 Task: Create a company letterhead design in modern style.
Action: Mouse moved to (210, 235)
Screenshot: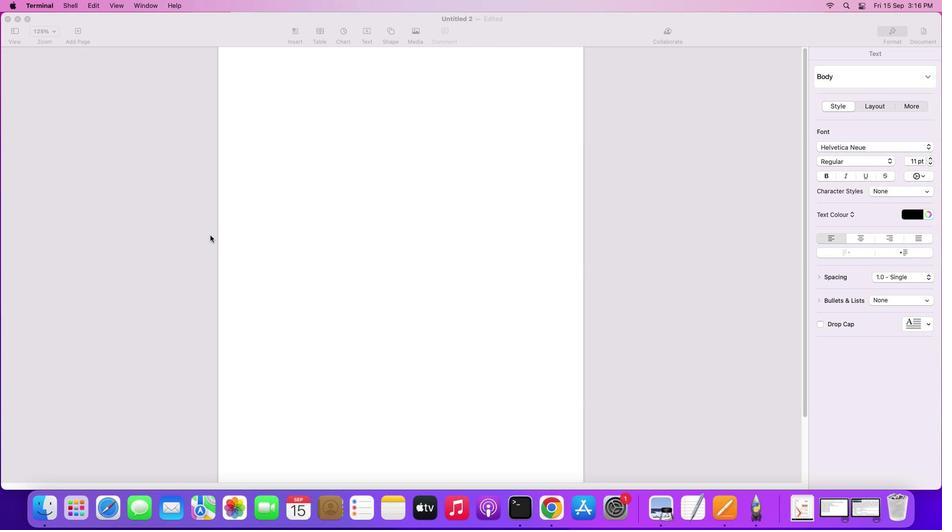 
Action: Mouse pressed left at (210, 235)
Screenshot: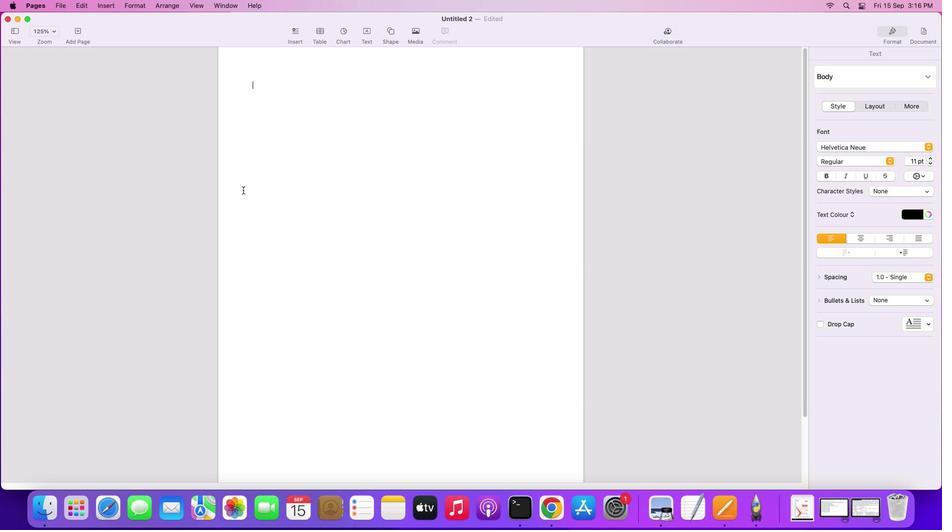 
Action: Mouse moved to (322, 165)
Screenshot: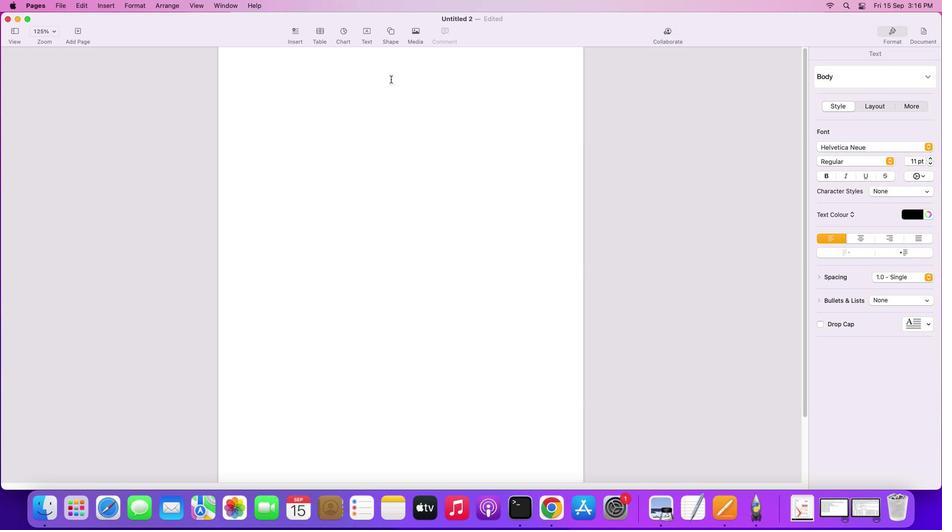 
Action: Mouse scrolled (322, 165) with delta (0, 0)
Screenshot: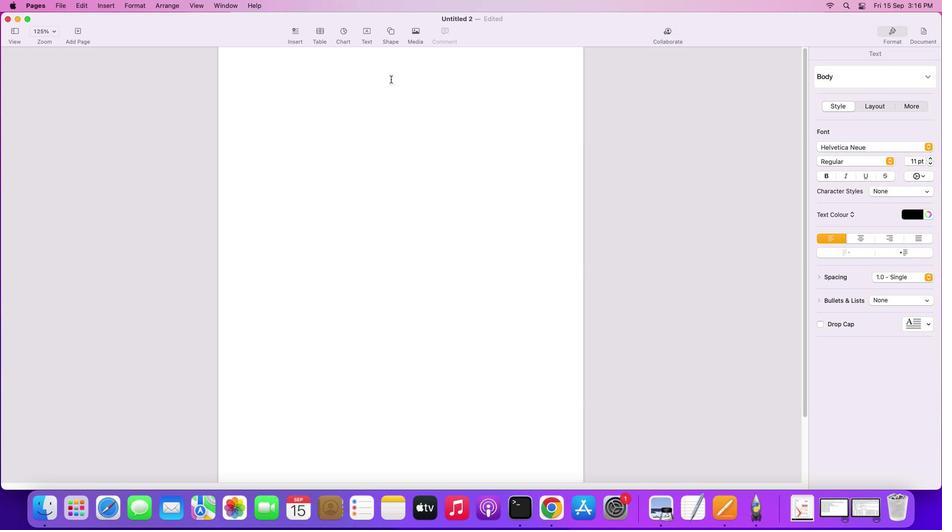 
Action: Mouse scrolled (322, 165) with delta (0, 0)
Screenshot: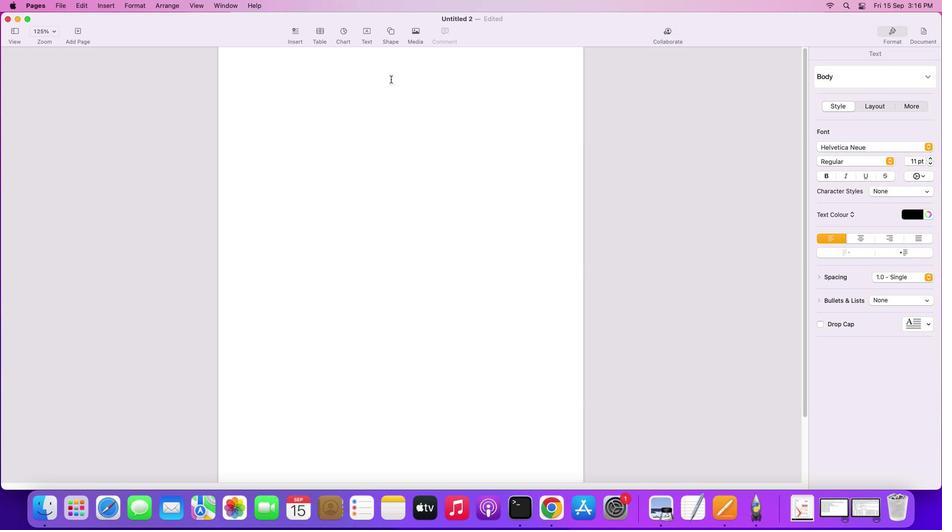 
Action: Mouse scrolled (322, 165) with delta (0, 1)
Screenshot: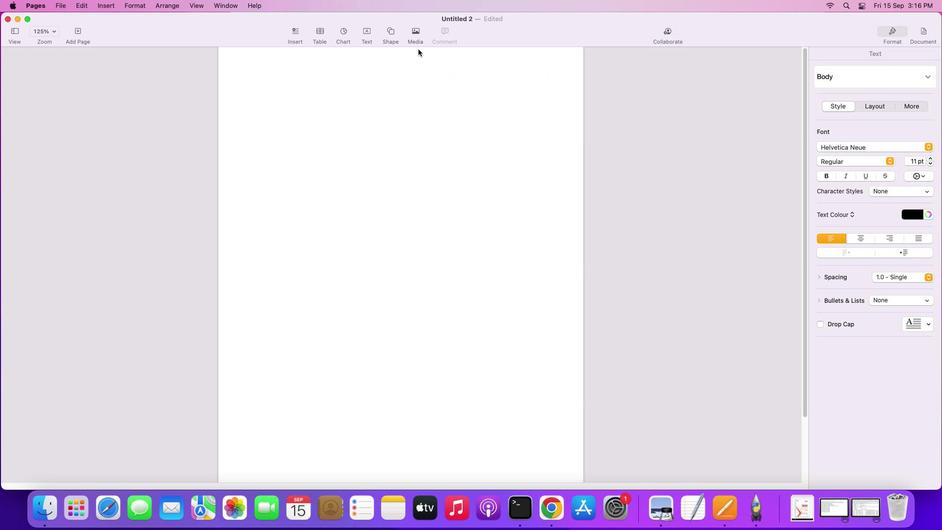 
Action: Mouse scrolled (322, 165) with delta (0, 2)
Screenshot: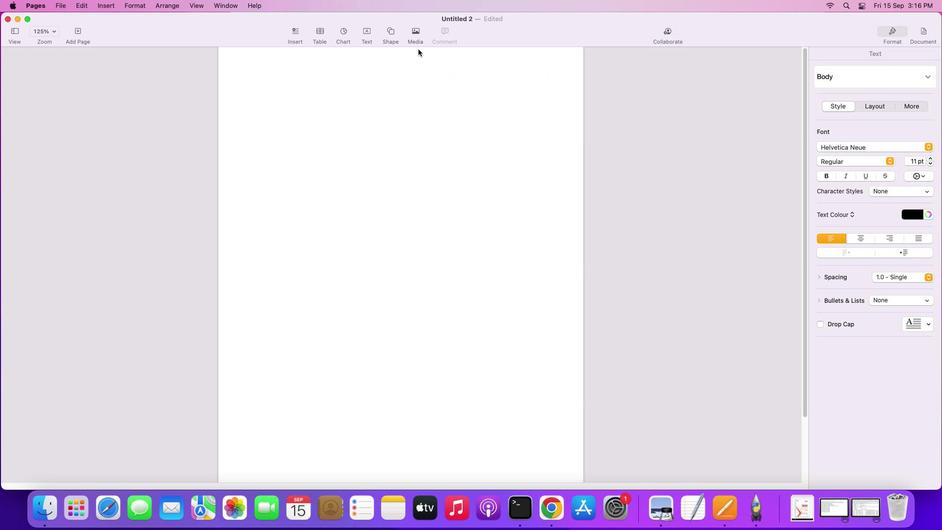 
Action: Mouse scrolled (322, 165) with delta (0, 2)
Screenshot: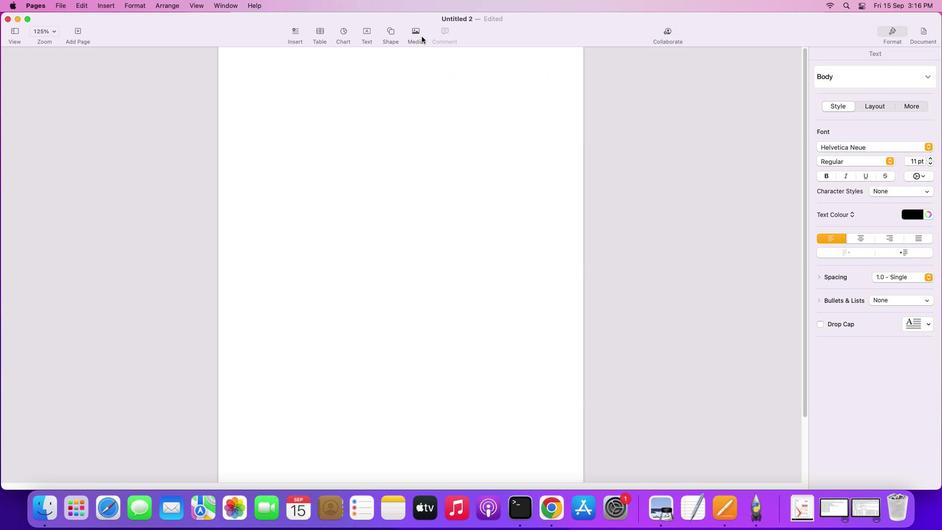 
Action: Mouse moved to (387, 32)
Screenshot: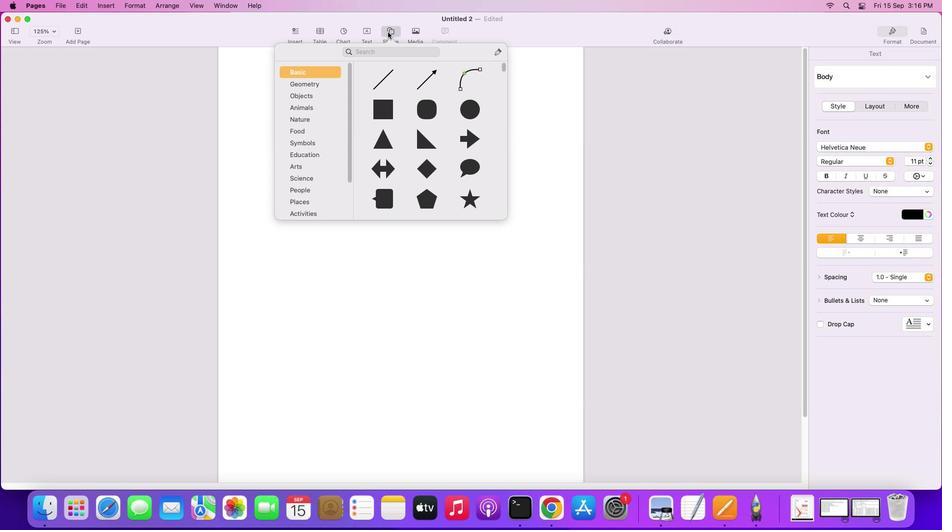 
Action: Mouse pressed left at (387, 32)
Screenshot: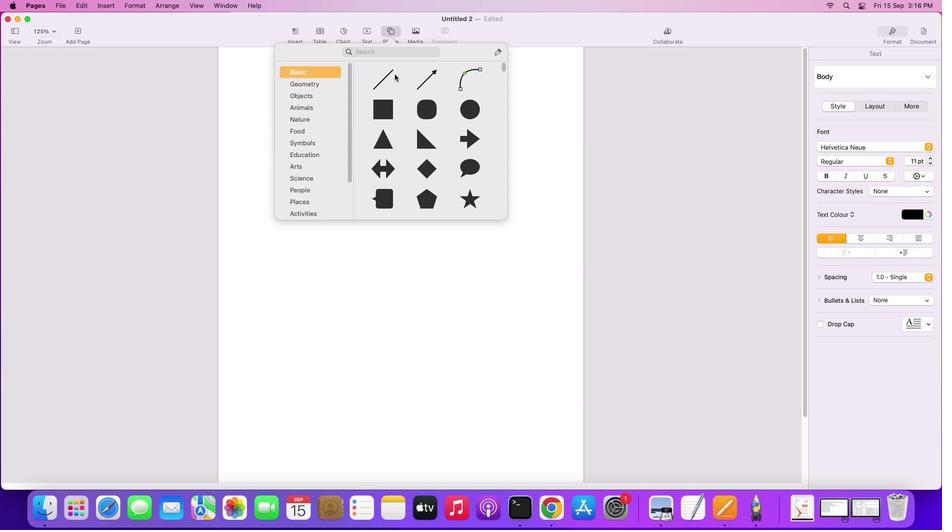 
Action: Mouse moved to (385, 104)
Screenshot: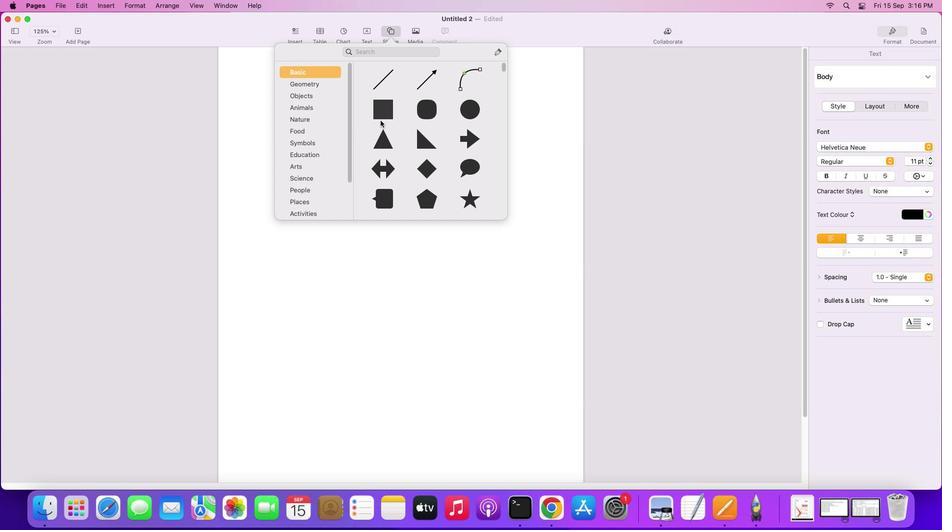 
Action: Mouse pressed left at (385, 104)
Screenshot: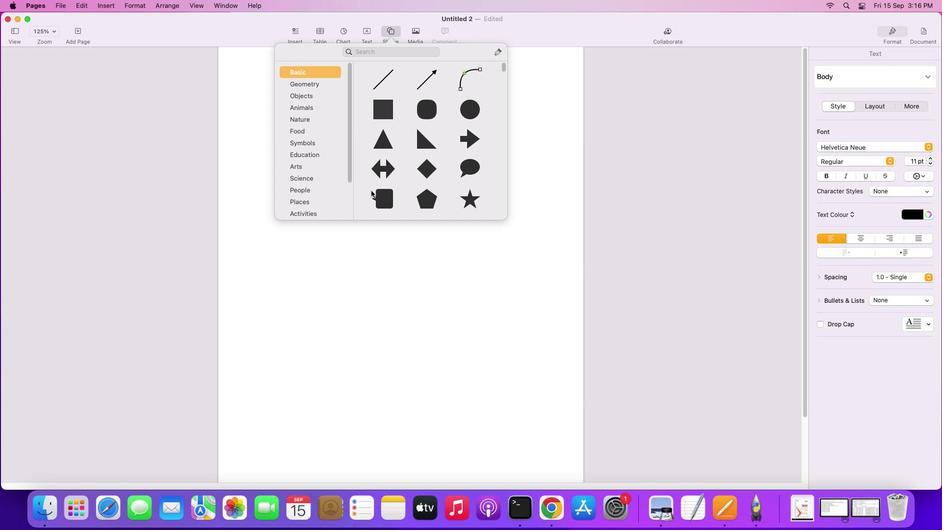 
Action: Mouse moved to (431, 150)
Screenshot: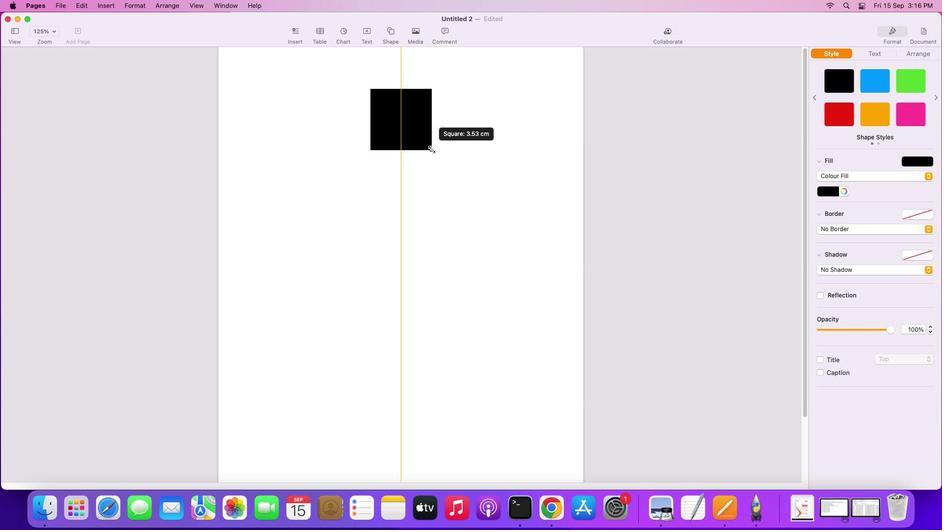 
Action: Mouse pressed left at (431, 150)
Screenshot: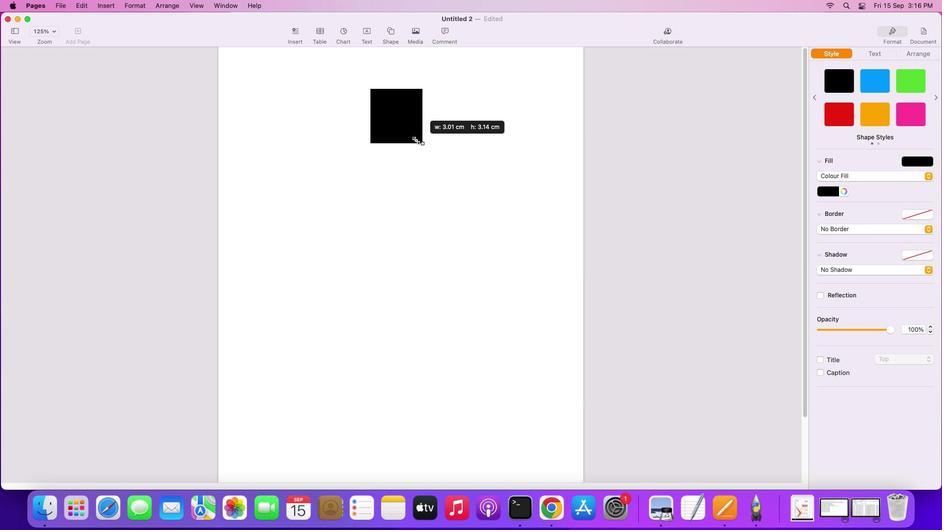 
Action: Mouse moved to (394, 110)
Screenshot: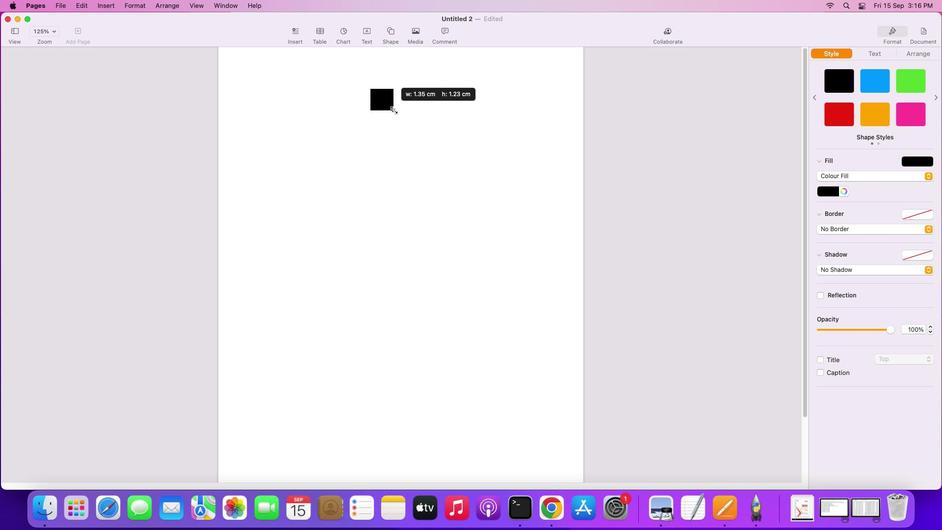 
Action: Mouse pressed left at (394, 110)
Screenshot: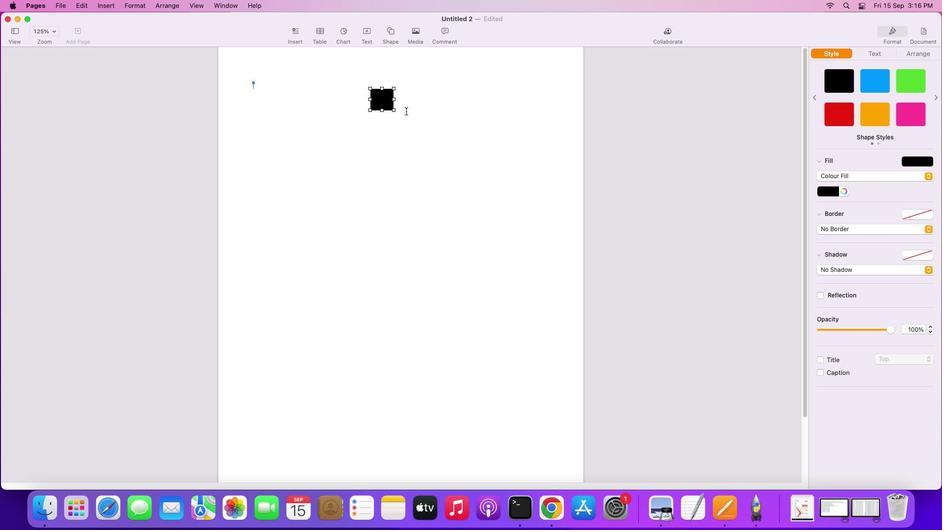 
Action: Mouse moved to (405, 111)
Screenshot: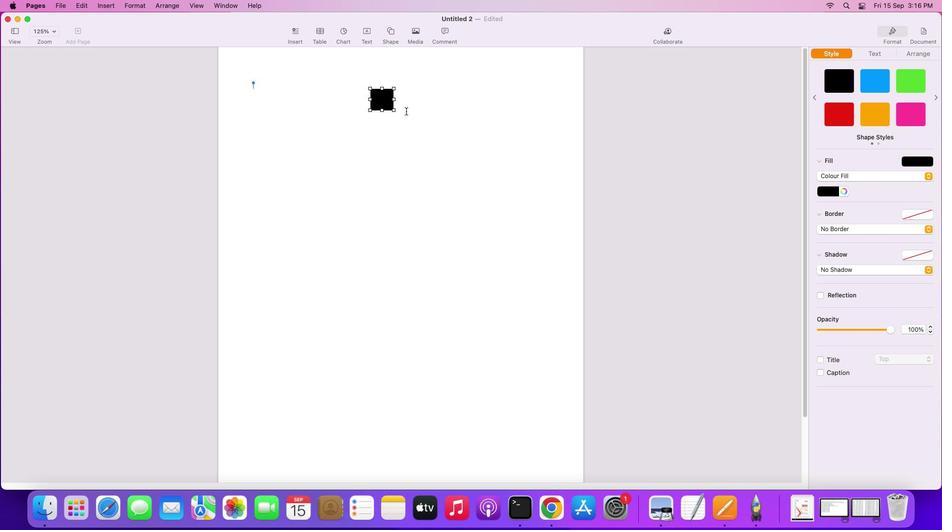
Action: Mouse pressed left at (405, 111)
Screenshot: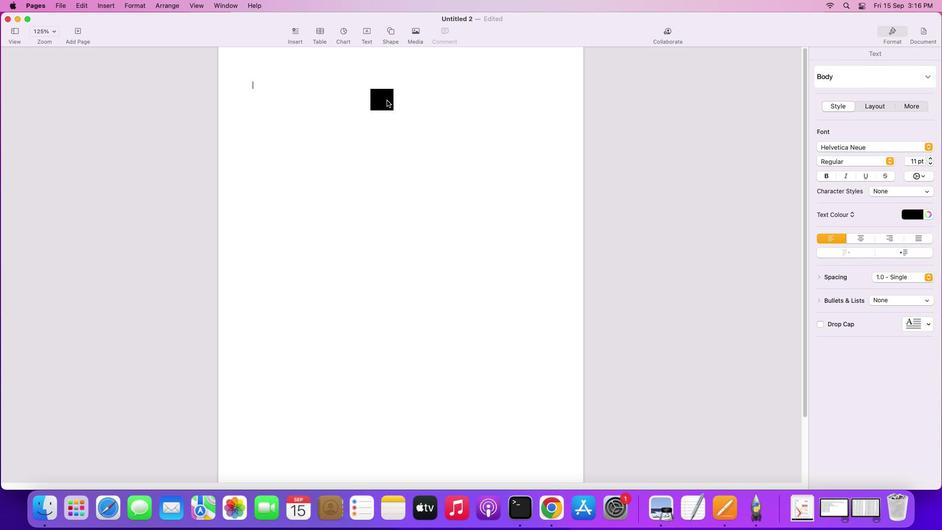 
Action: Mouse moved to (383, 97)
Screenshot: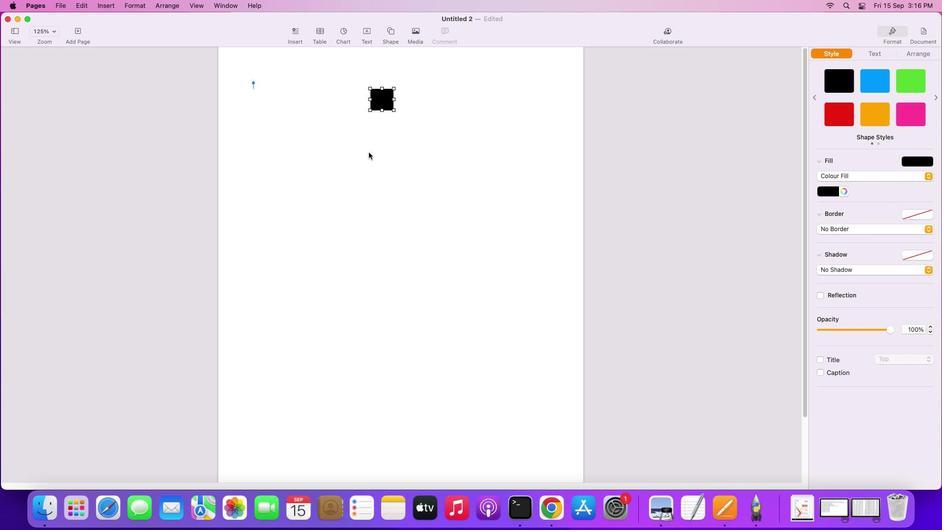 
Action: Mouse pressed left at (383, 97)
Screenshot: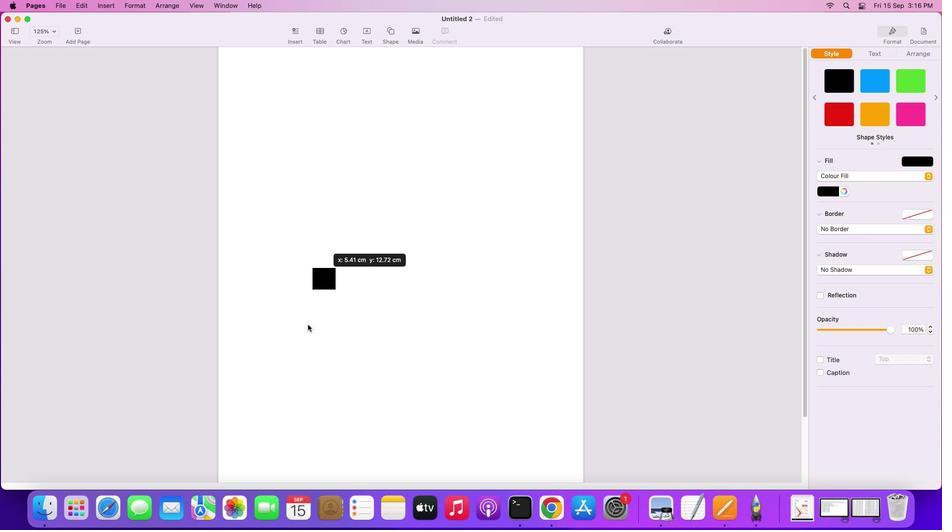
Action: Mouse moved to (260, 456)
Screenshot: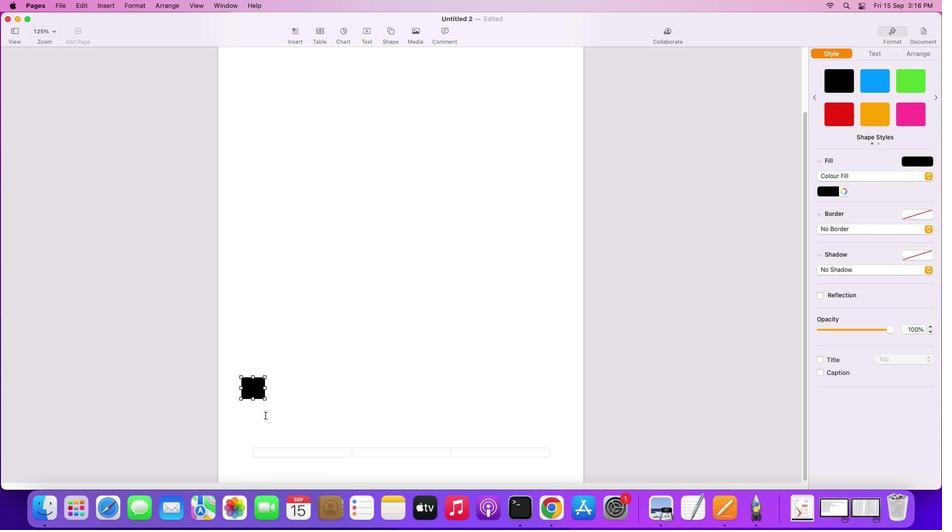 
Action: Mouse scrolled (260, 456) with delta (0, 0)
Screenshot: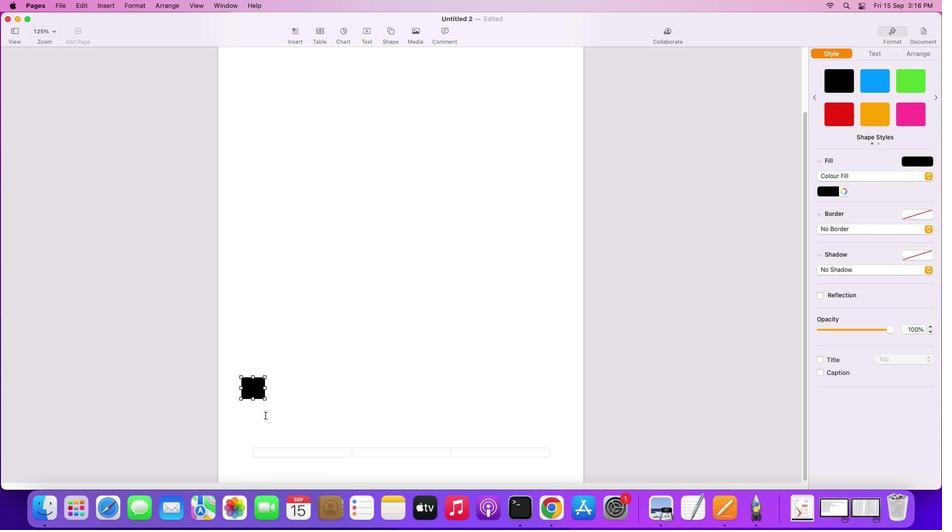 
Action: Mouse moved to (260, 455)
Screenshot: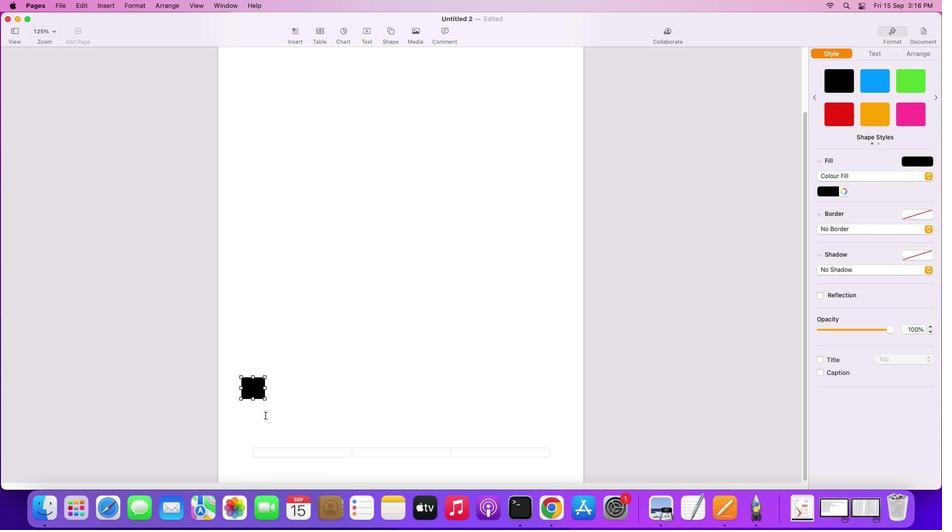 
Action: Mouse scrolled (260, 455) with delta (0, 0)
Screenshot: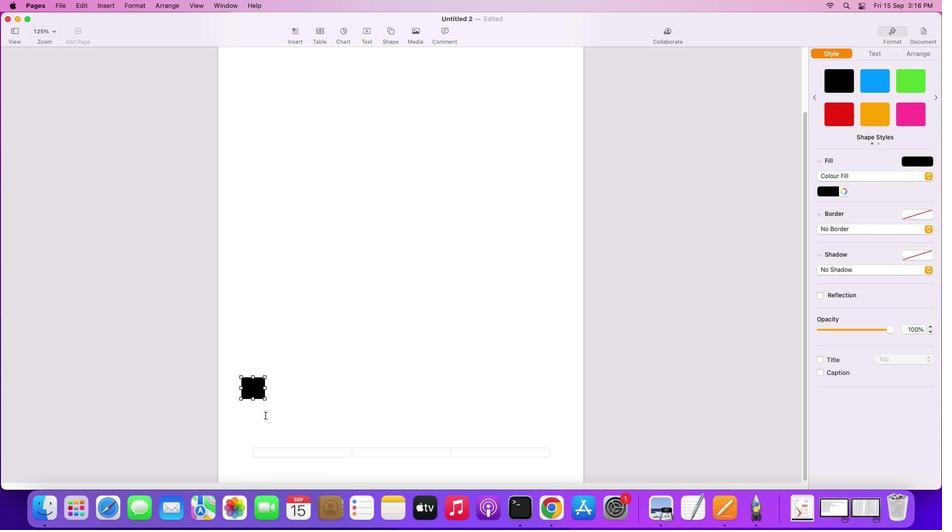 
Action: Mouse moved to (260, 452)
Screenshot: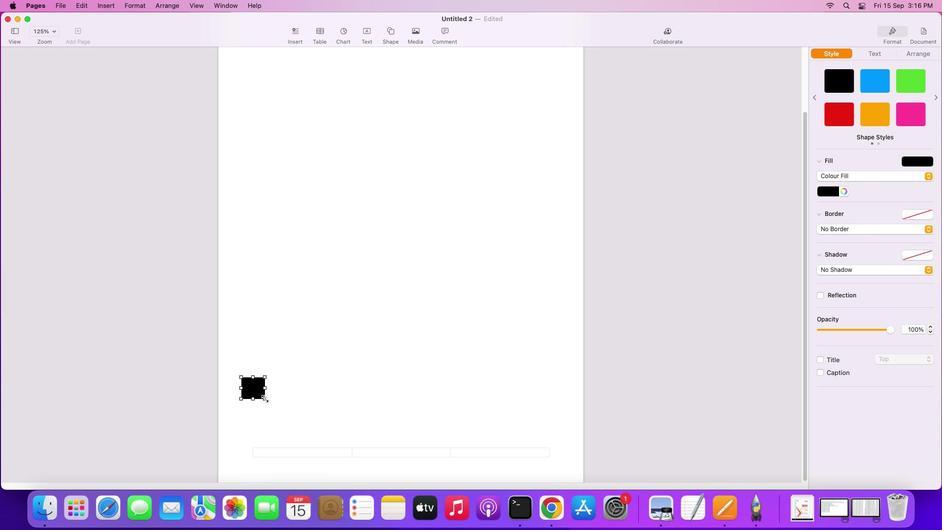 
Action: Mouse scrolled (260, 452) with delta (0, -1)
Screenshot: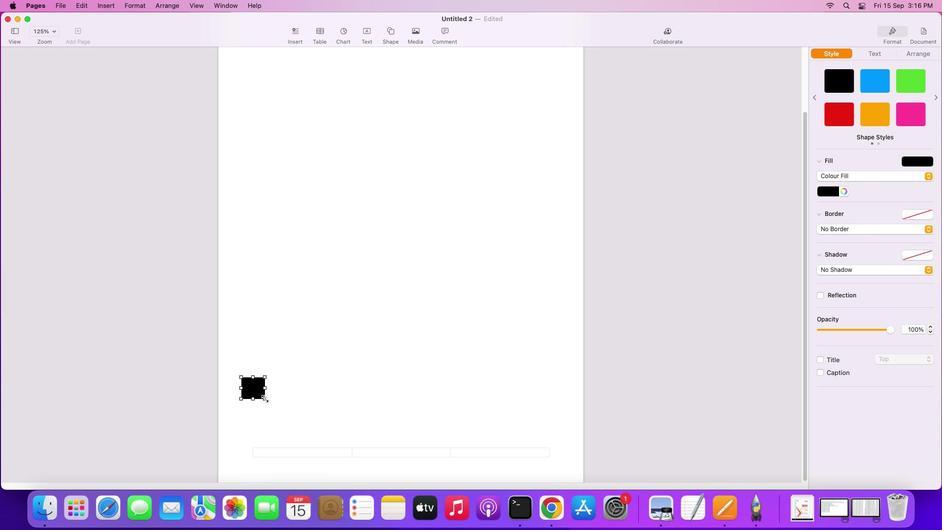 
Action: Mouse moved to (259, 448)
Screenshot: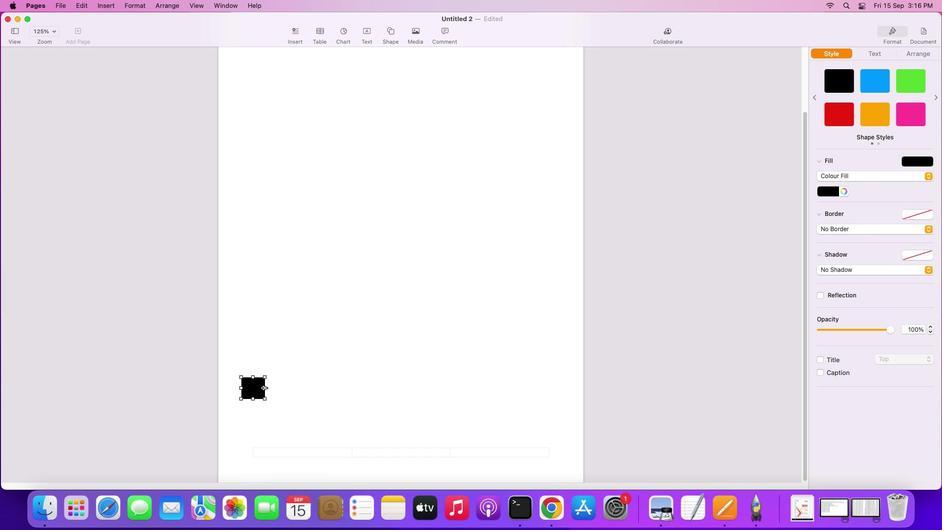 
Action: Mouse scrolled (259, 448) with delta (0, -2)
Screenshot: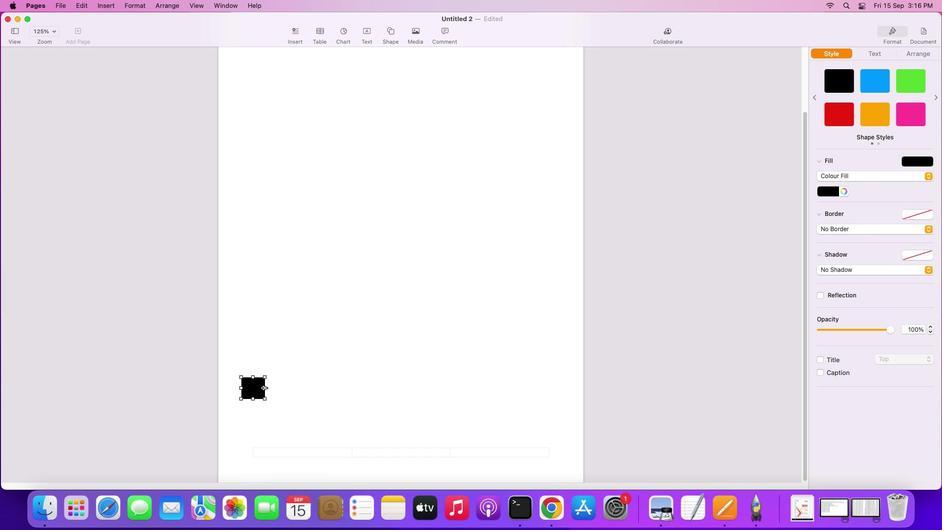 
Action: Mouse moved to (259, 442)
Screenshot: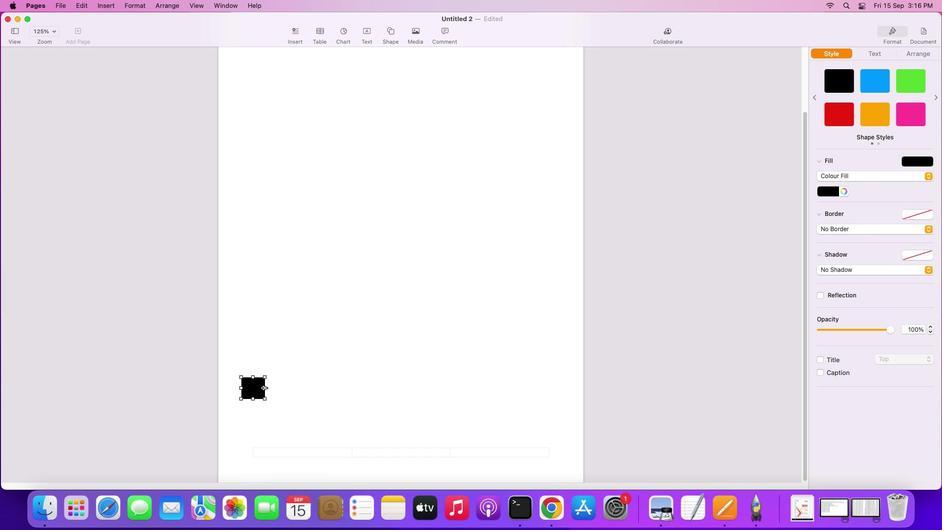 
Action: Mouse scrolled (259, 442) with delta (0, -2)
Screenshot: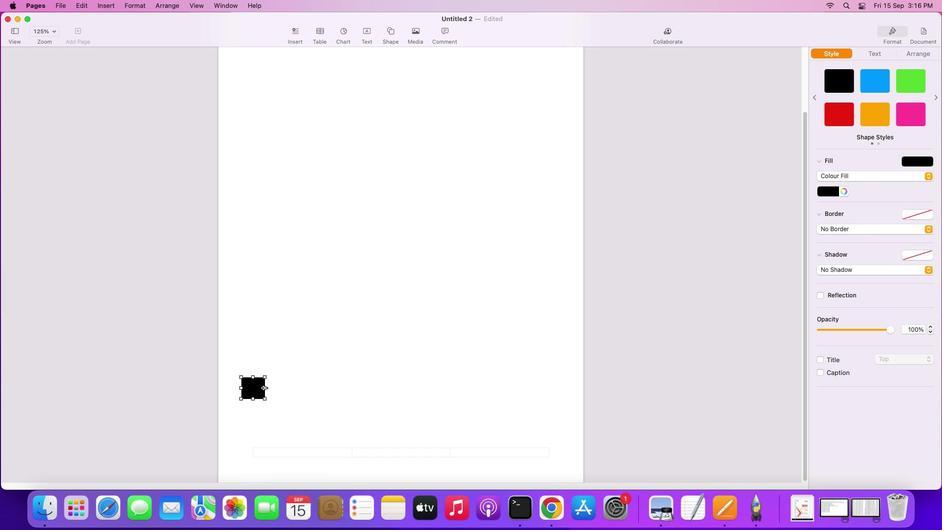 
Action: Mouse moved to (264, 398)
Screenshot: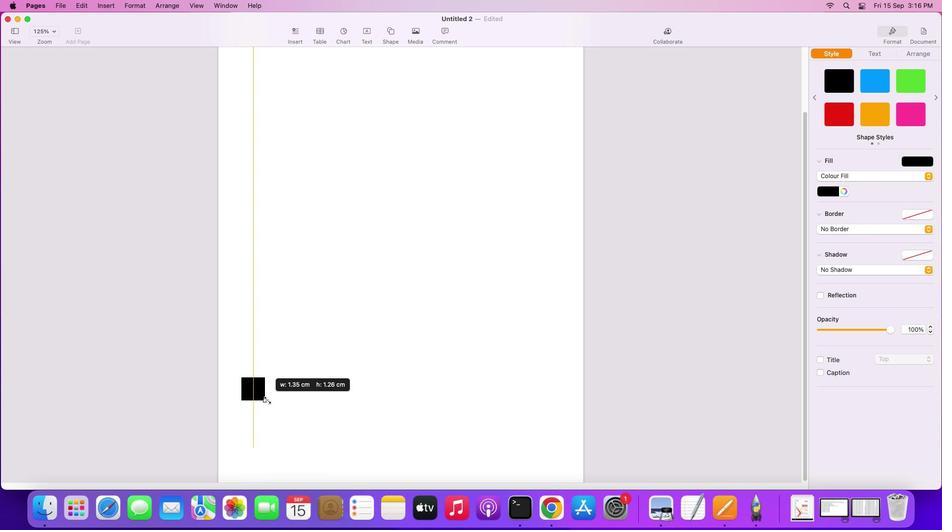 
Action: Mouse pressed left at (264, 398)
Screenshot: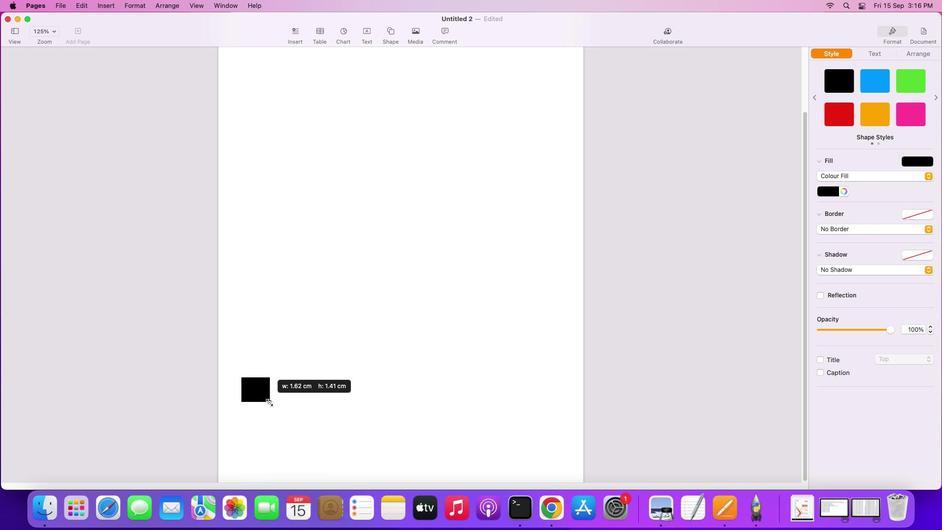 
Action: Mouse moved to (288, 397)
Screenshot: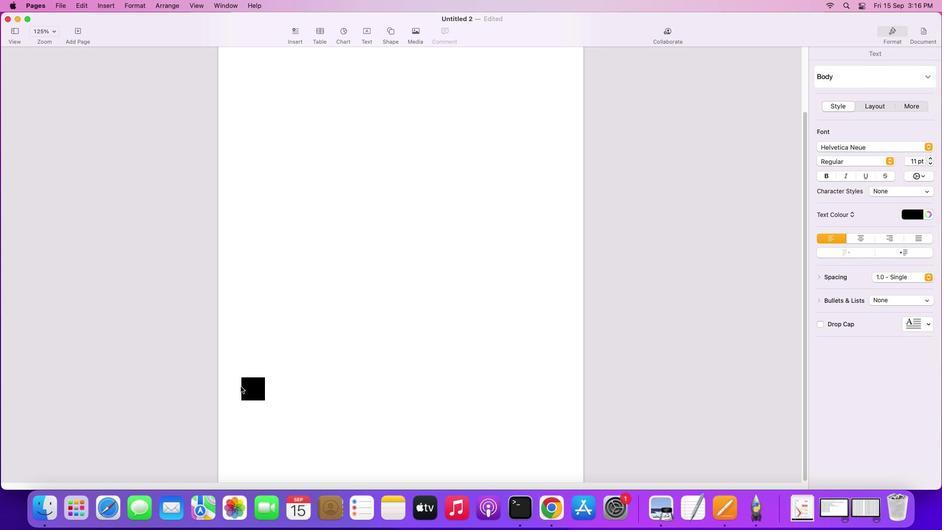 
Action: Mouse pressed left at (288, 397)
Screenshot: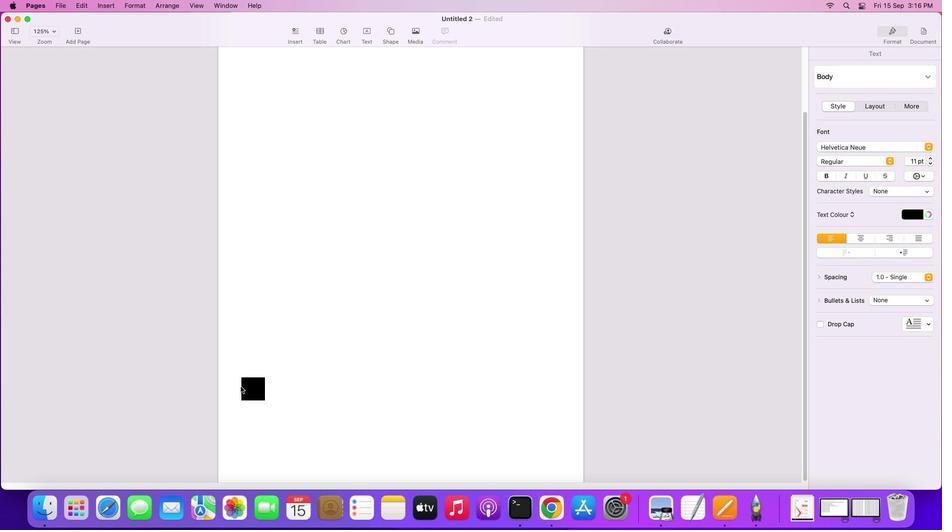 
Action: Mouse moved to (249, 387)
Screenshot: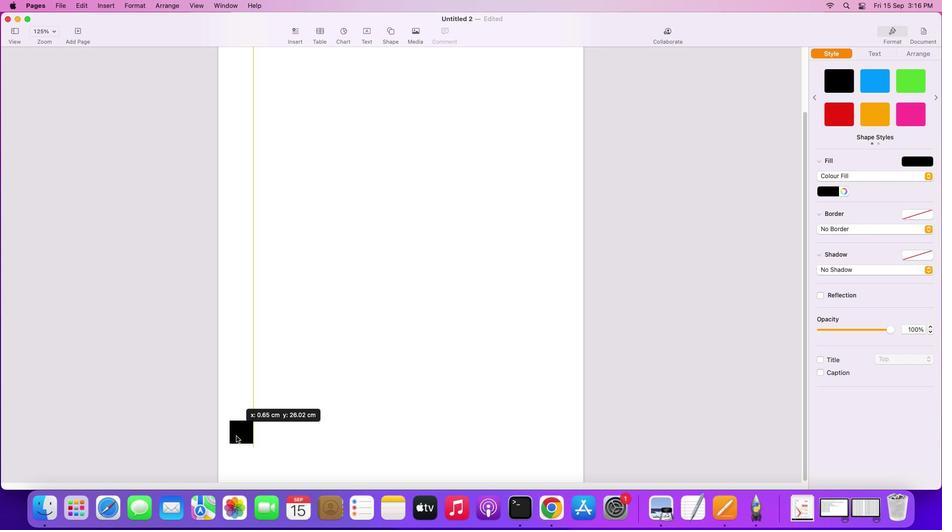 
Action: Mouse pressed left at (249, 387)
Screenshot: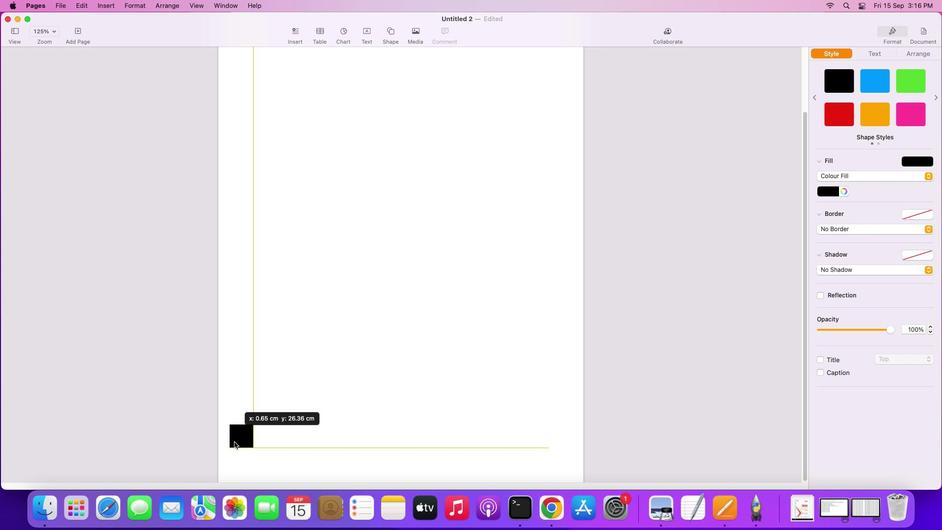 
Action: Mouse moved to (228, 452)
Screenshot: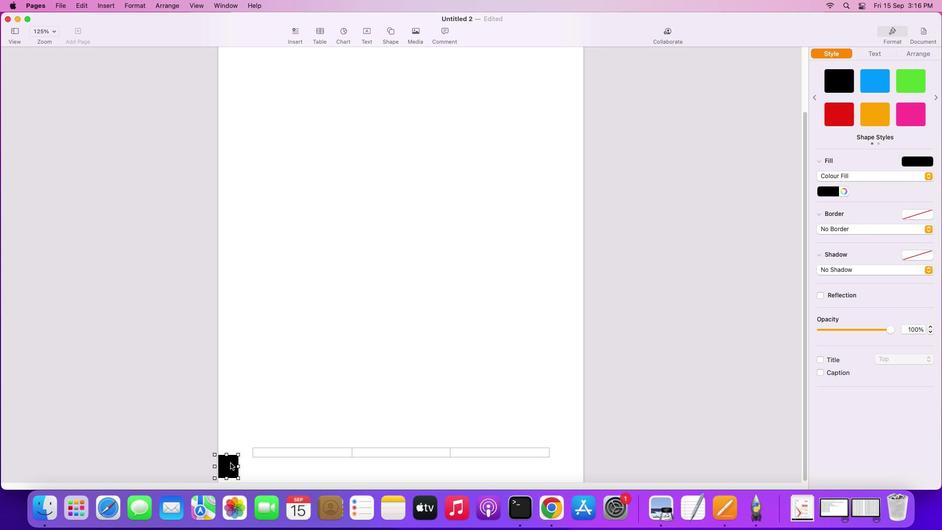 
Action: Mouse scrolled (228, 452) with delta (0, 0)
Screenshot: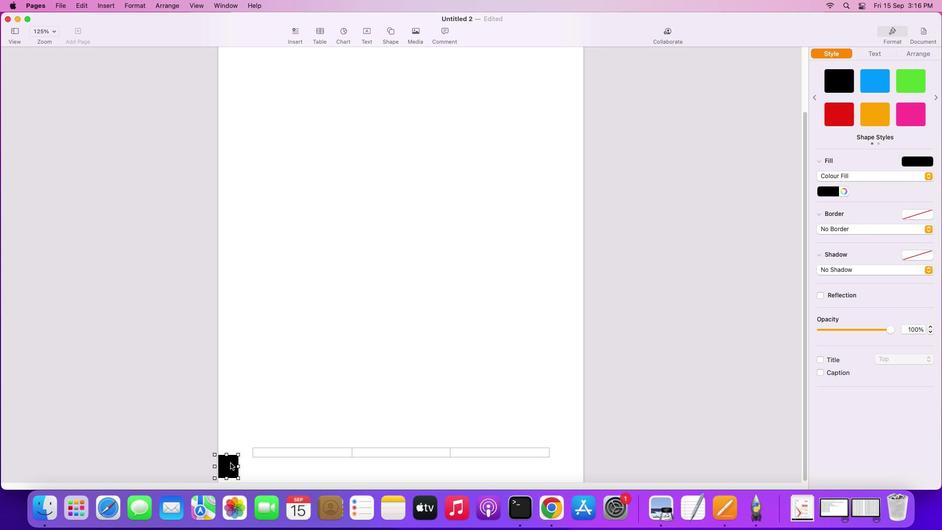 
Action: Mouse moved to (228, 451)
Screenshot: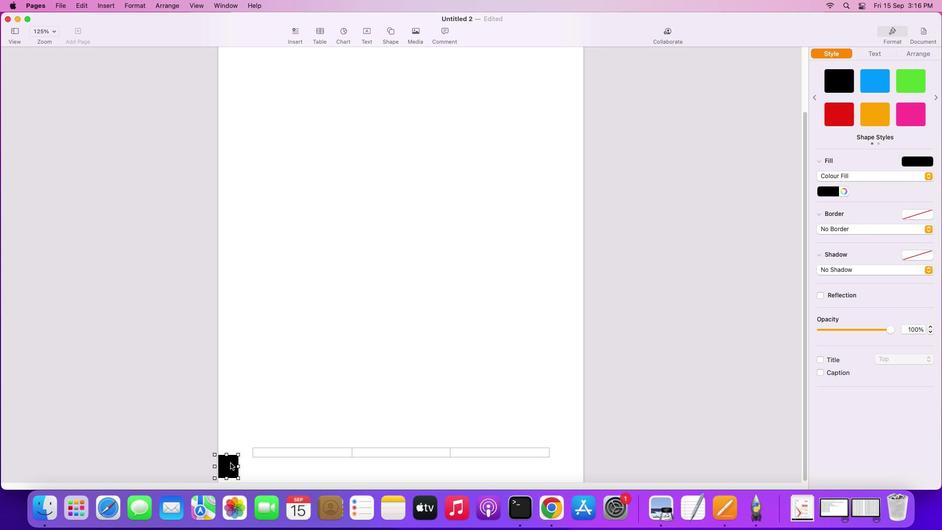 
Action: Mouse scrolled (228, 451) with delta (0, 0)
Screenshot: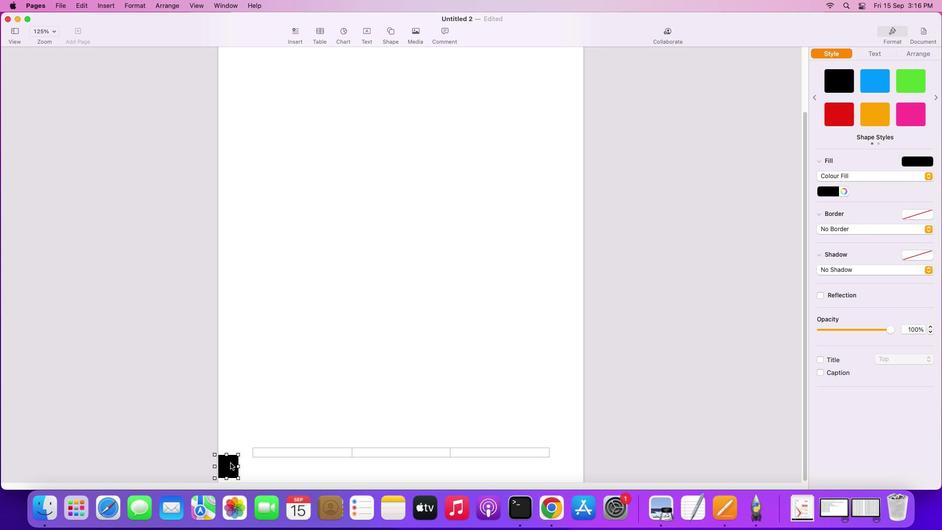 
Action: Mouse moved to (227, 448)
Screenshot: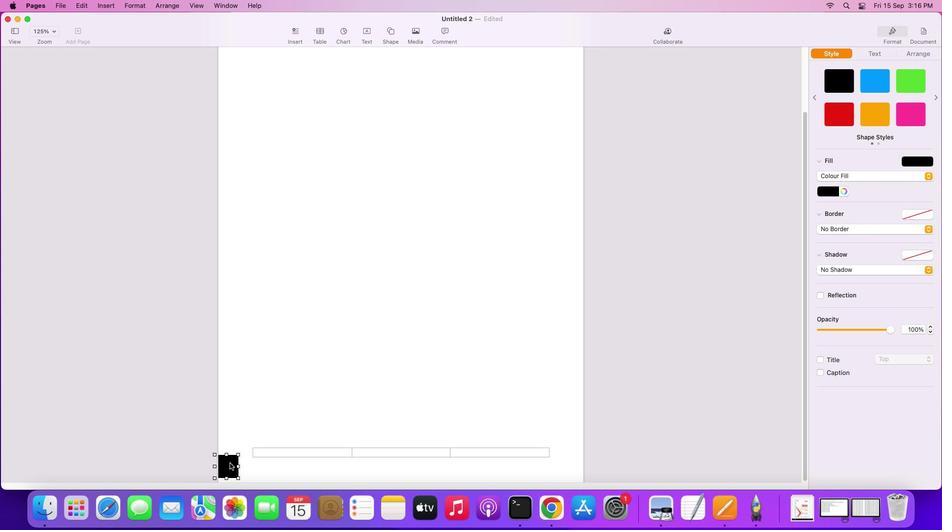 
Action: Mouse scrolled (227, 448) with delta (0, -1)
Screenshot: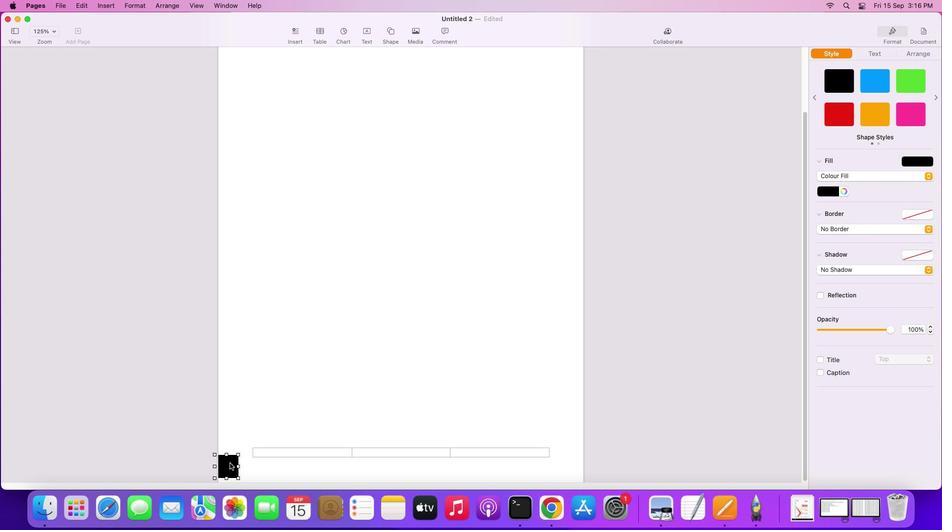 
Action: Mouse moved to (226, 447)
Screenshot: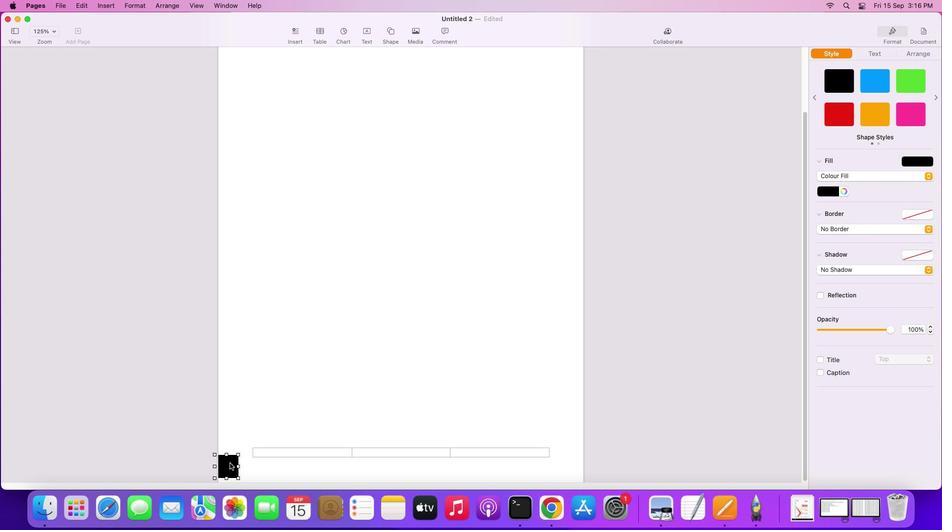 
Action: Mouse scrolled (226, 447) with delta (0, -2)
Screenshot: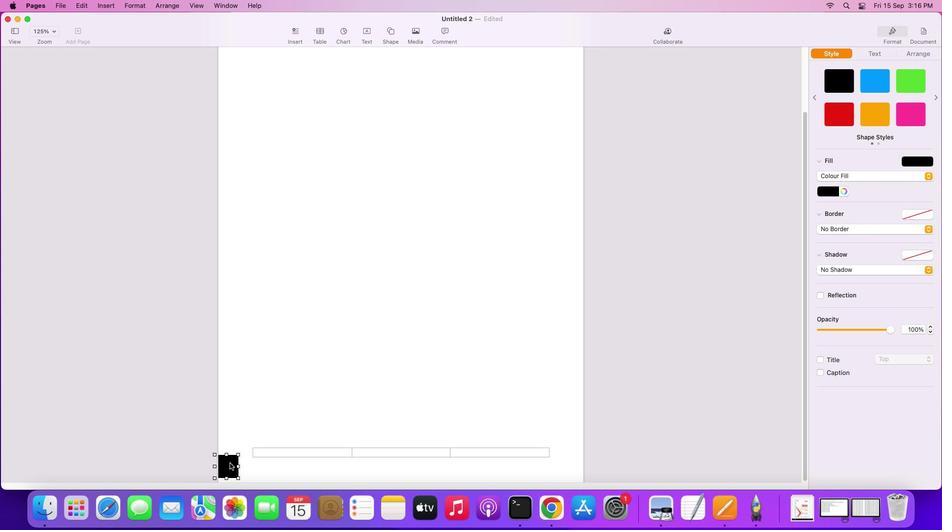 
Action: Mouse moved to (230, 463)
Screenshot: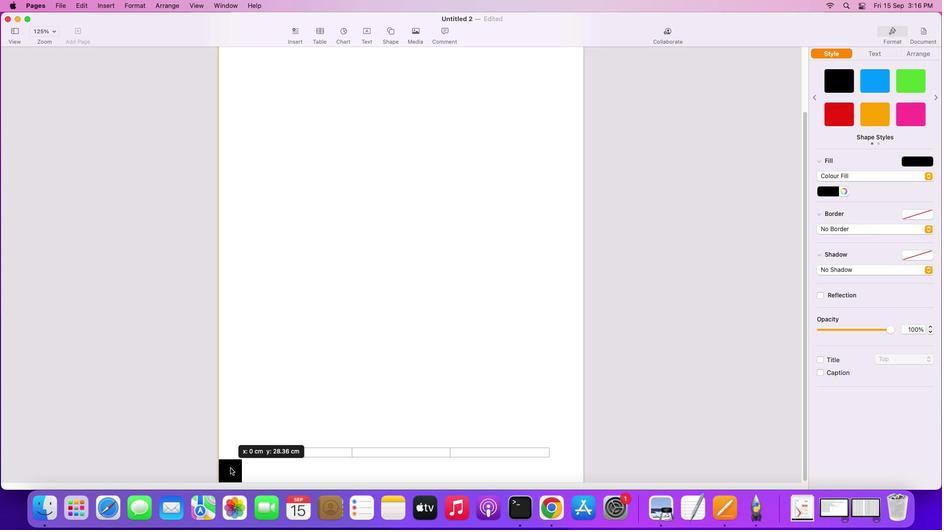 
Action: Mouse pressed left at (230, 463)
Screenshot: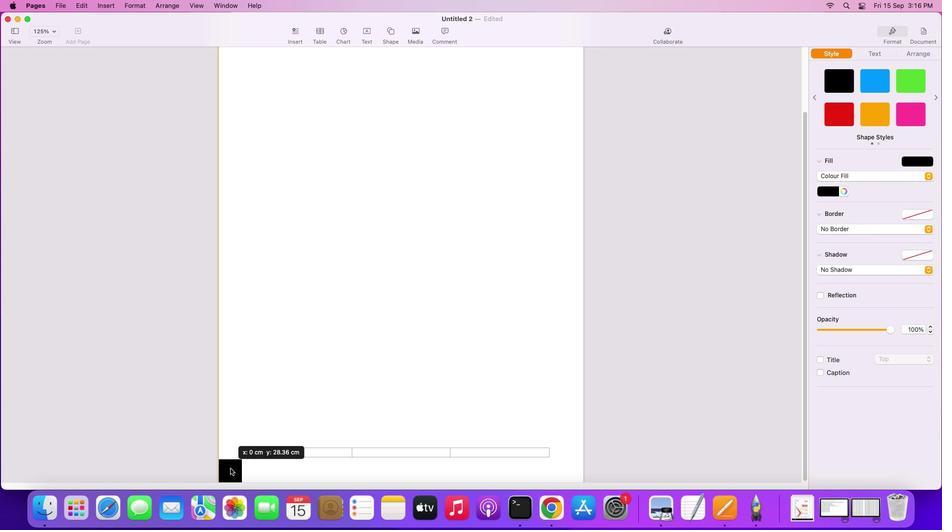 
Action: Mouse moved to (317, 415)
Screenshot: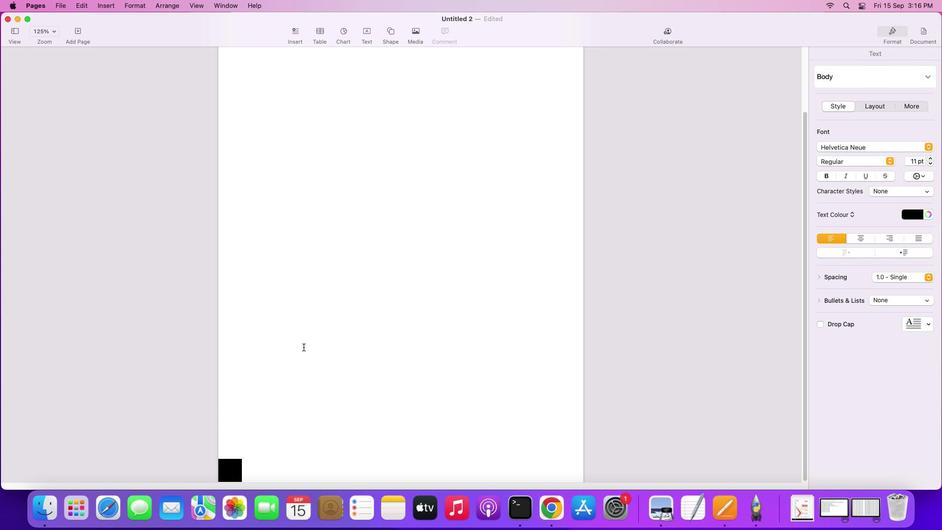 
Action: Mouse pressed left at (317, 415)
Screenshot: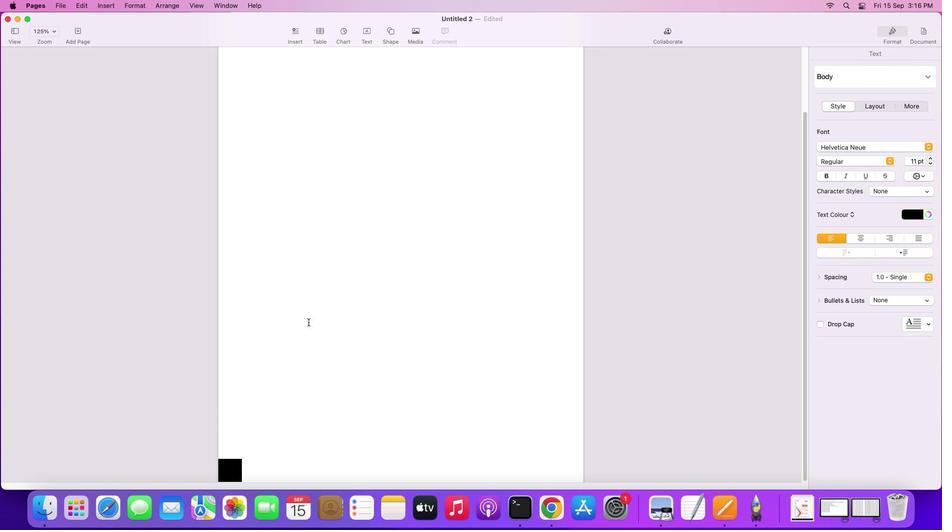 
Action: Mouse moved to (392, 34)
Screenshot: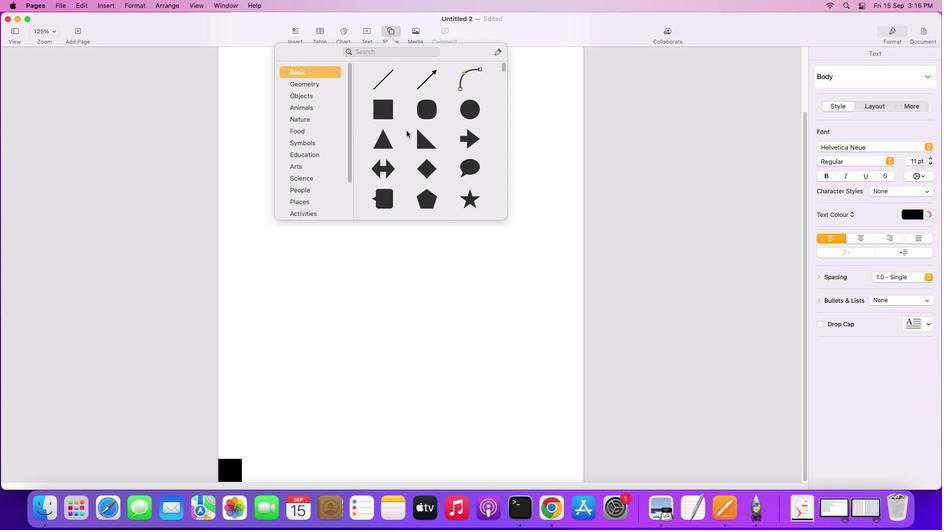 
Action: Mouse pressed left at (392, 34)
Screenshot: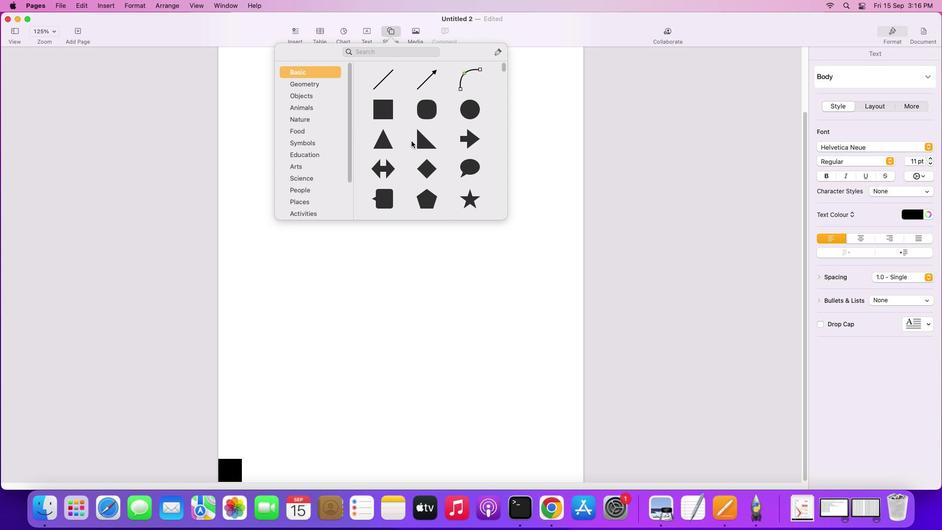 
Action: Mouse moved to (427, 141)
Screenshot: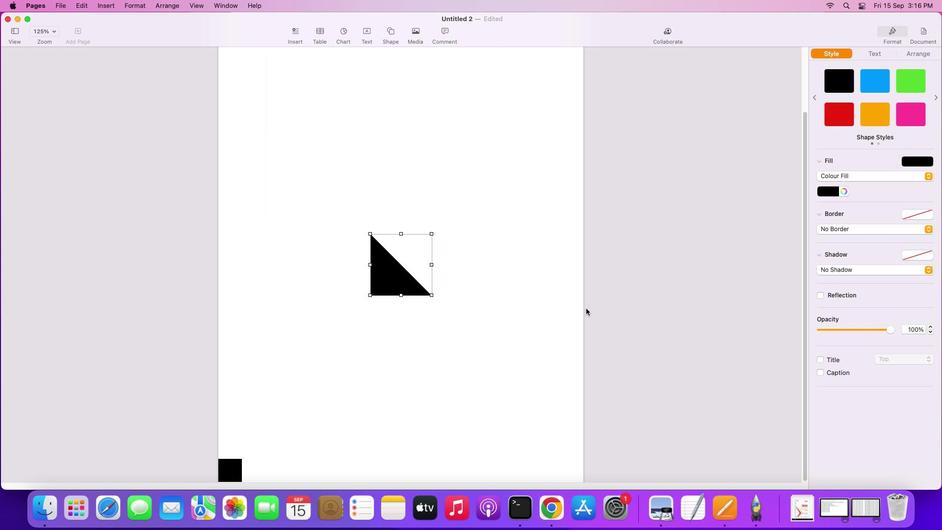 
Action: Mouse pressed left at (427, 141)
Screenshot: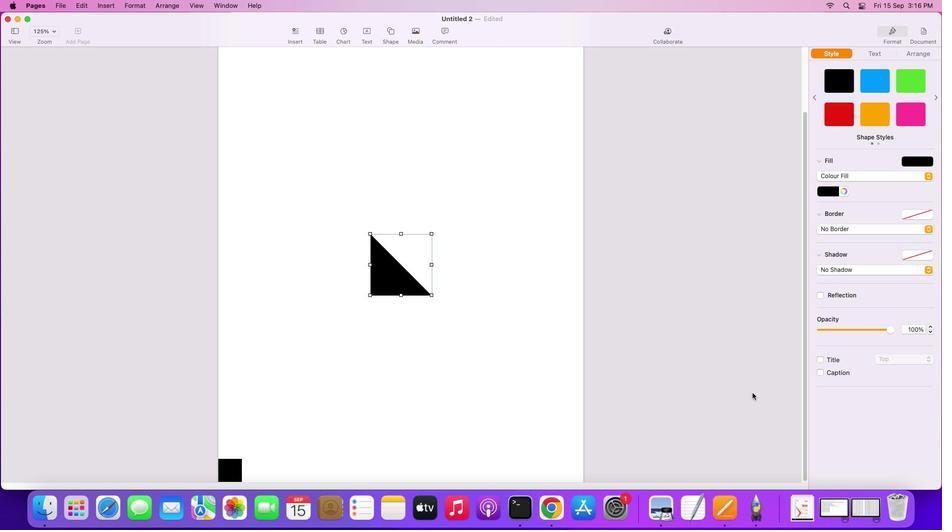 
Action: Mouse moved to (918, 52)
Screenshot: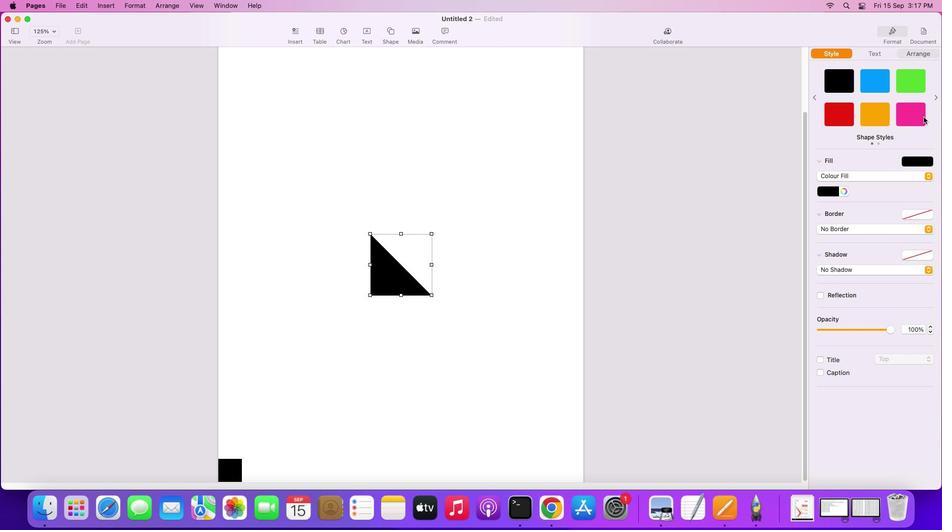 
Action: Mouse pressed left at (918, 52)
Screenshot: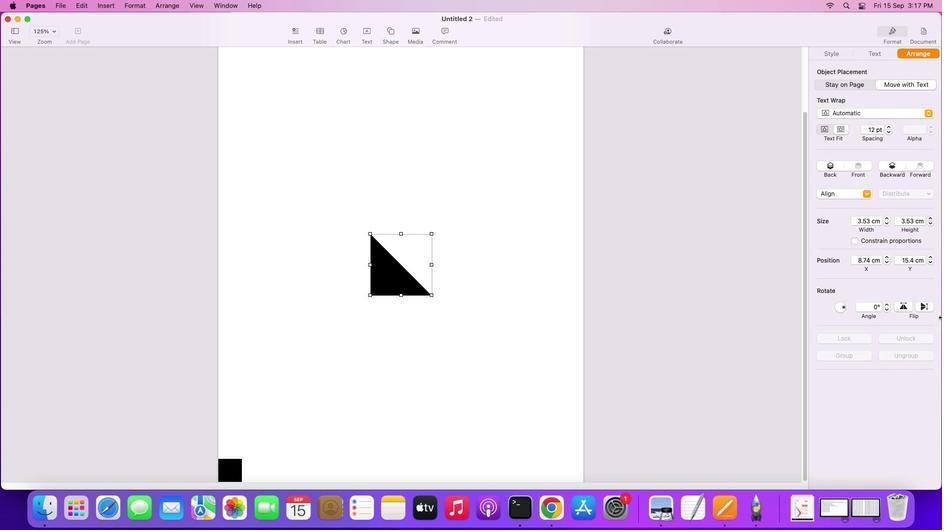 
Action: Mouse moved to (924, 307)
Screenshot: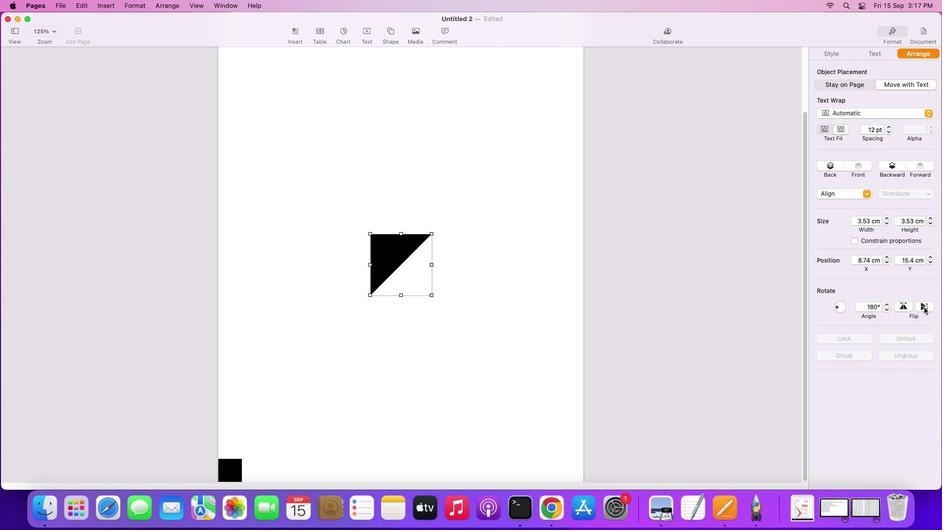 
Action: Mouse pressed left at (924, 307)
Screenshot: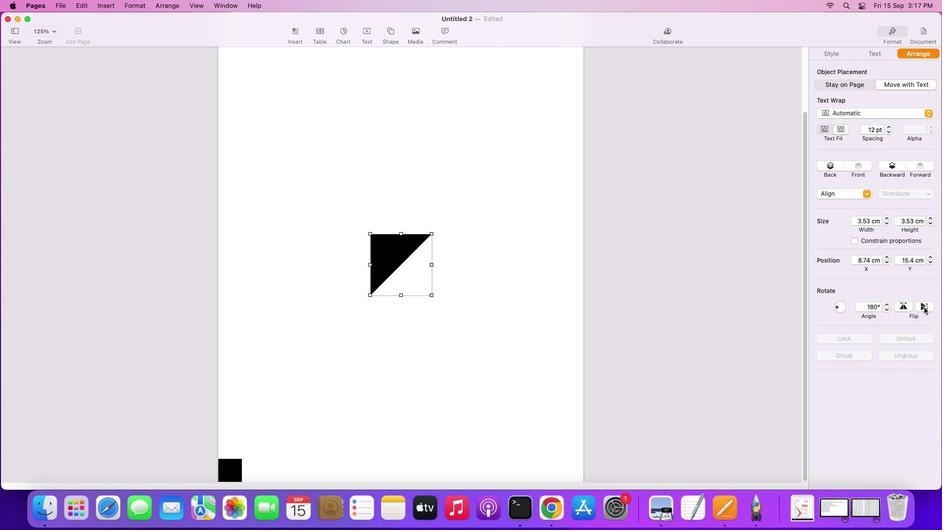 
Action: Mouse moved to (904, 304)
Screenshot: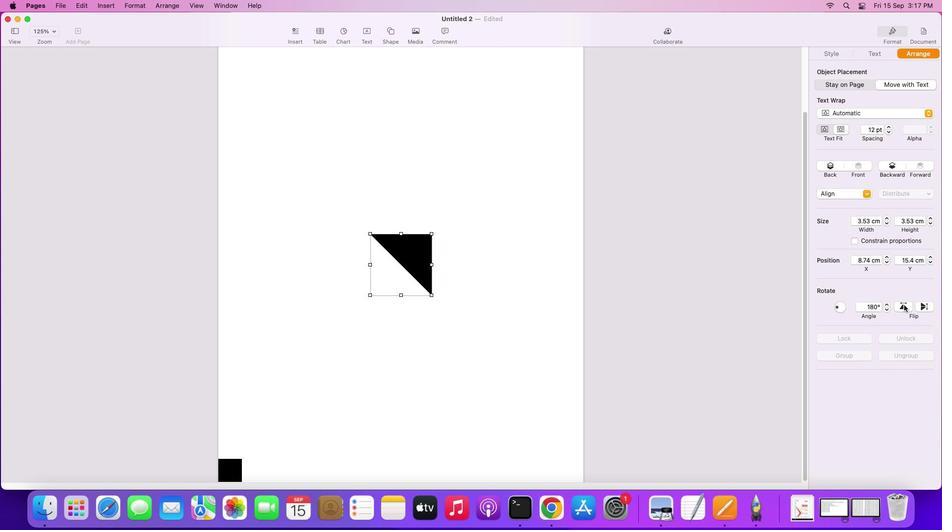 
Action: Mouse pressed left at (904, 304)
Screenshot: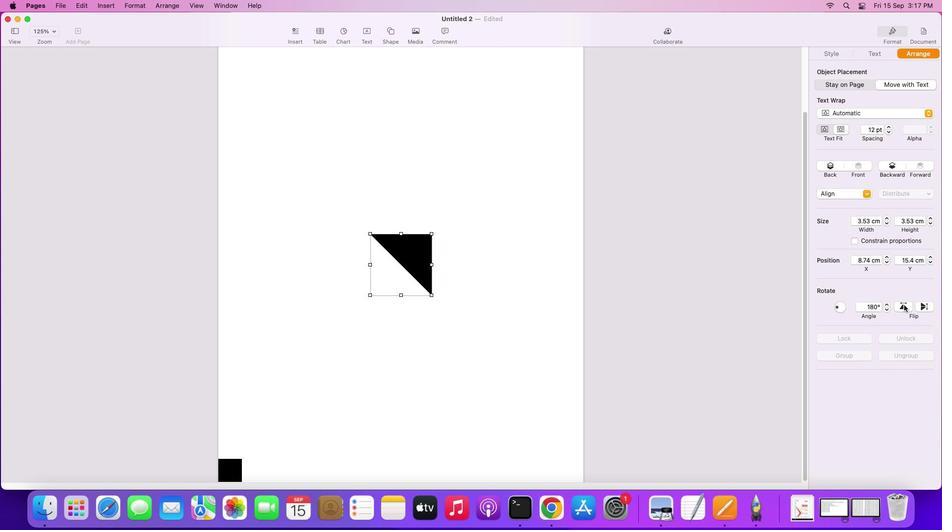 
Action: Mouse moved to (922, 305)
Screenshot: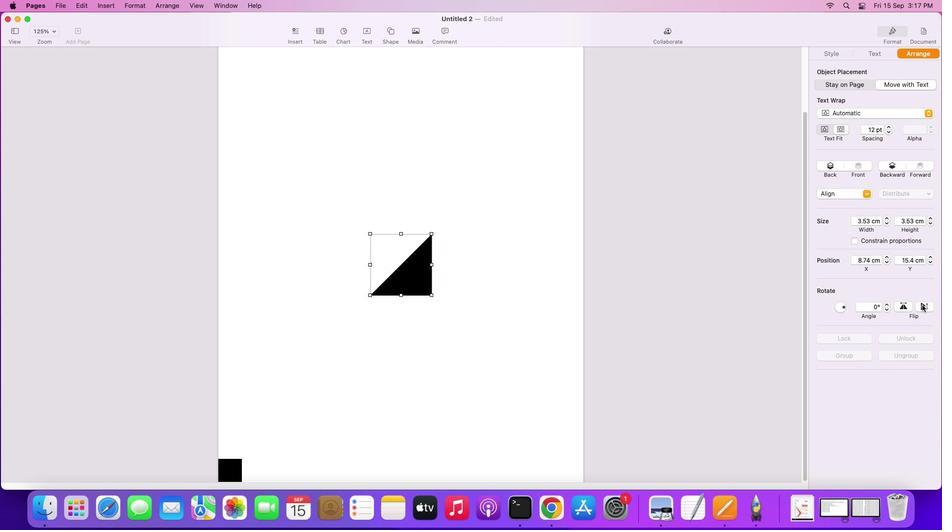 
Action: Mouse pressed left at (922, 305)
Screenshot: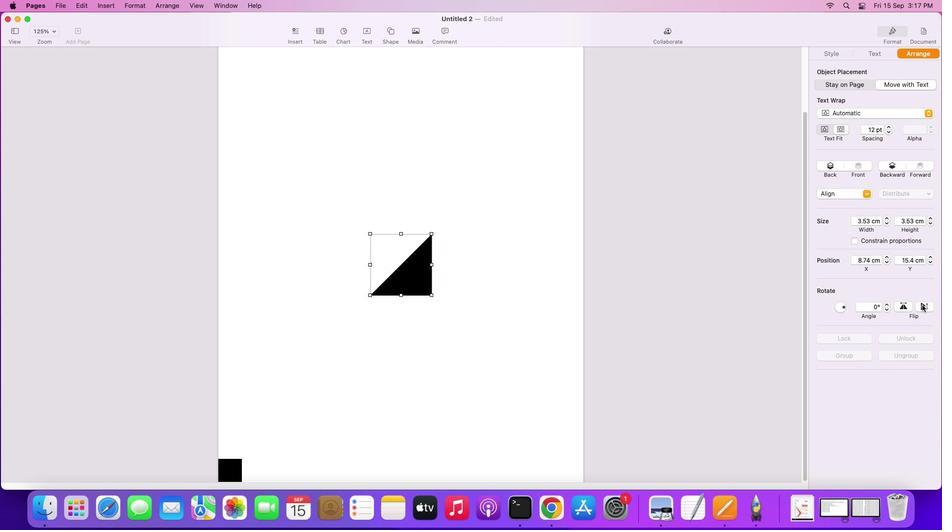 
Action: Mouse moved to (409, 284)
Screenshot: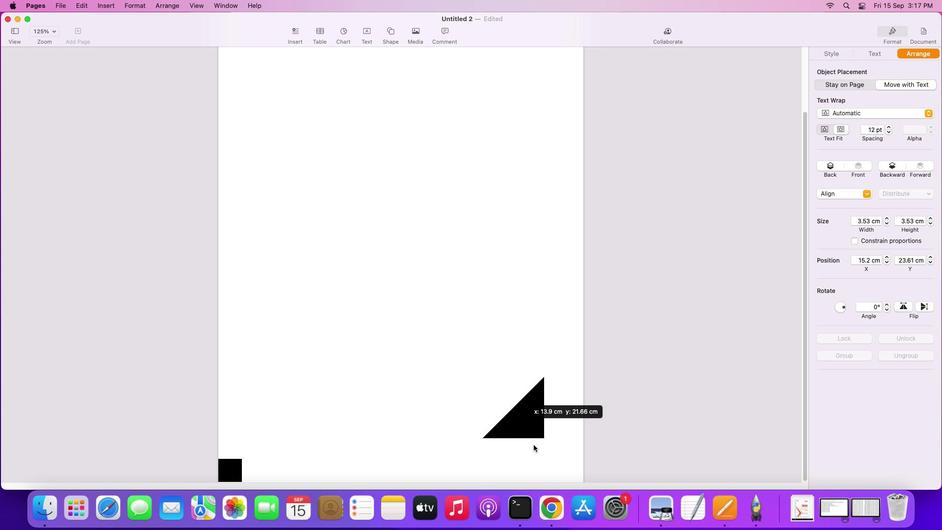 
Action: Mouse pressed left at (409, 284)
Screenshot: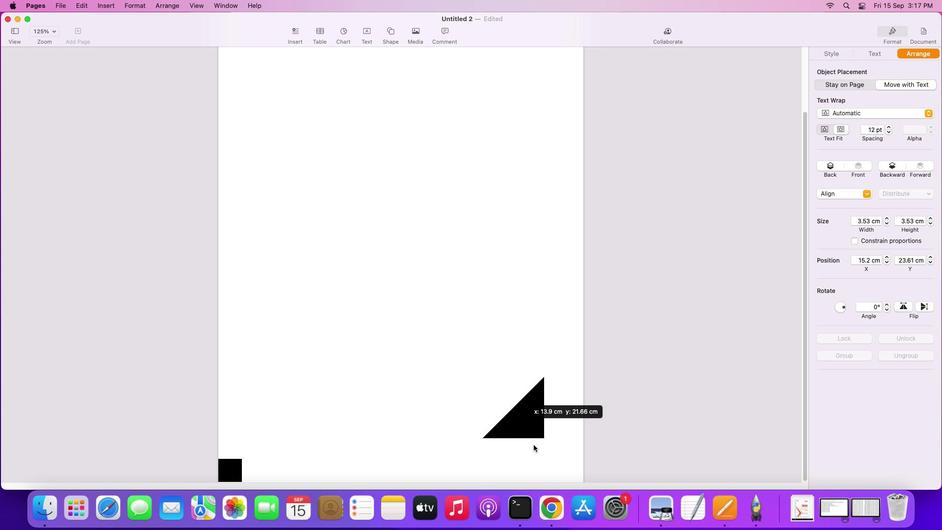 
Action: Mouse moved to (553, 407)
Screenshot: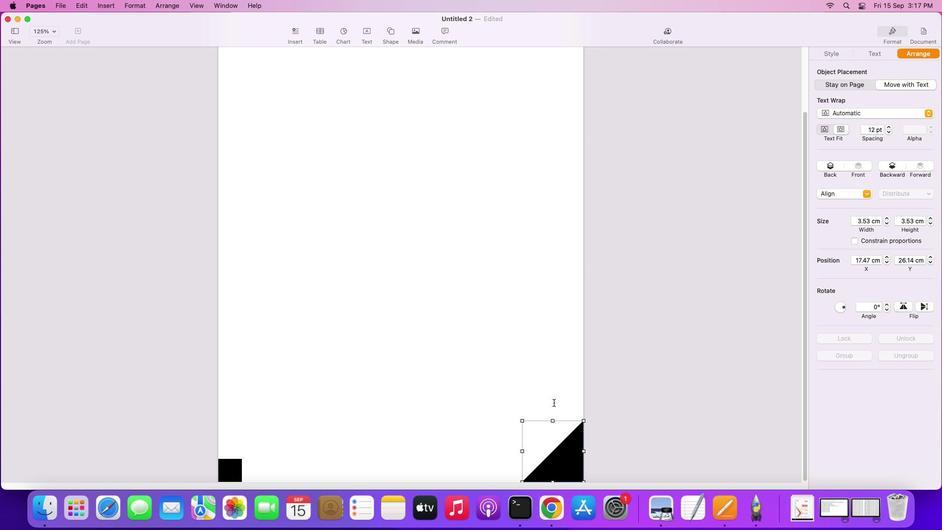 
Action: Mouse scrolled (553, 407) with delta (0, 0)
Screenshot: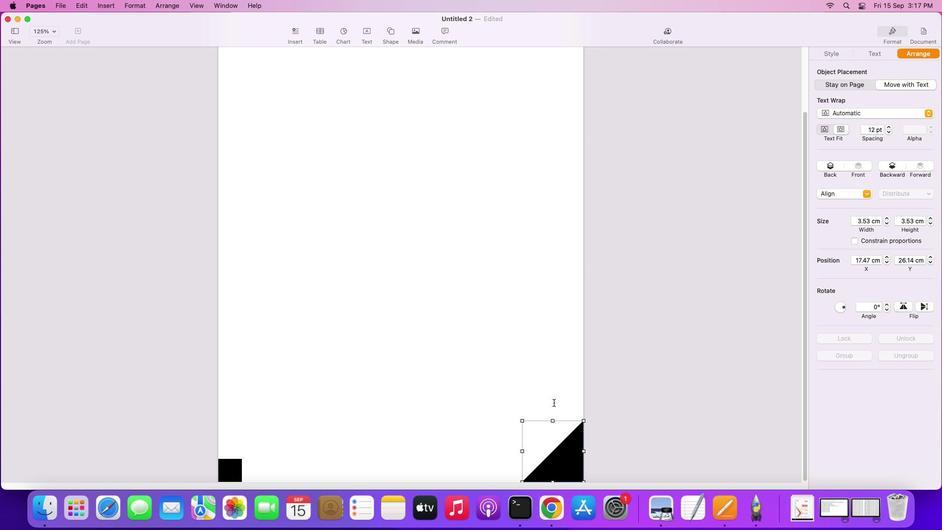 
Action: Mouse moved to (553, 405)
Screenshot: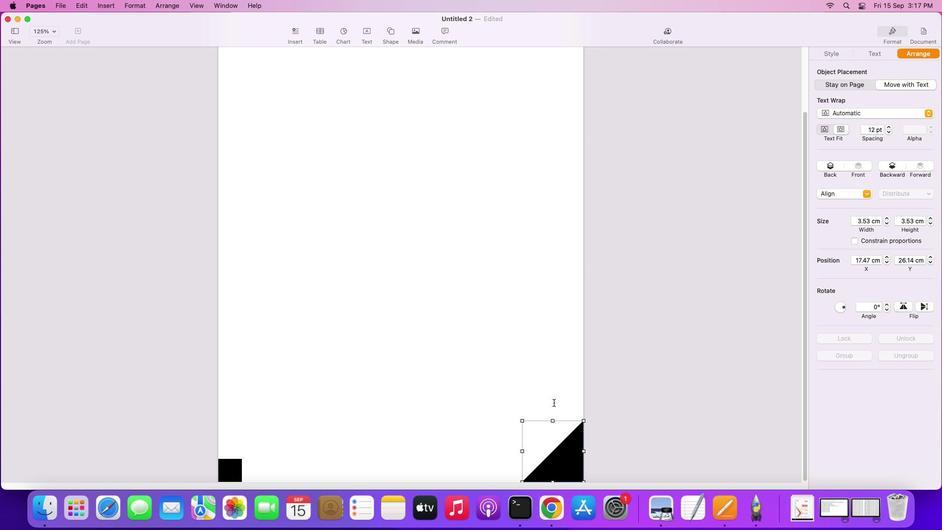 
Action: Mouse scrolled (553, 405) with delta (0, 0)
Screenshot: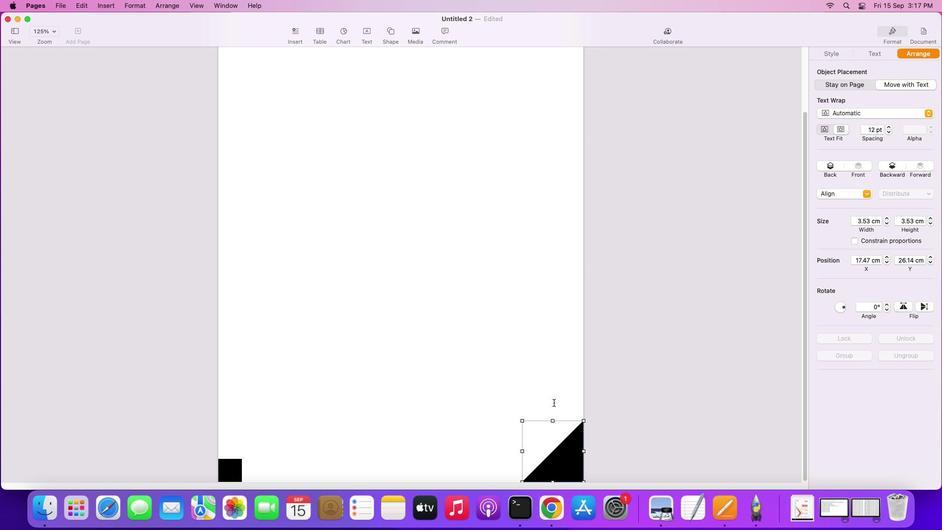 
Action: Mouse moved to (553, 402)
Screenshot: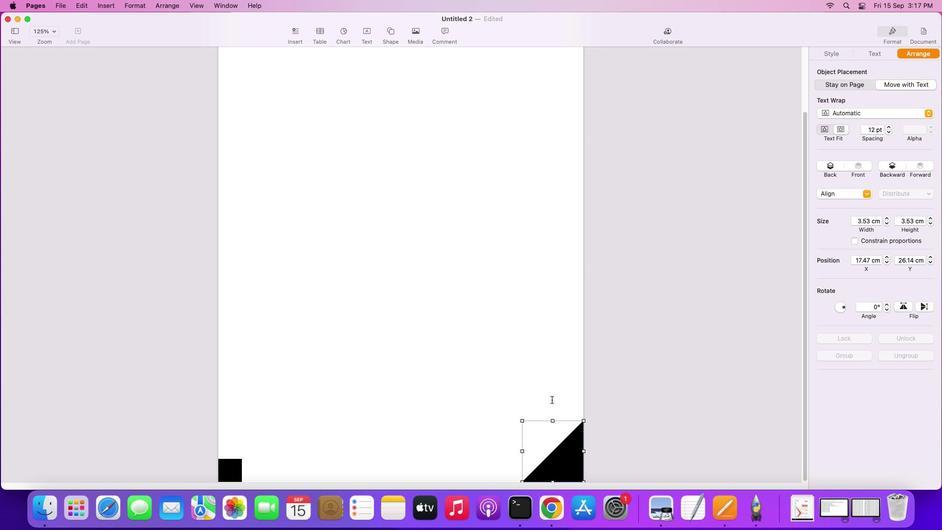 
Action: Mouse scrolled (553, 402) with delta (0, 0)
Screenshot: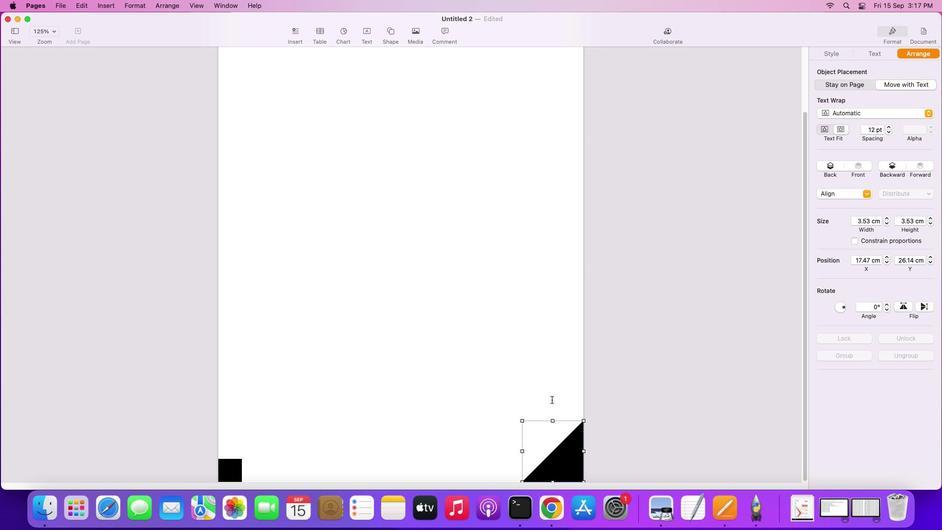 
Action: Mouse moved to (550, 381)
Screenshot: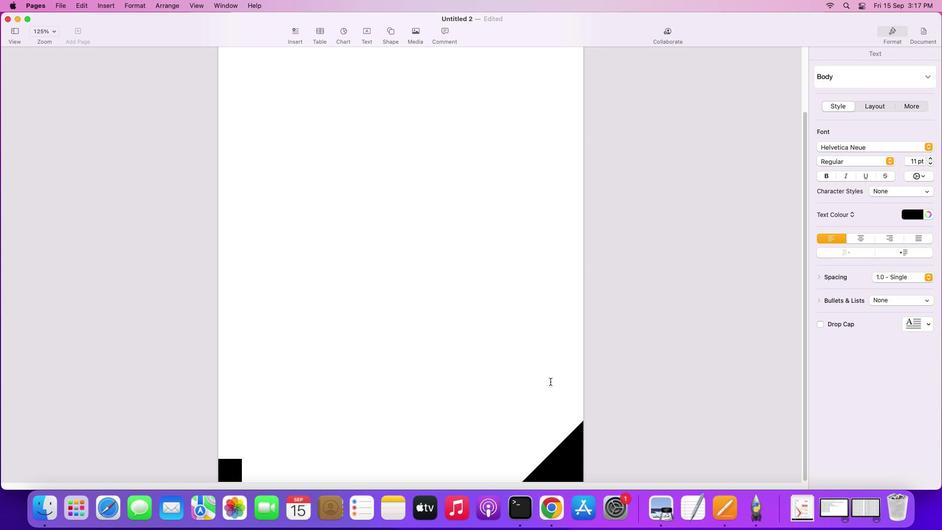 
Action: Mouse pressed left at (550, 381)
Screenshot: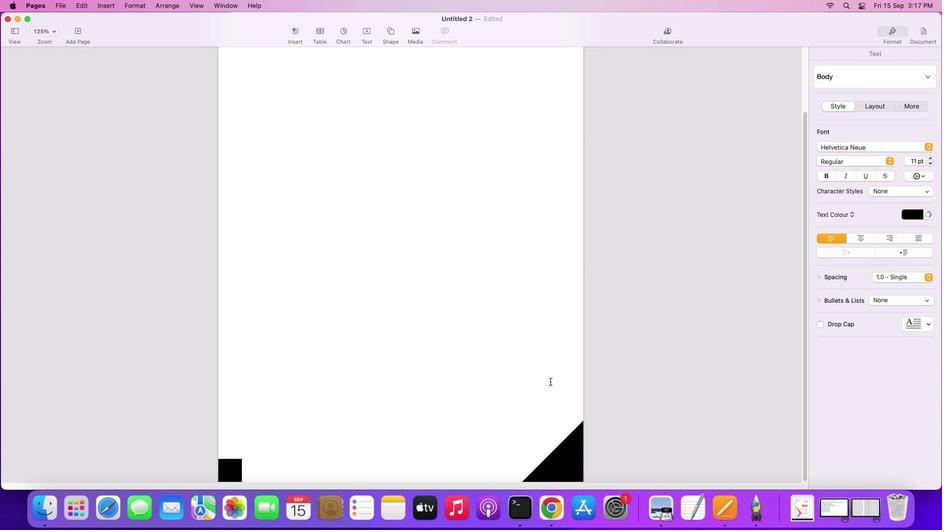 
Action: Mouse moved to (385, 36)
Screenshot: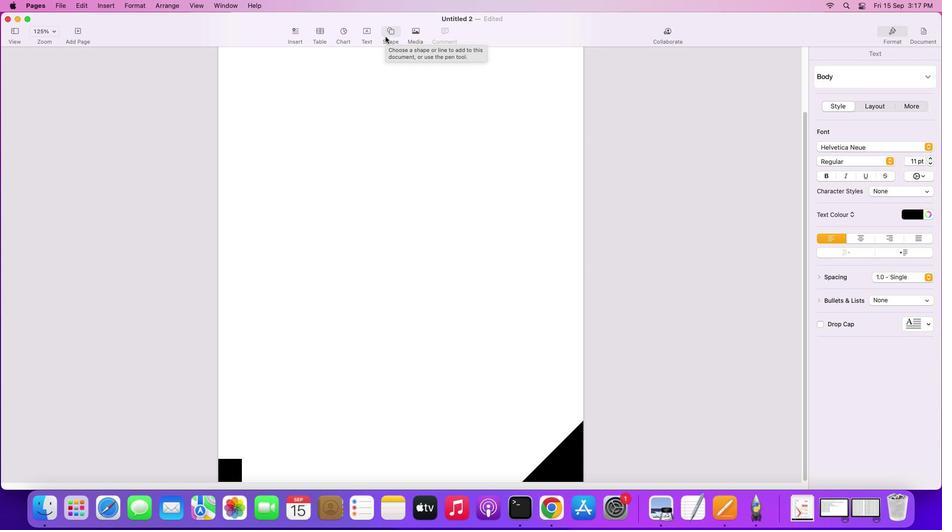 
Action: Mouse pressed left at (385, 36)
Screenshot: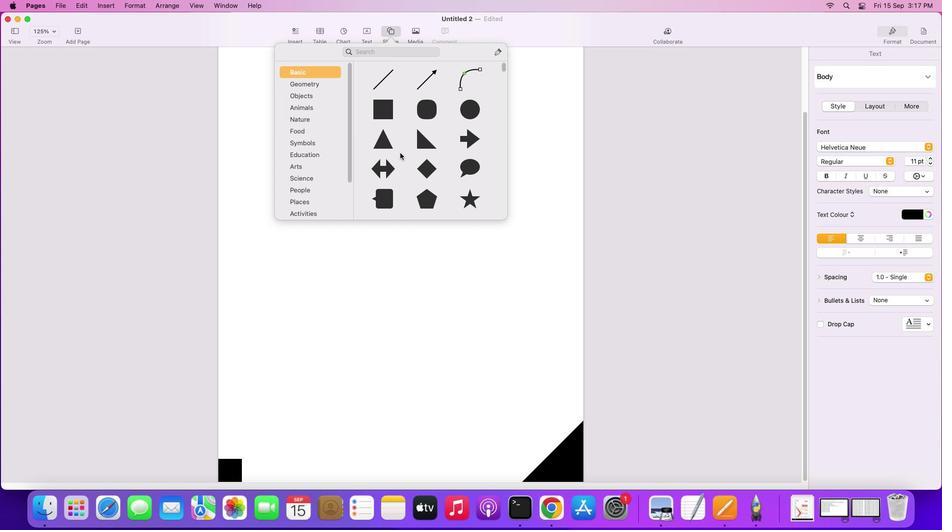 
Action: Mouse moved to (425, 166)
Screenshot: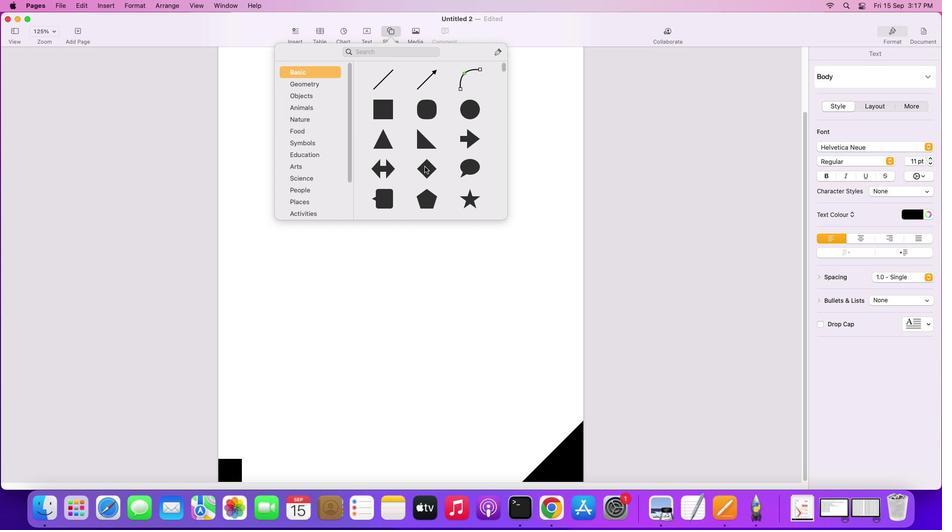 
Action: Mouse pressed left at (425, 166)
Screenshot: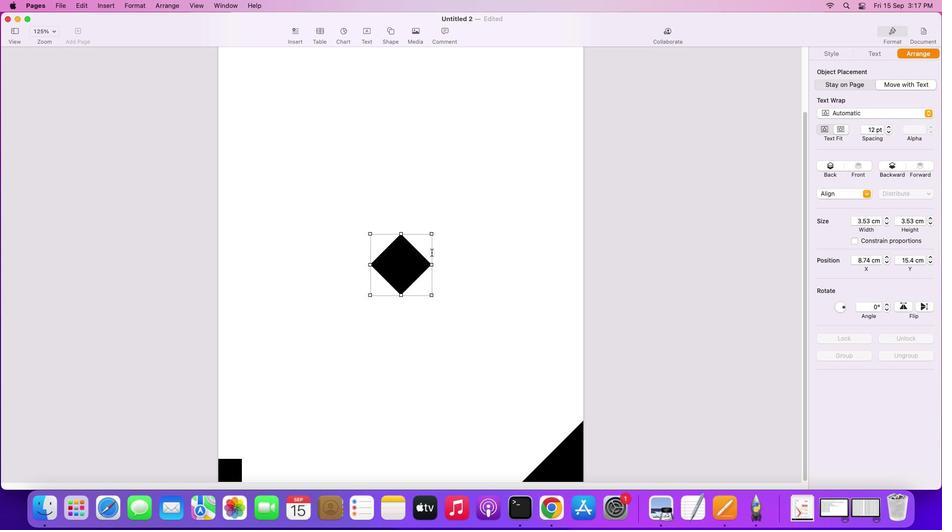 
Action: Mouse moved to (401, 269)
Screenshot: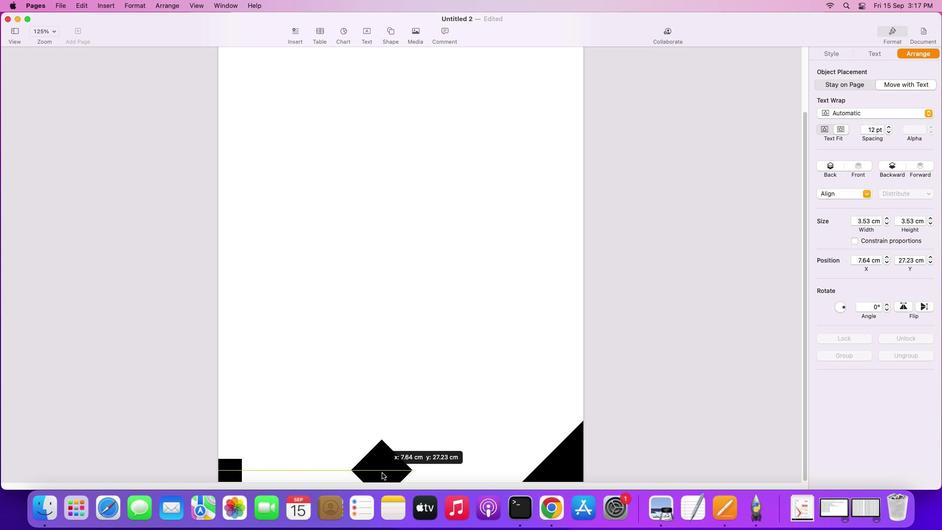 
Action: Mouse pressed left at (401, 269)
Screenshot: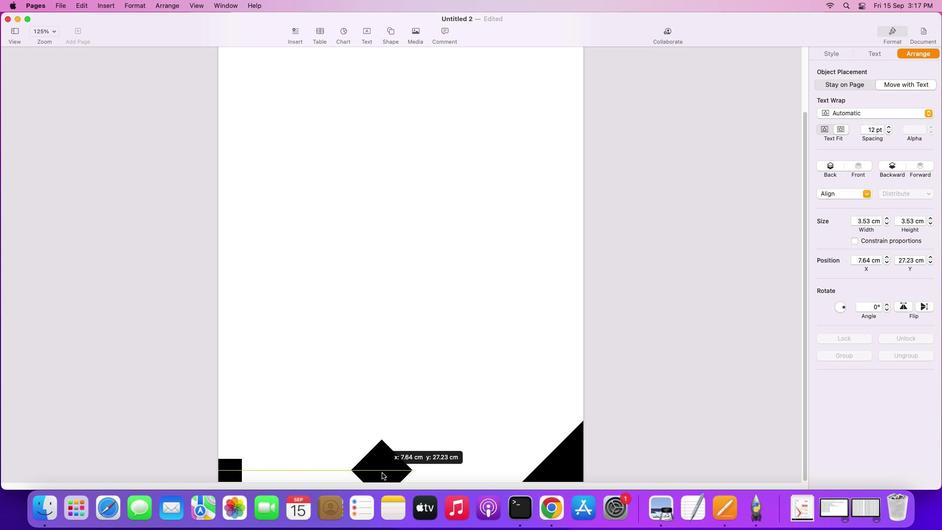 
Action: Mouse moved to (437, 353)
Screenshot: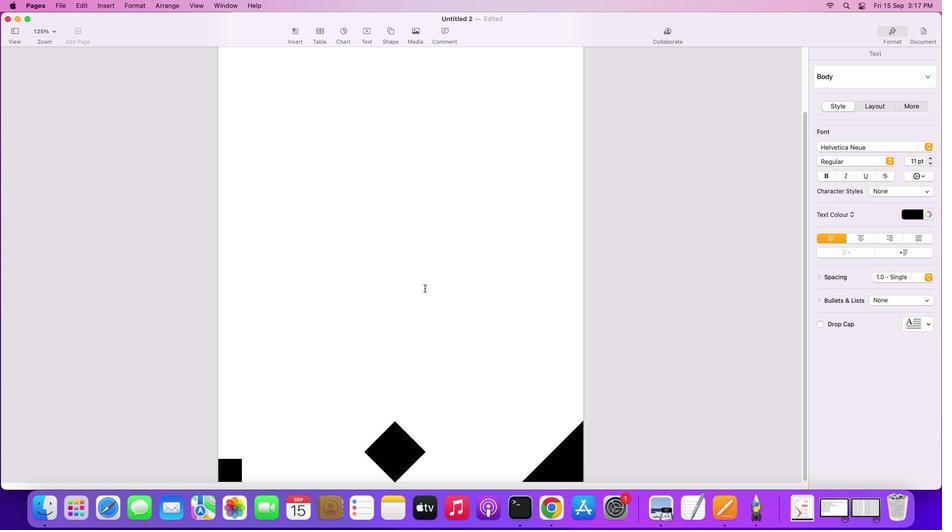 
Action: Mouse pressed left at (437, 353)
Screenshot: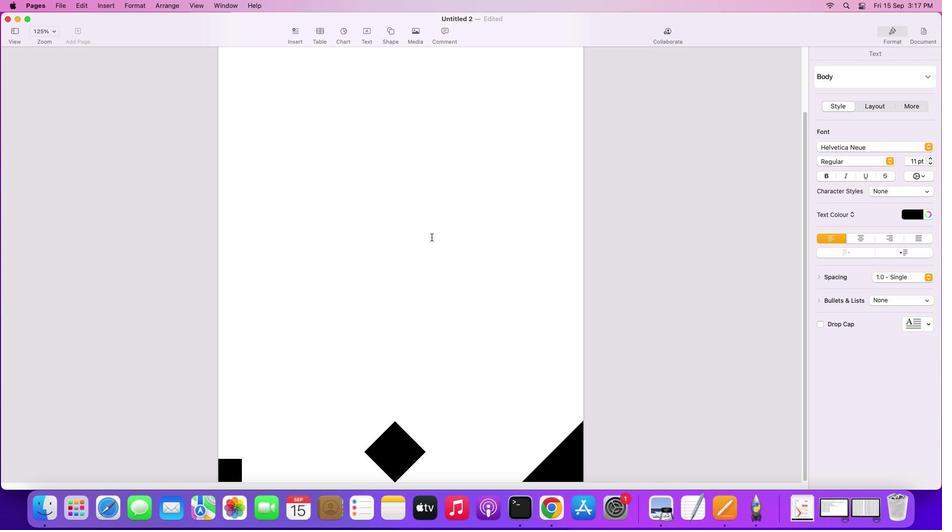 
Action: Mouse moved to (392, 29)
Screenshot: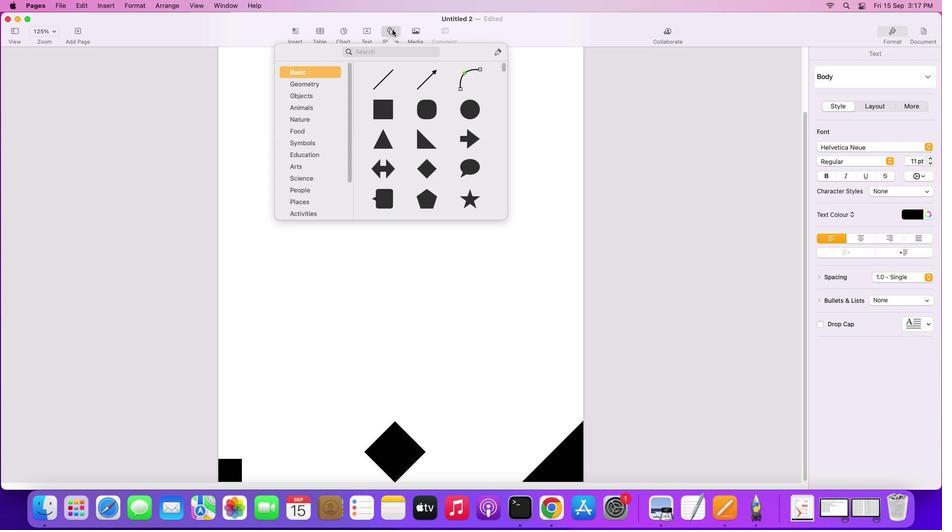 
Action: Mouse pressed left at (392, 29)
Screenshot: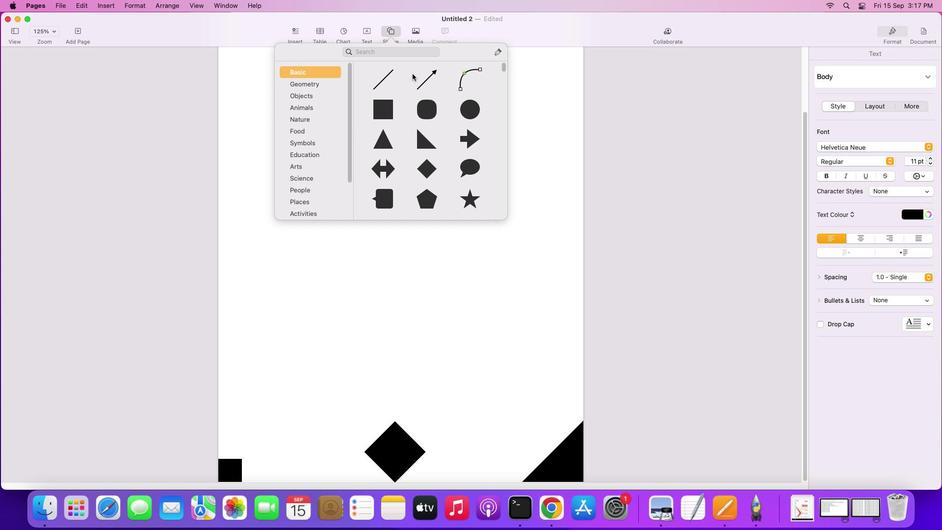 
Action: Mouse moved to (384, 137)
Screenshot: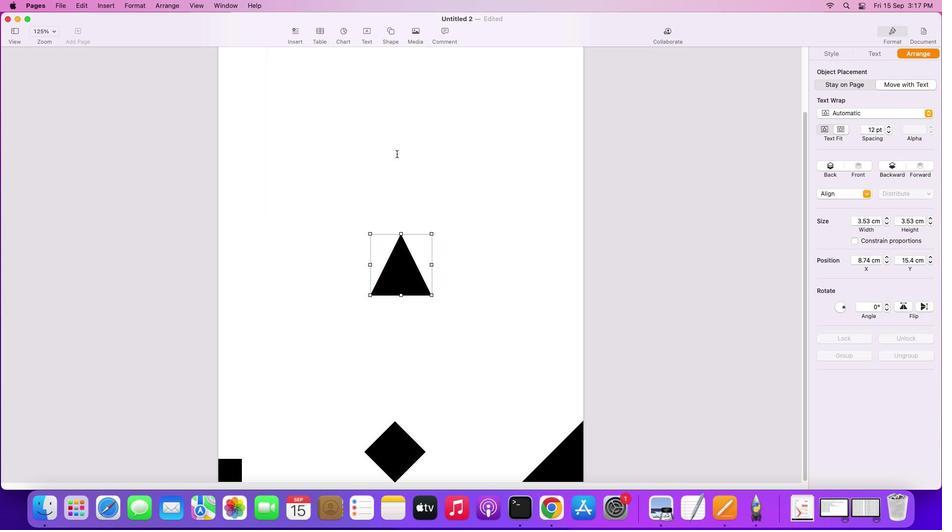 
Action: Mouse pressed left at (384, 137)
Screenshot: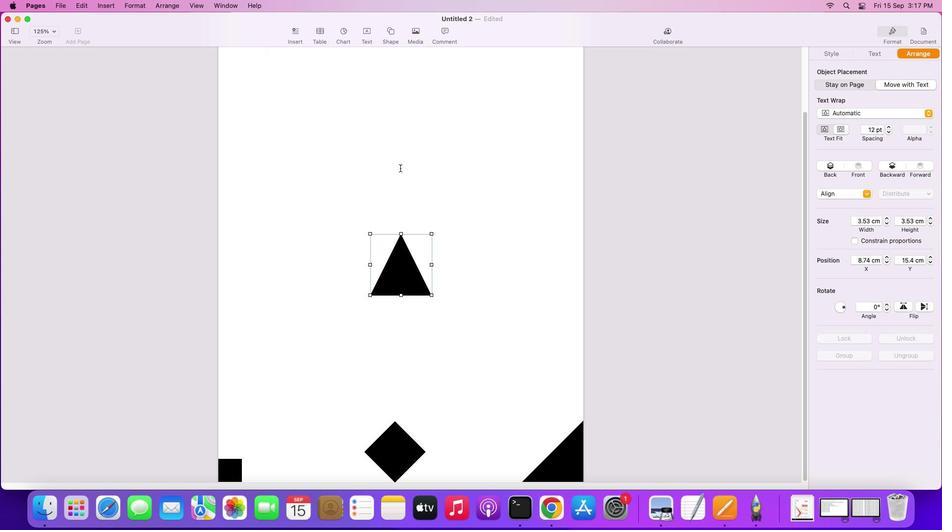 
Action: Mouse moved to (401, 265)
Screenshot: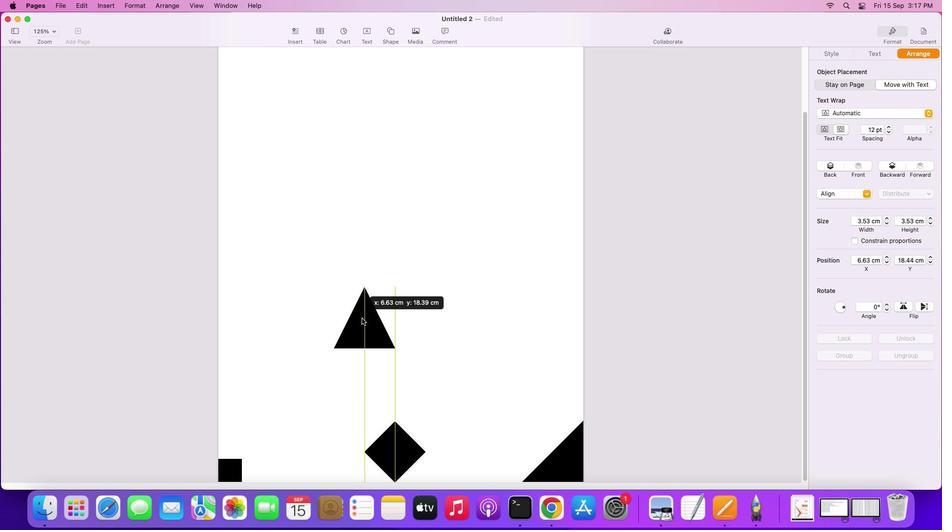 
Action: Mouse pressed left at (401, 265)
Screenshot: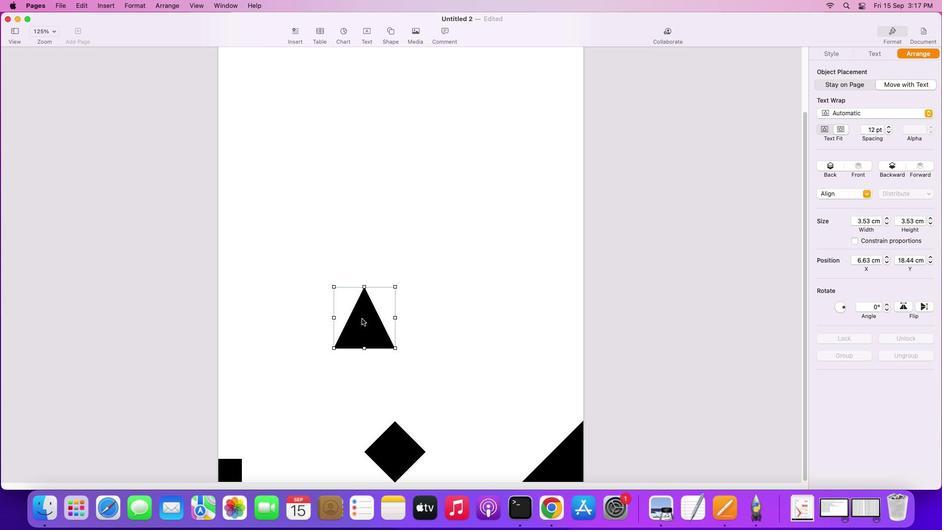 
Action: Mouse moved to (333, 287)
Screenshot: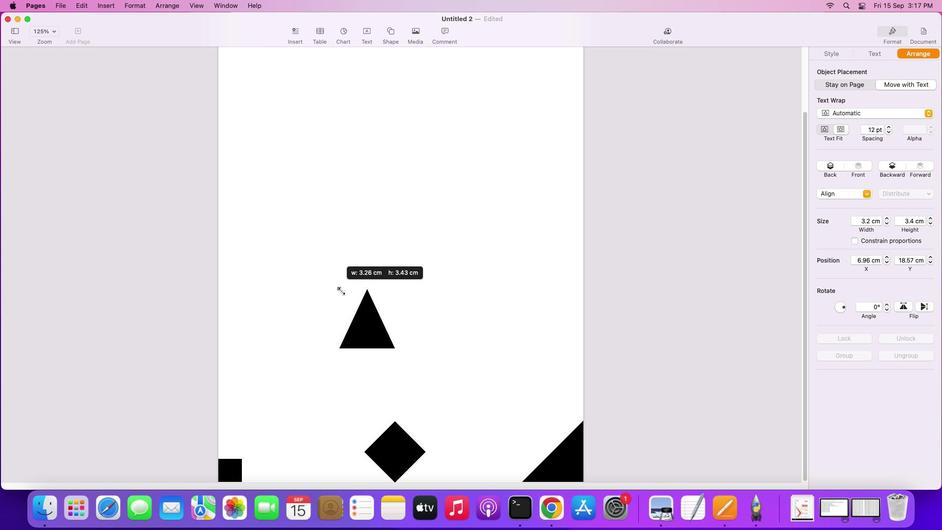 
Action: Mouse pressed left at (333, 287)
Screenshot: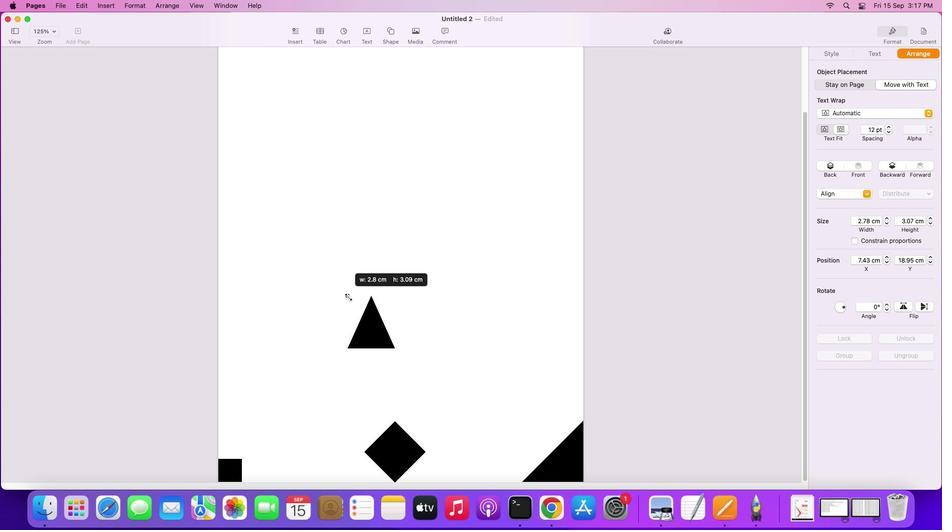 
Action: Mouse moved to (375, 300)
Screenshot: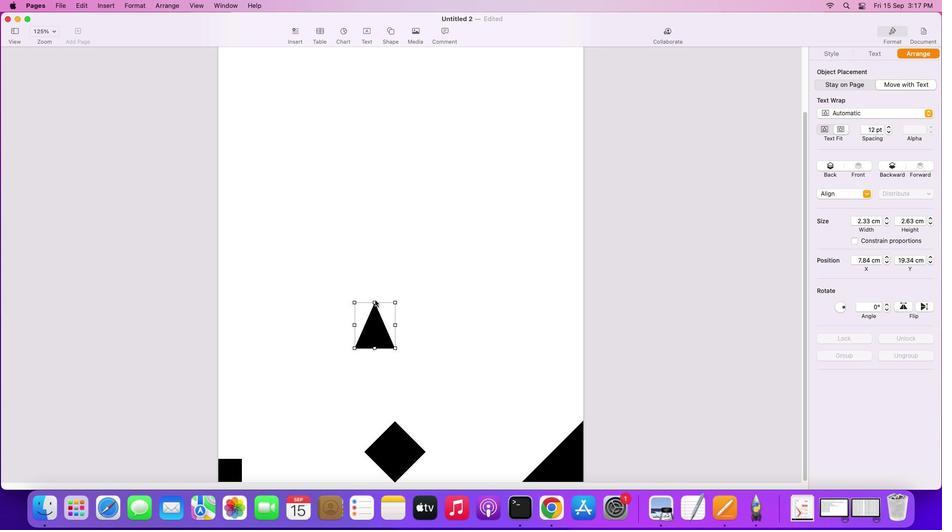 
Action: Mouse pressed left at (375, 300)
Screenshot: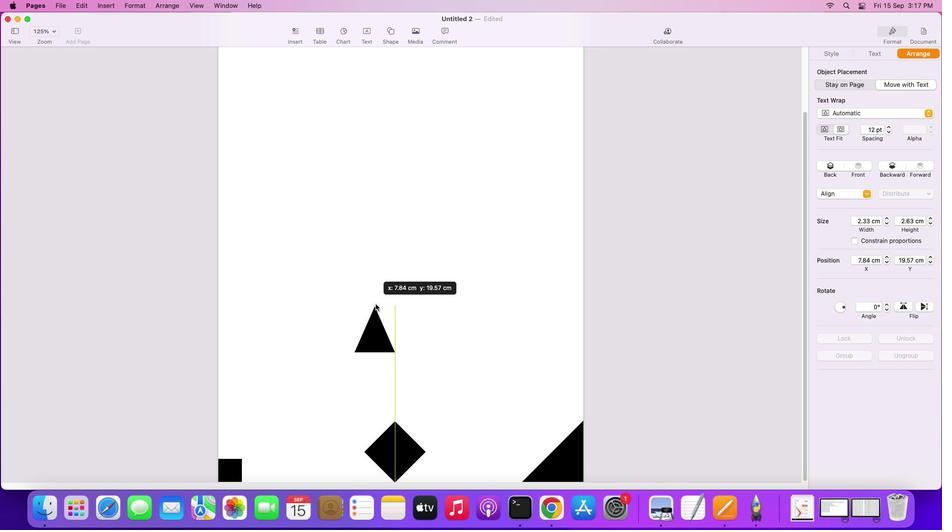 
Action: Mouse moved to (374, 310)
Screenshot: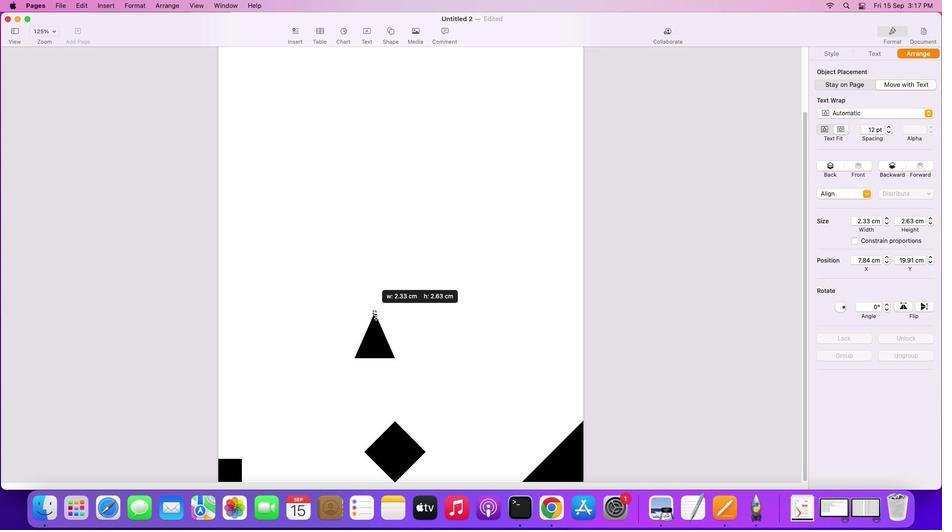 
Action: Mouse pressed left at (374, 310)
Screenshot: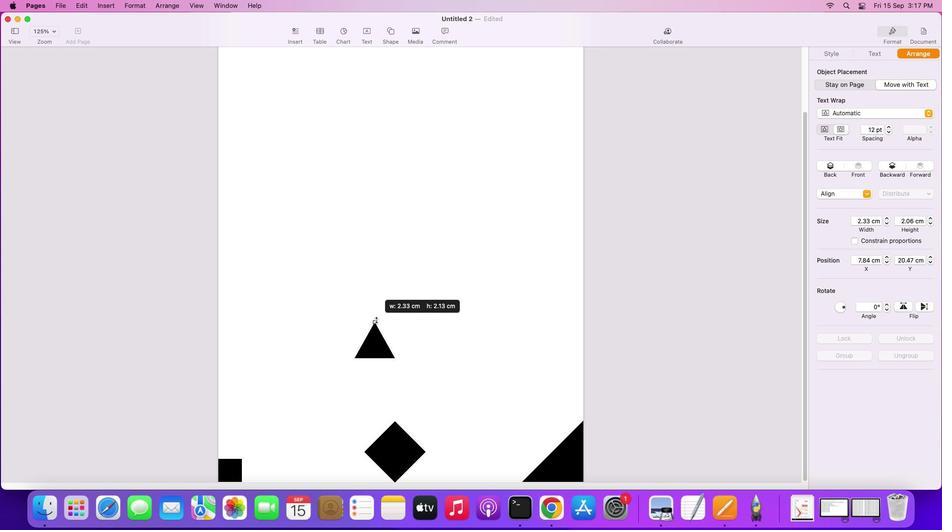 
Action: Mouse moved to (415, 316)
Screenshot: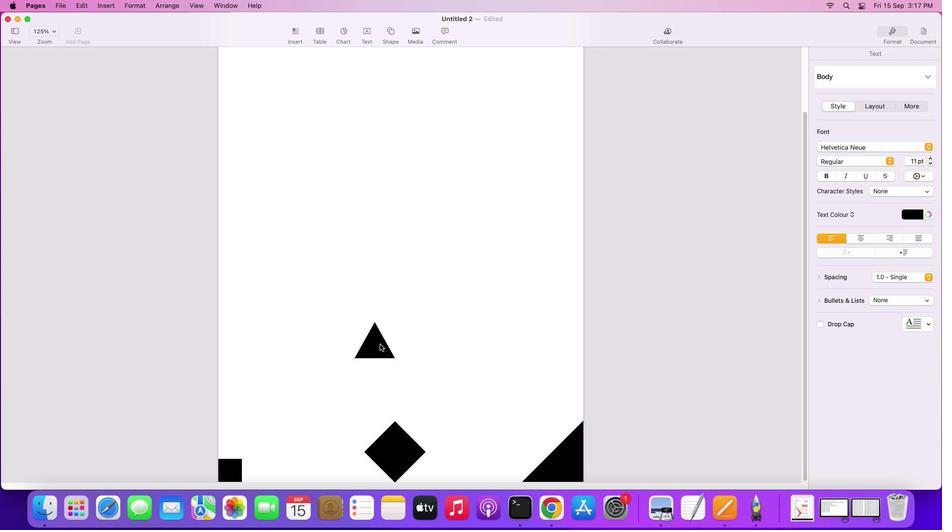 
Action: Mouse pressed left at (415, 316)
Screenshot: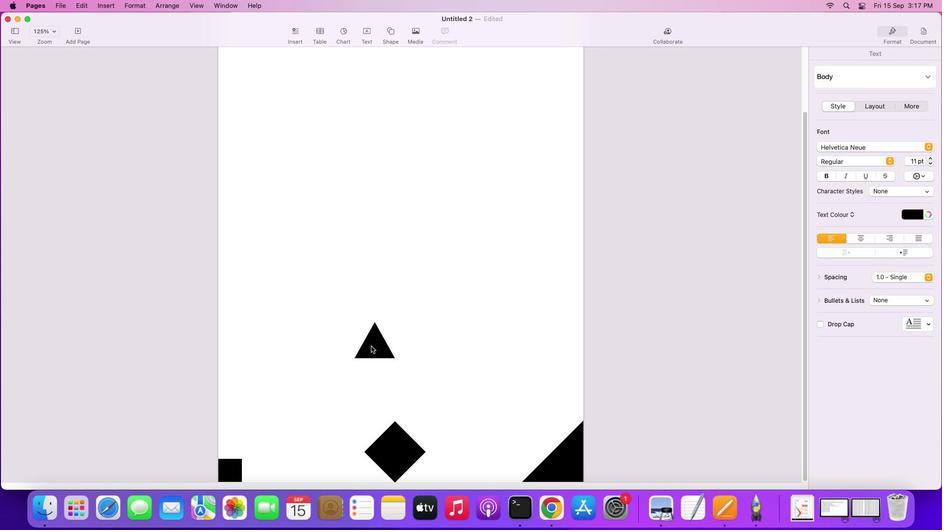 
Action: Mouse moved to (371, 345)
Screenshot: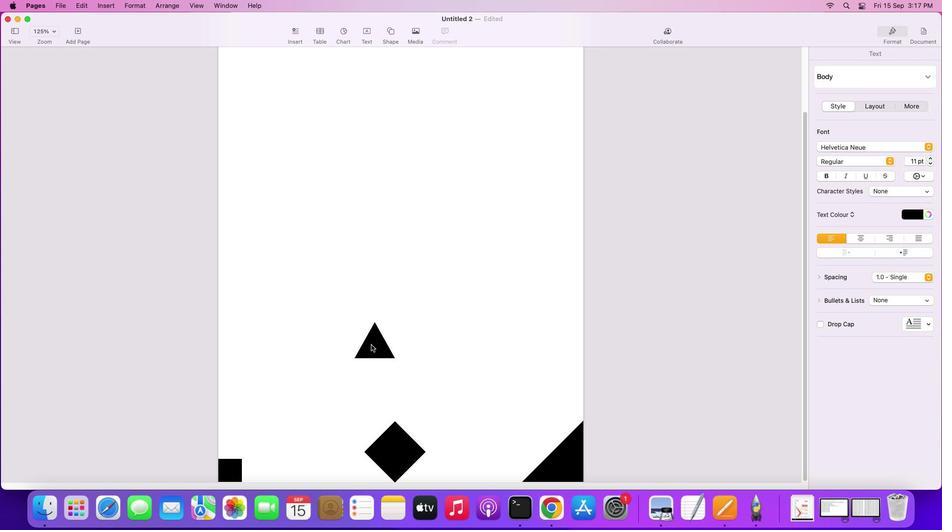 
Action: Mouse pressed left at (371, 345)
Screenshot: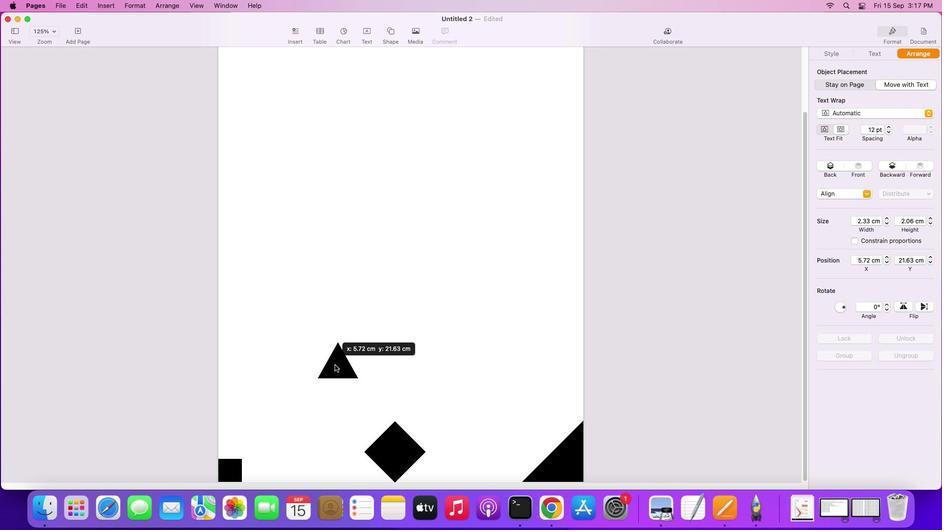 
Action: Mouse moved to (903, 305)
Screenshot: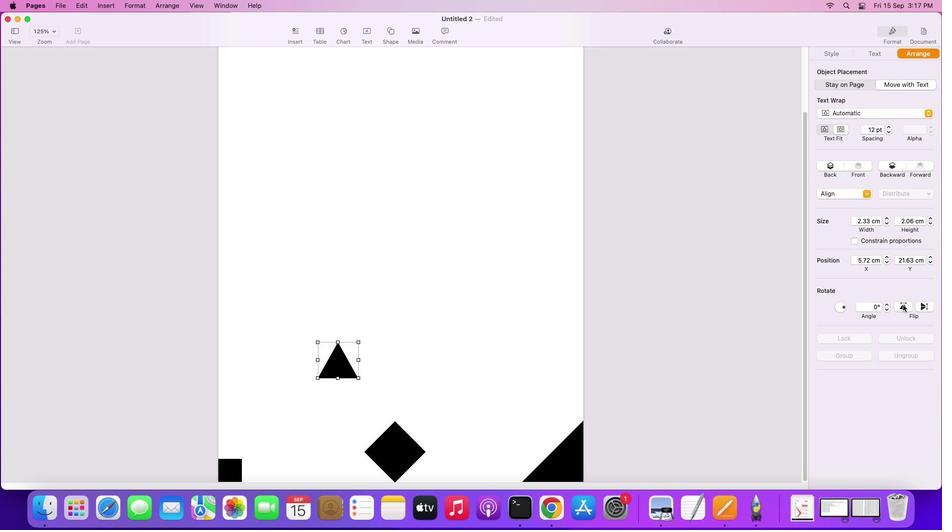 
Action: Mouse pressed left at (903, 305)
Screenshot: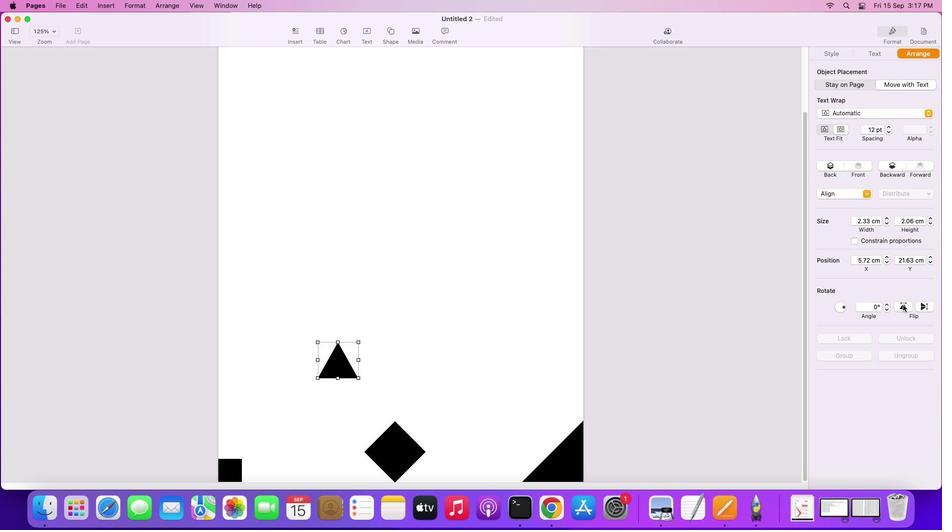 
Action: Mouse moved to (917, 304)
Screenshot: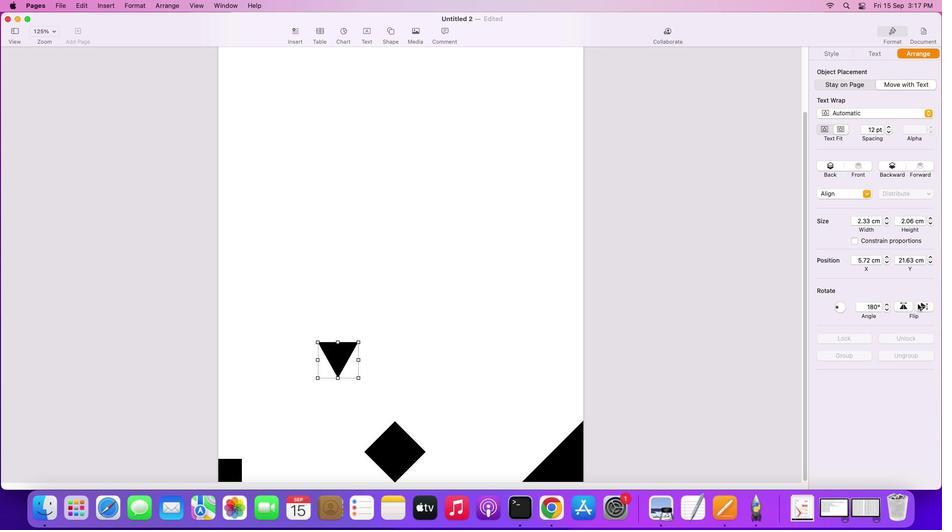 
Action: Mouse pressed left at (917, 304)
Screenshot: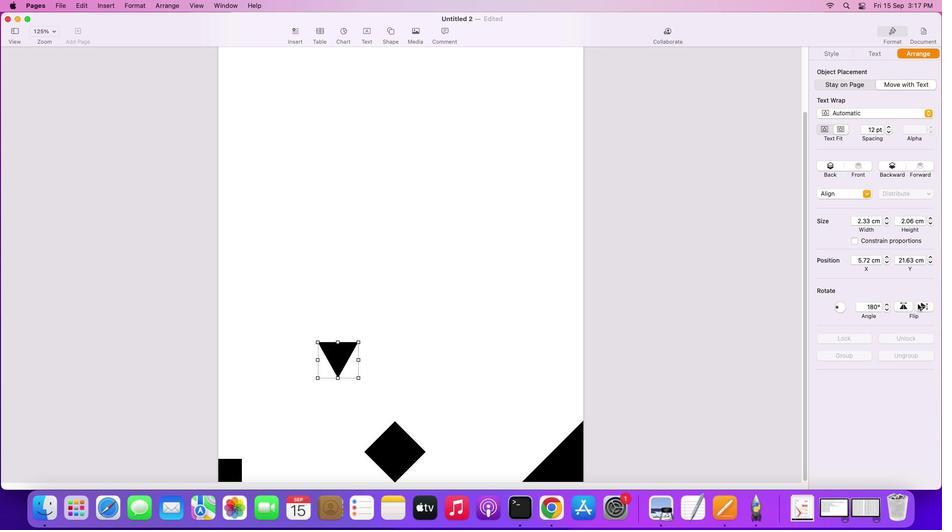 
Action: Mouse moved to (338, 359)
Screenshot: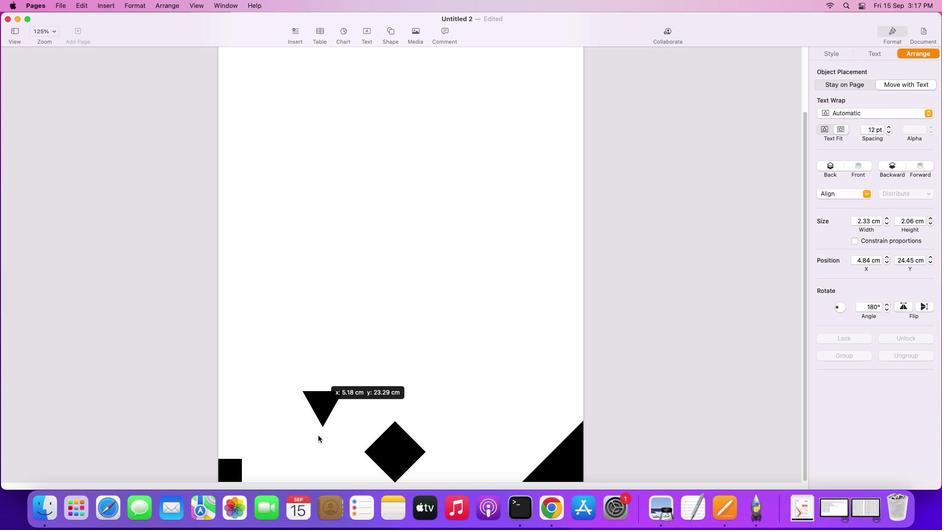 
Action: Mouse pressed left at (338, 359)
Screenshot: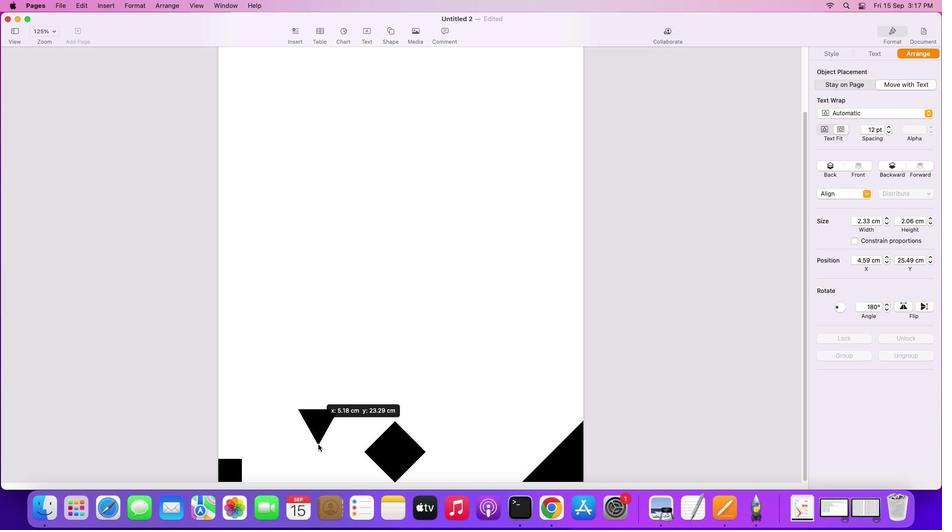 
Action: Mouse moved to (290, 462)
Screenshot: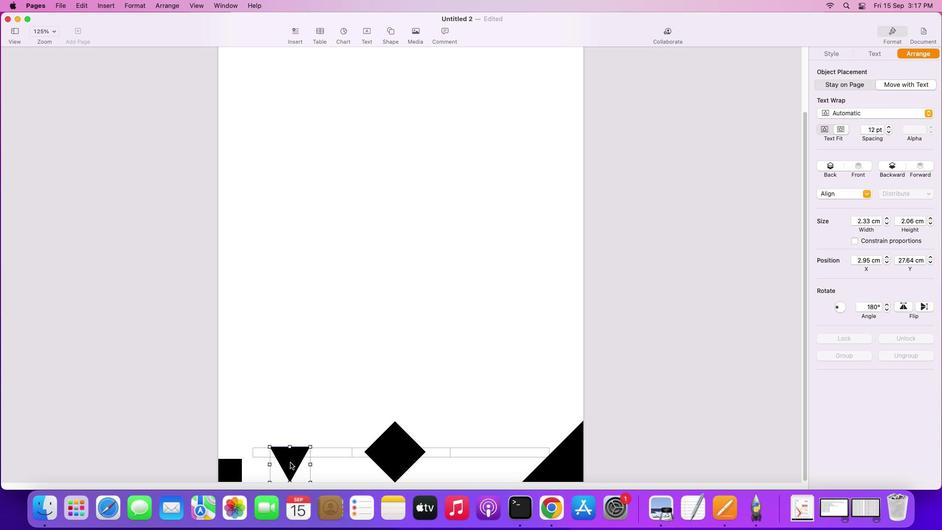 
Action: Mouse pressed left at (290, 462)
Screenshot: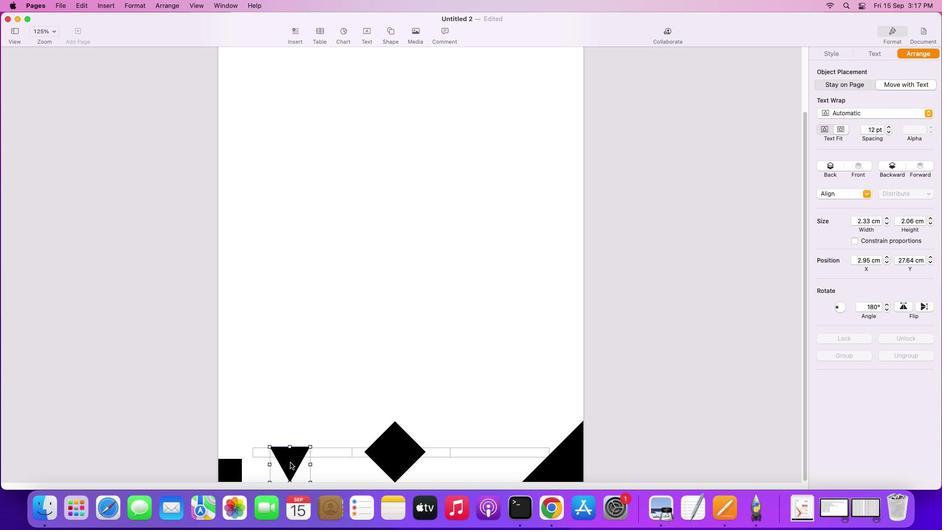 
Action: Mouse moved to (235, 467)
Screenshot: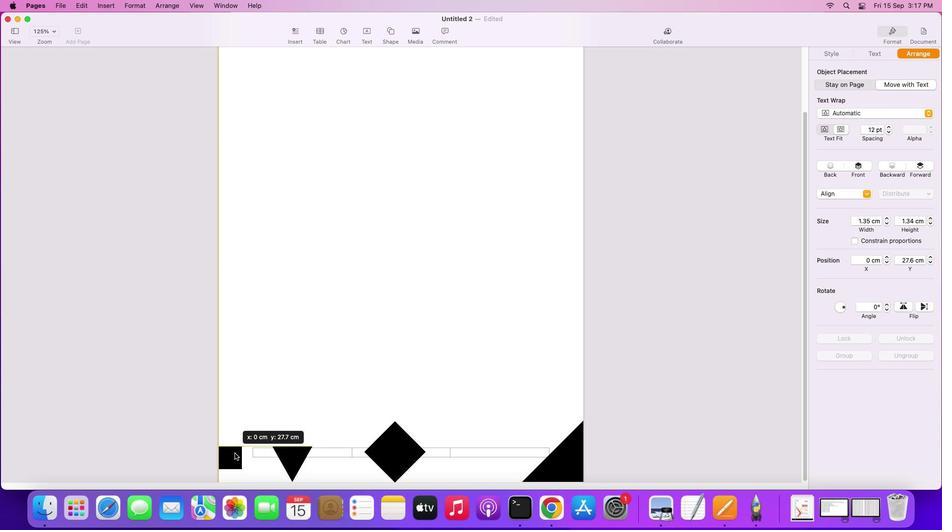 
Action: Mouse pressed left at (235, 467)
Screenshot: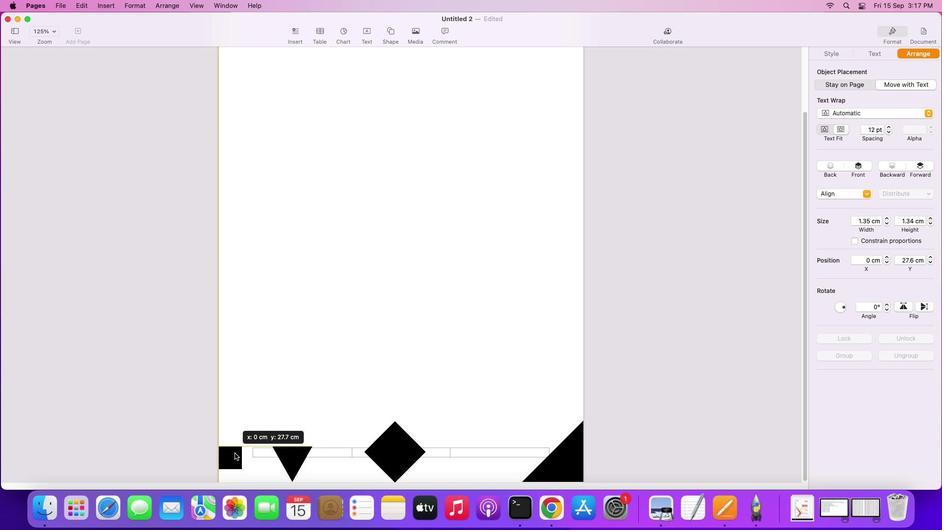 
Action: Mouse moved to (230, 456)
Screenshot: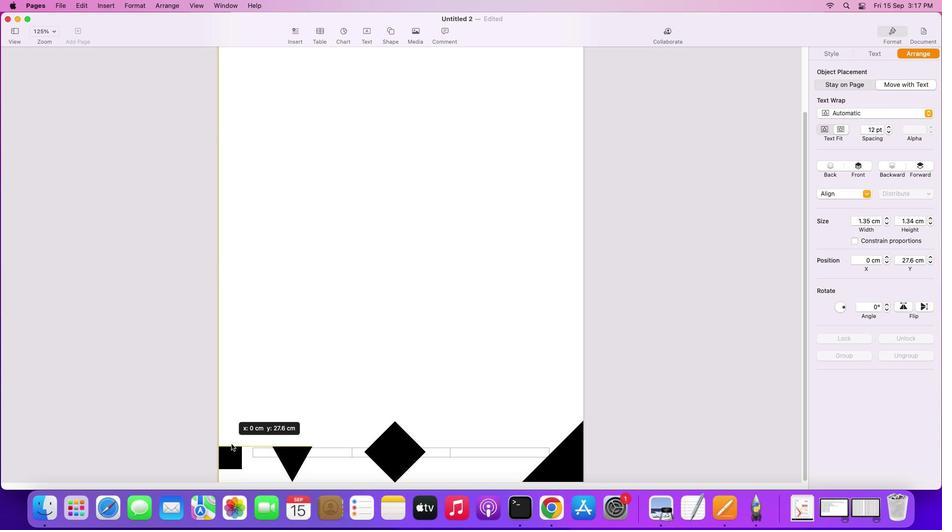 
Action: Mouse pressed left at (230, 456)
Screenshot: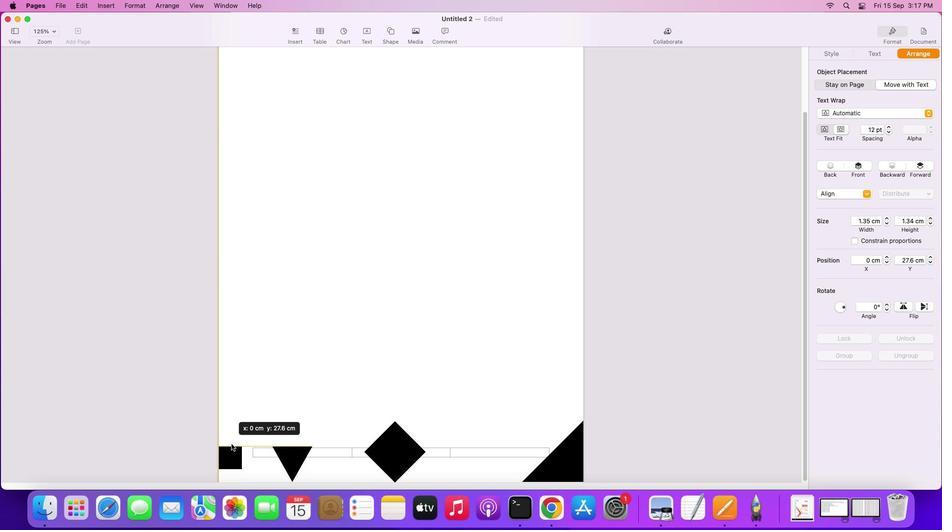 
Action: Mouse moved to (241, 469)
Screenshot: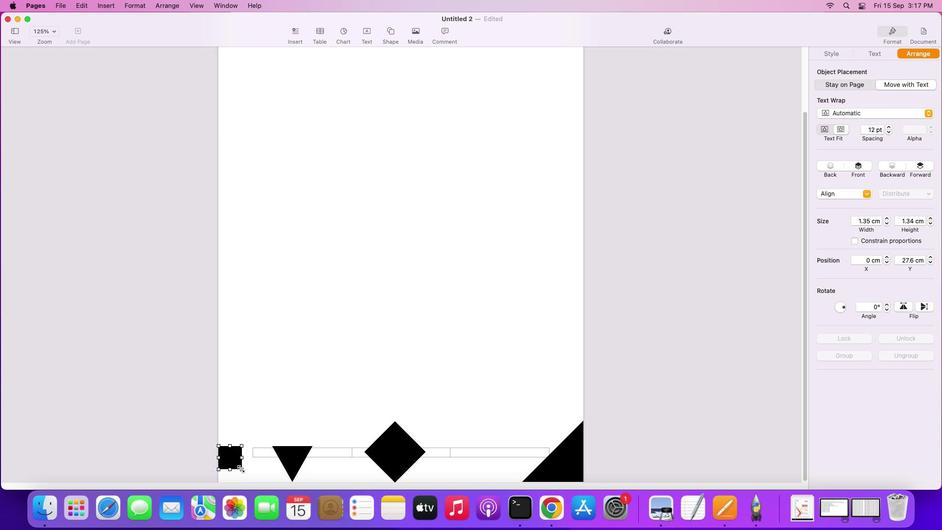 
Action: Mouse pressed left at (241, 469)
Screenshot: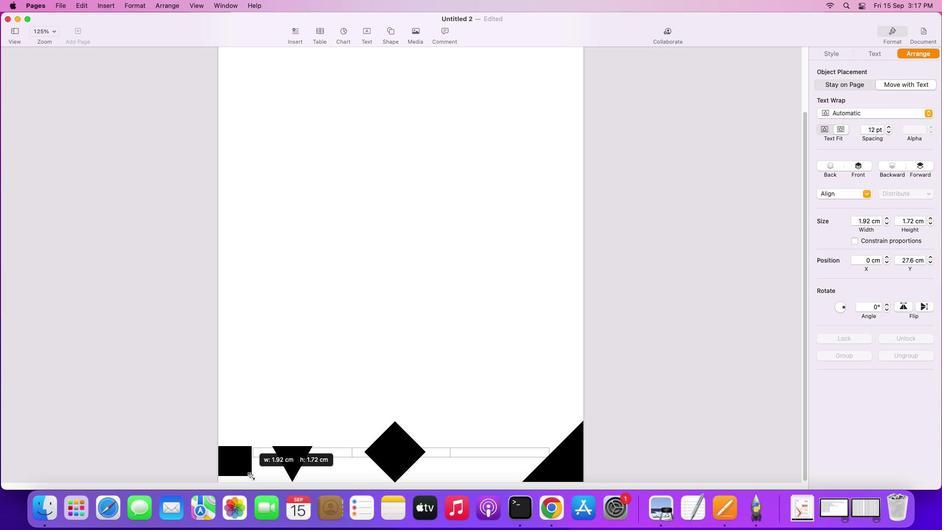 
Action: Mouse moved to (253, 480)
Screenshot: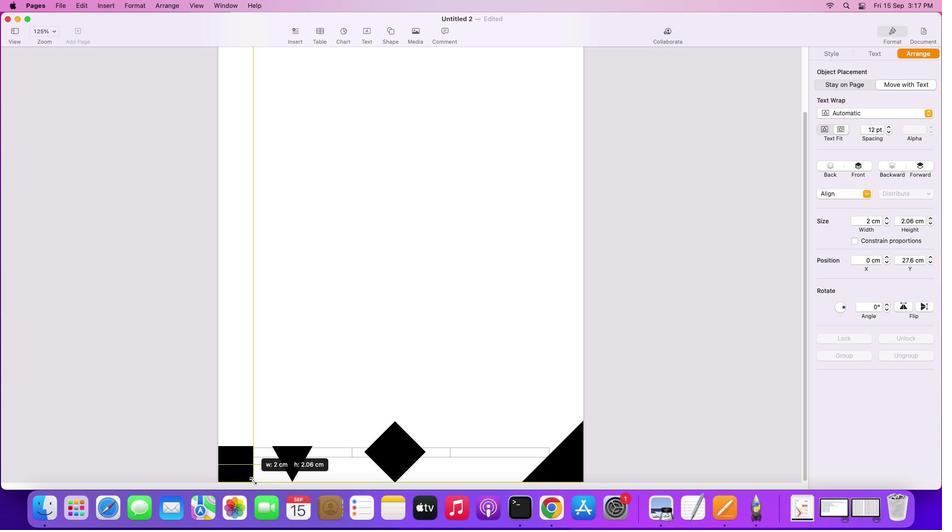 
Action: Mouse pressed left at (253, 480)
Screenshot: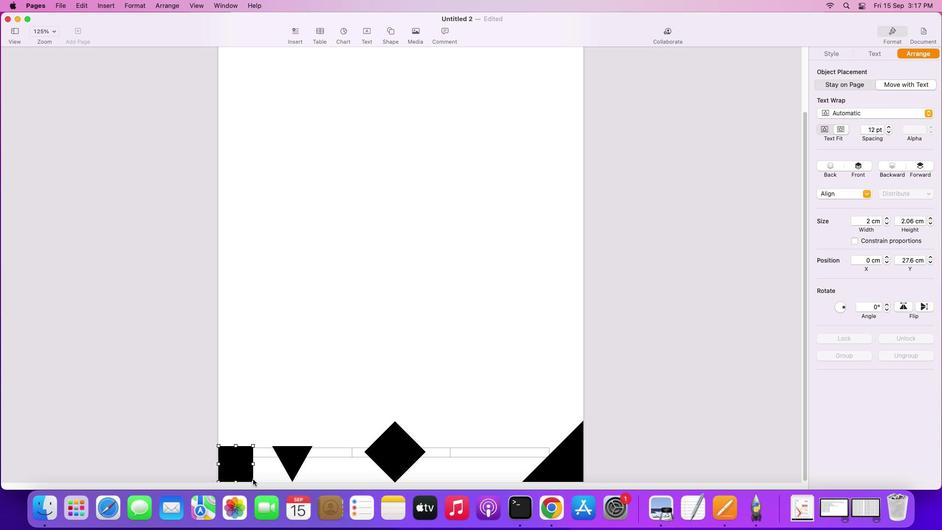 
Action: Mouse moved to (270, 440)
Screenshot: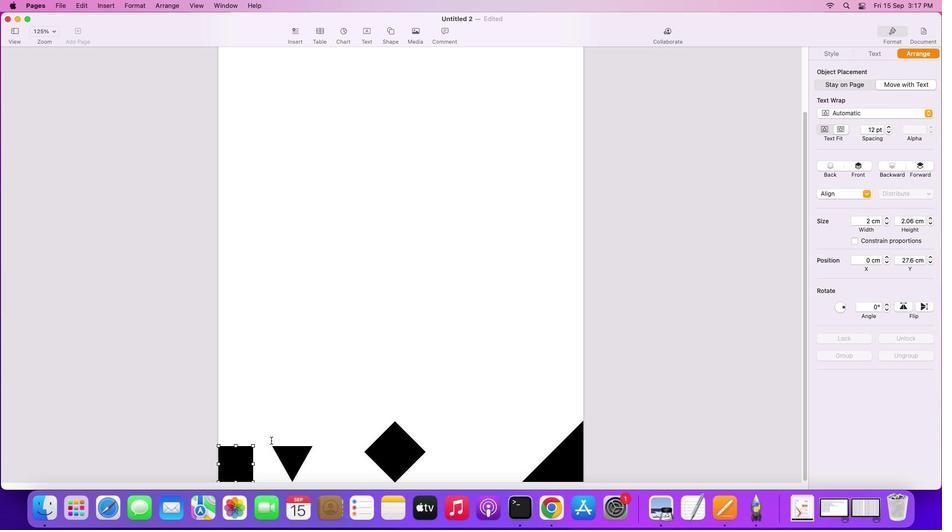 
Action: Mouse pressed left at (270, 440)
Screenshot: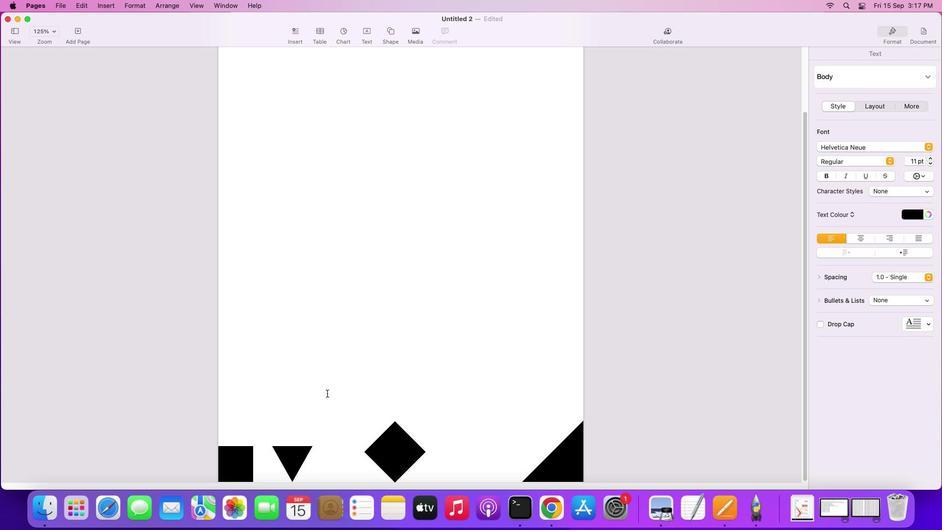
Action: Mouse moved to (327, 393)
Screenshot: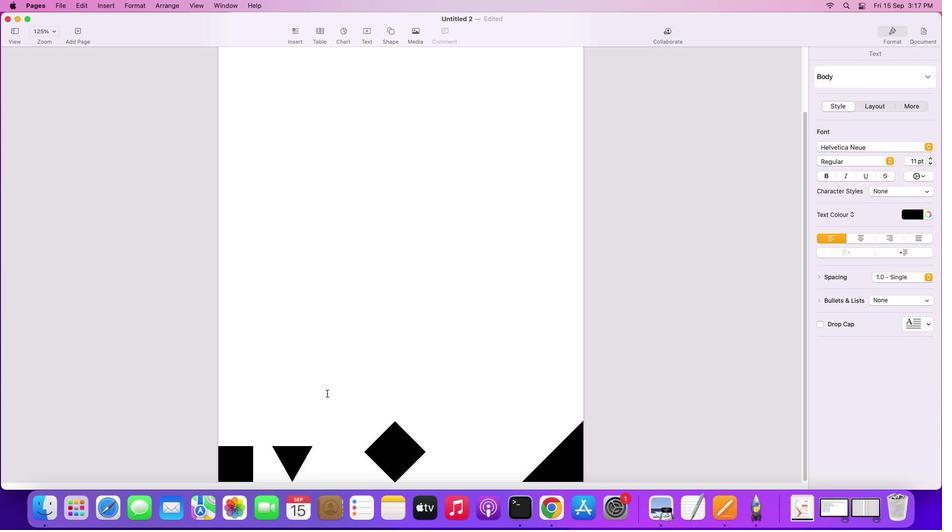 
Action: Mouse pressed left at (327, 393)
Screenshot: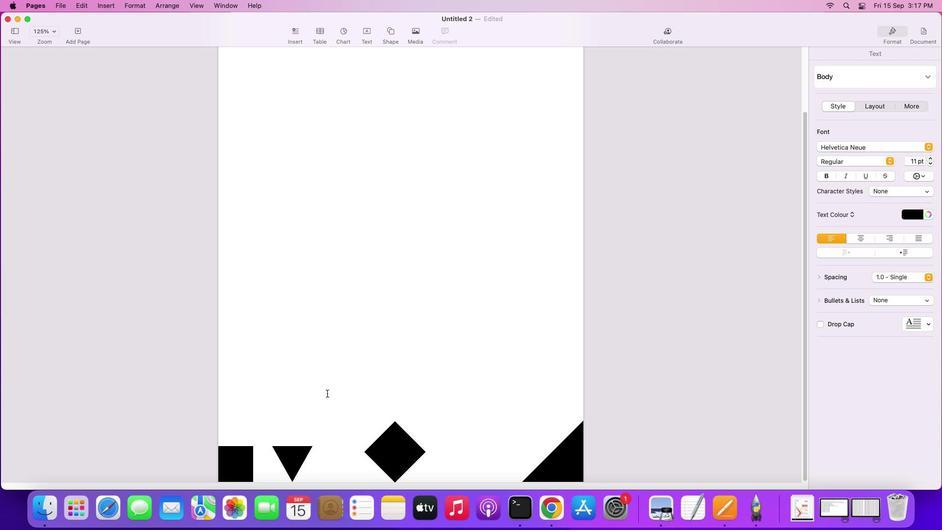 
Action: Mouse moved to (385, 35)
Screenshot: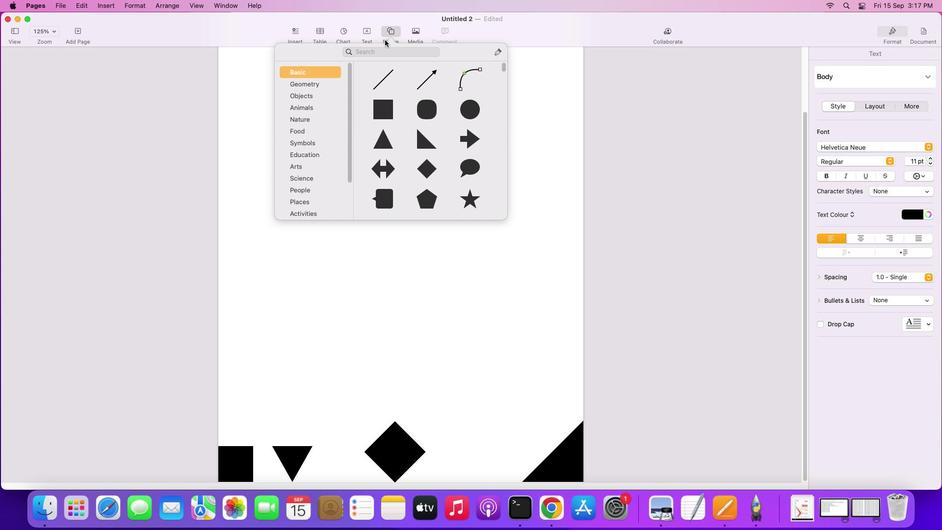 
Action: Mouse pressed left at (385, 35)
Screenshot: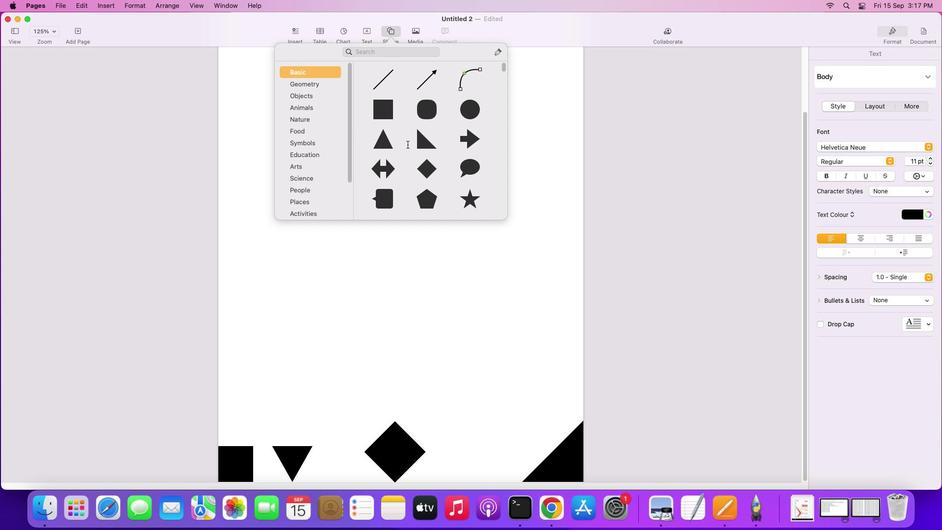 
Action: Mouse moved to (423, 148)
Screenshot: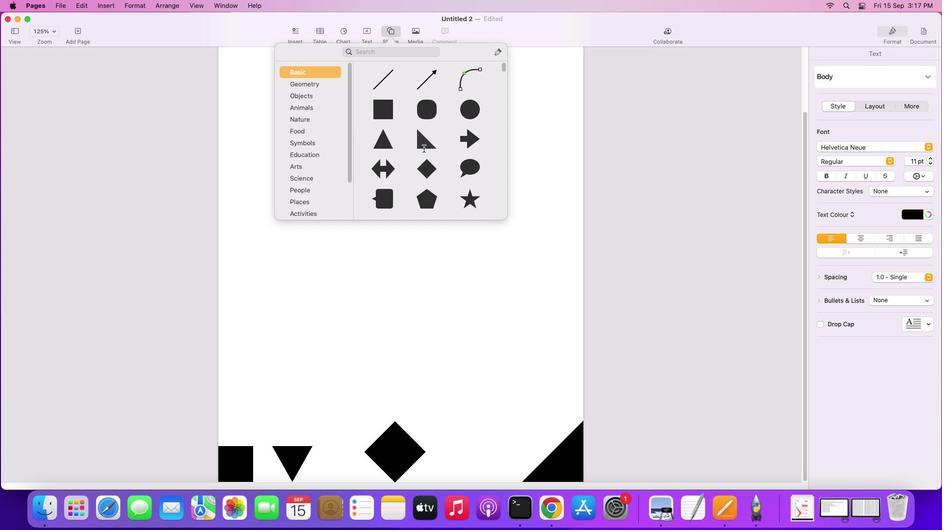 
Action: Mouse pressed left at (423, 148)
Screenshot: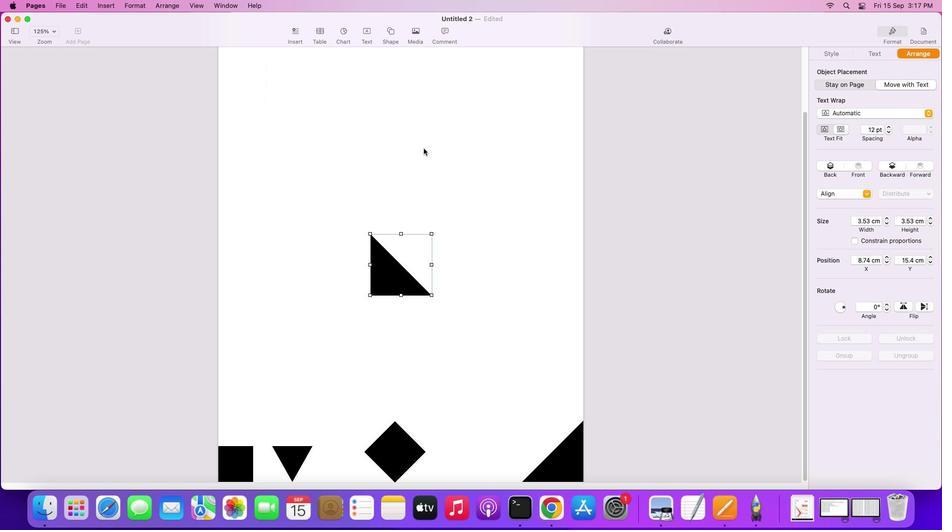 
Action: Mouse moved to (430, 293)
Screenshot: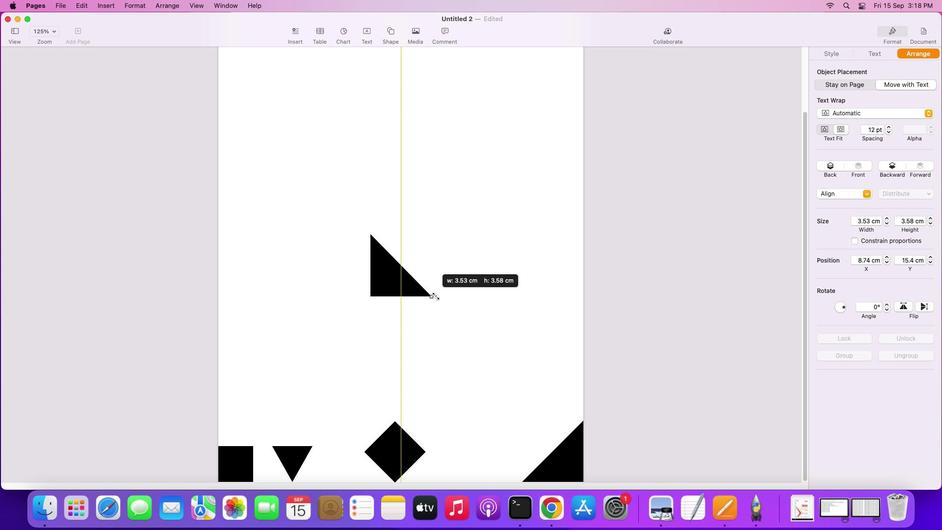 
Action: Mouse pressed left at (430, 293)
Screenshot: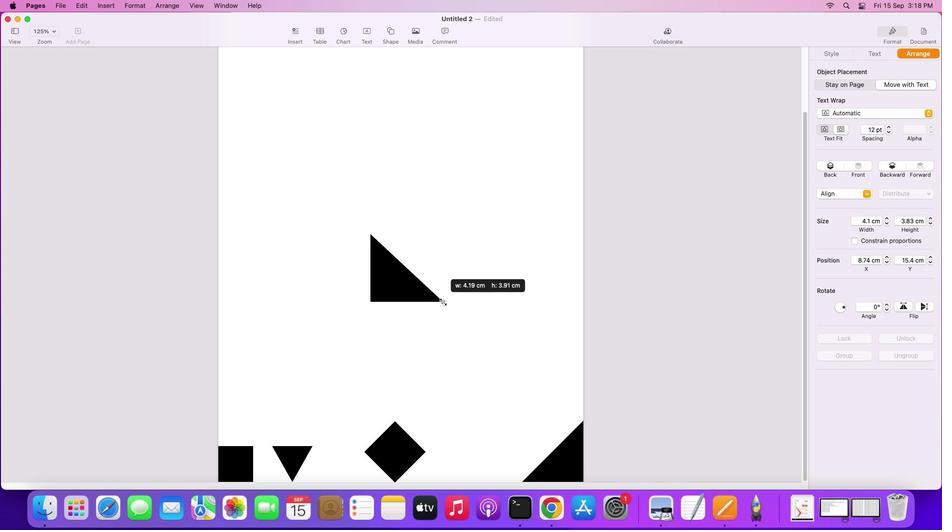 
Action: Mouse moved to (574, 255)
Screenshot: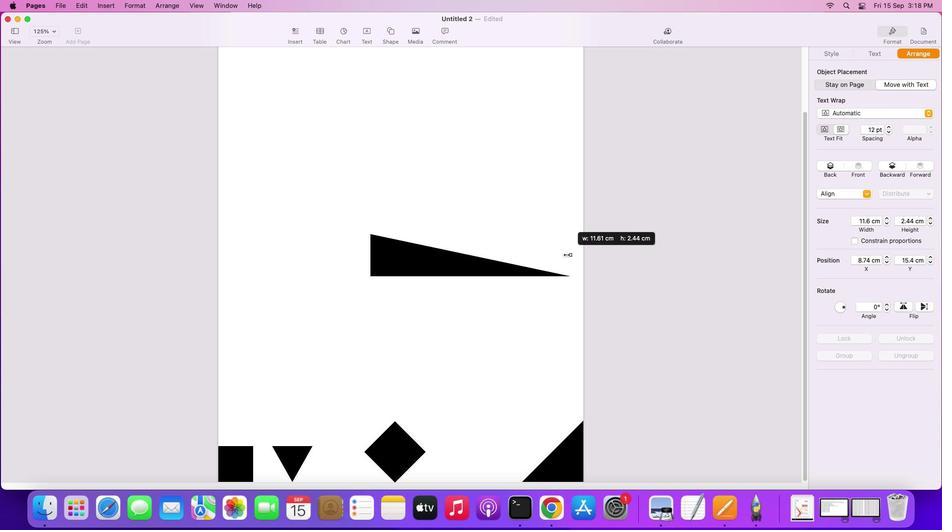 
Action: Mouse pressed left at (574, 255)
Screenshot: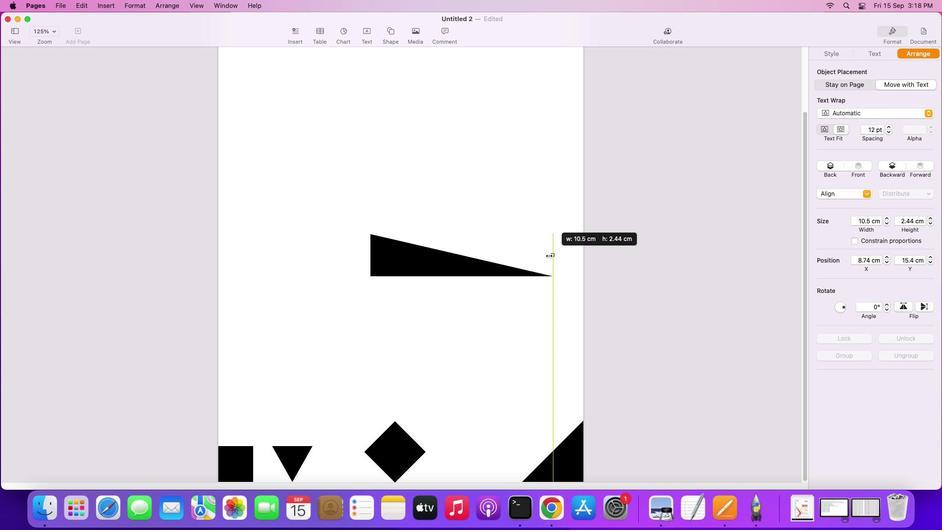 
Action: Mouse moved to (488, 278)
Screenshot: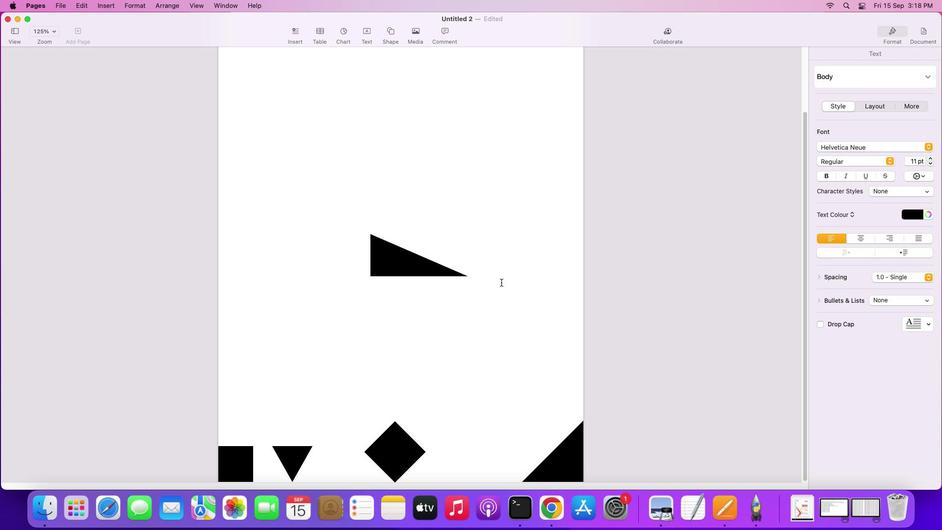 
Action: Mouse pressed left at (488, 278)
Screenshot: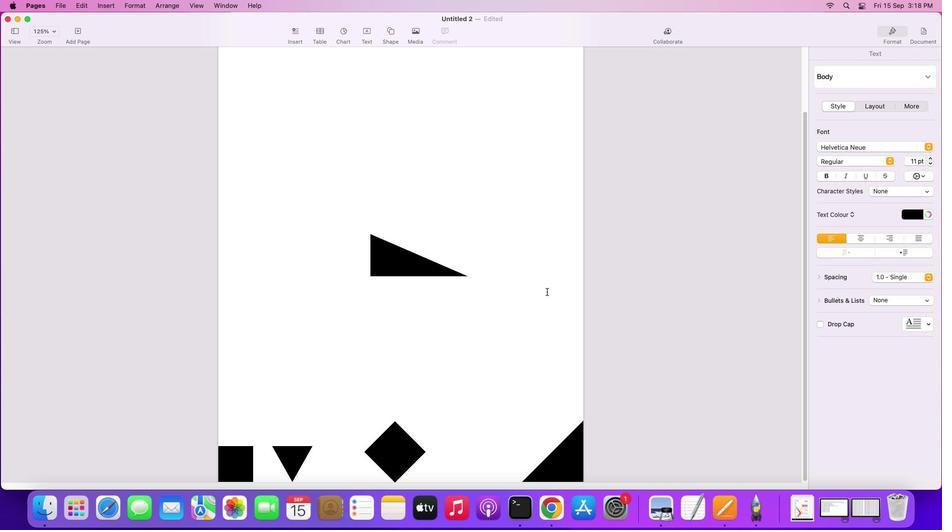 
Action: Mouse moved to (410, 249)
Screenshot: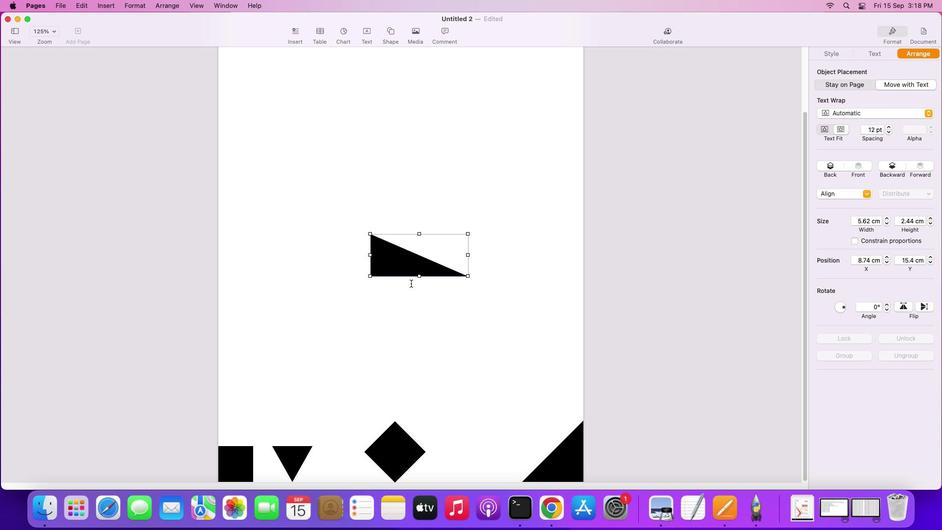 
Action: Mouse pressed left at (410, 249)
Screenshot: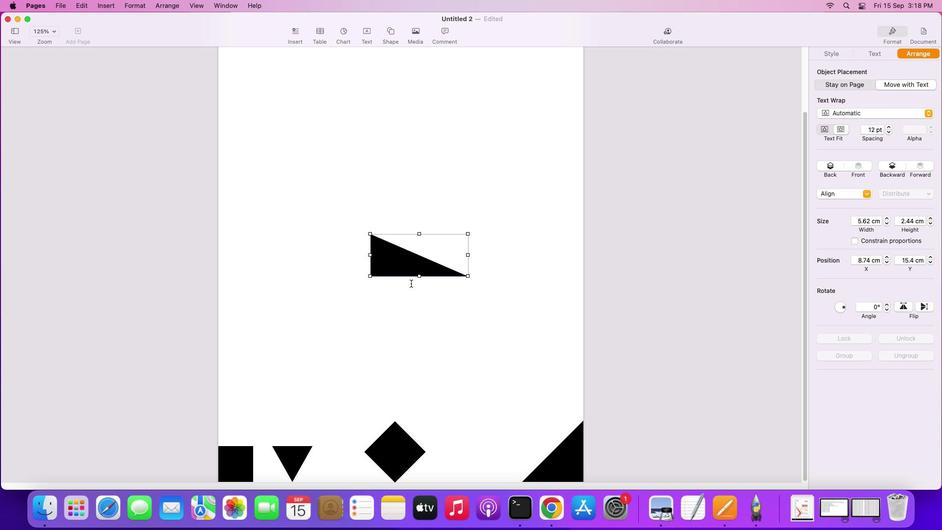 
Action: Mouse moved to (883, 303)
Screenshot: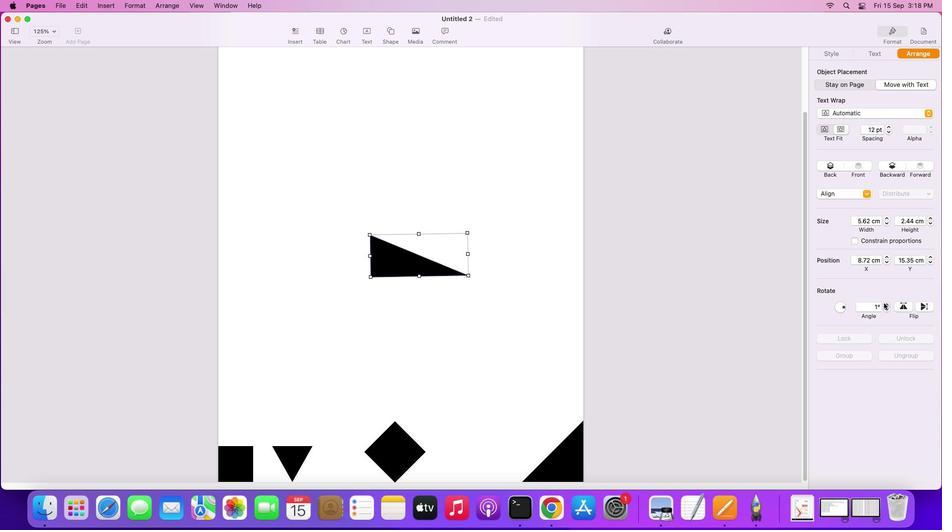 
Action: Mouse pressed left at (883, 303)
Screenshot: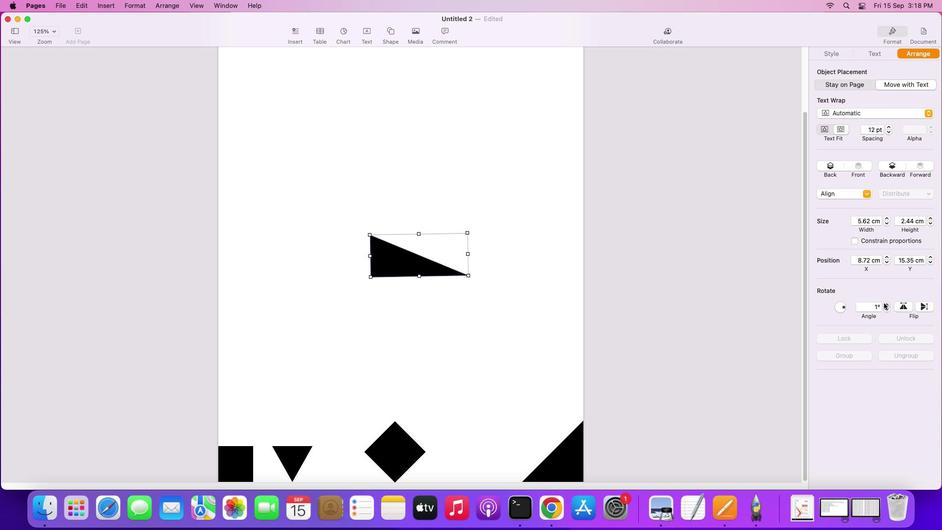
Action: Mouse moved to (903, 302)
Screenshot: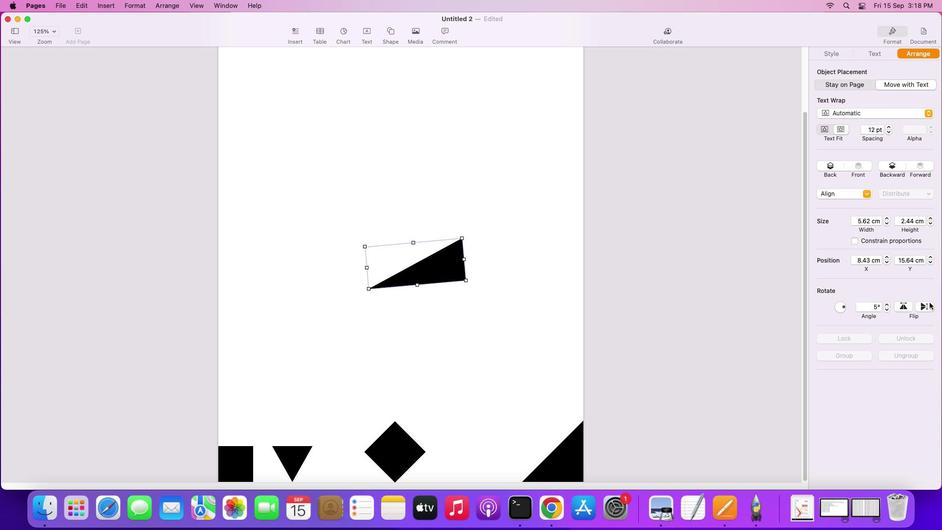 
Action: Mouse pressed left at (903, 302)
Screenshot: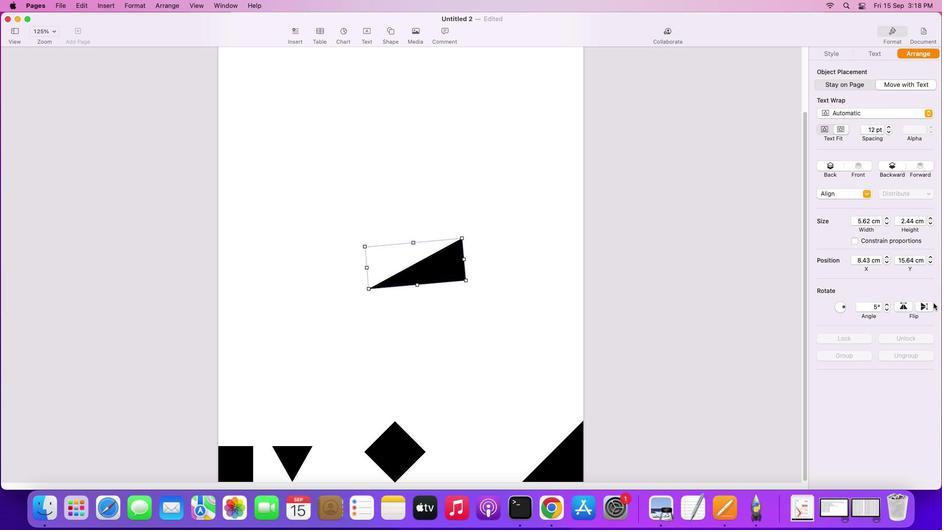 
Action: Mouse moved to (933, 303)
Screenshot: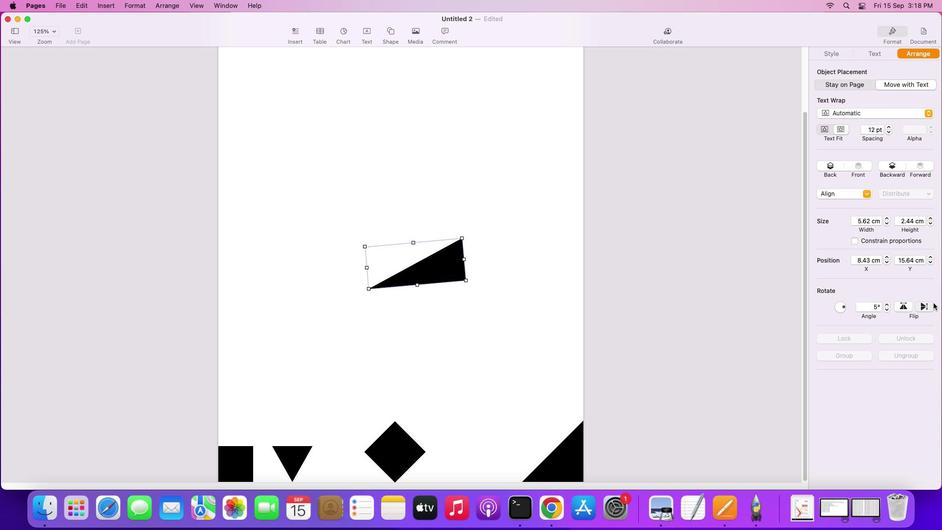 
Action: Mouse pressed left at (933, 303)
Screenshot: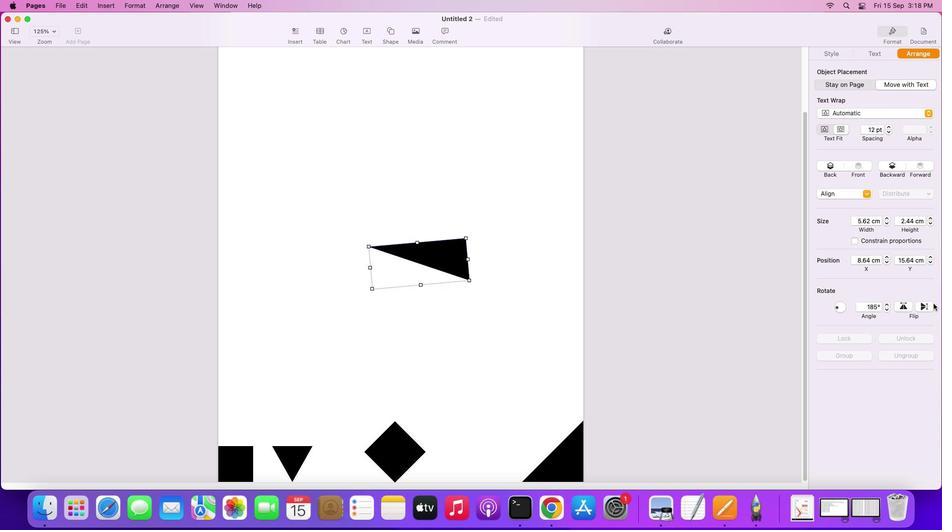 
Action: Mouse moved to (928, 304)
Screenshot: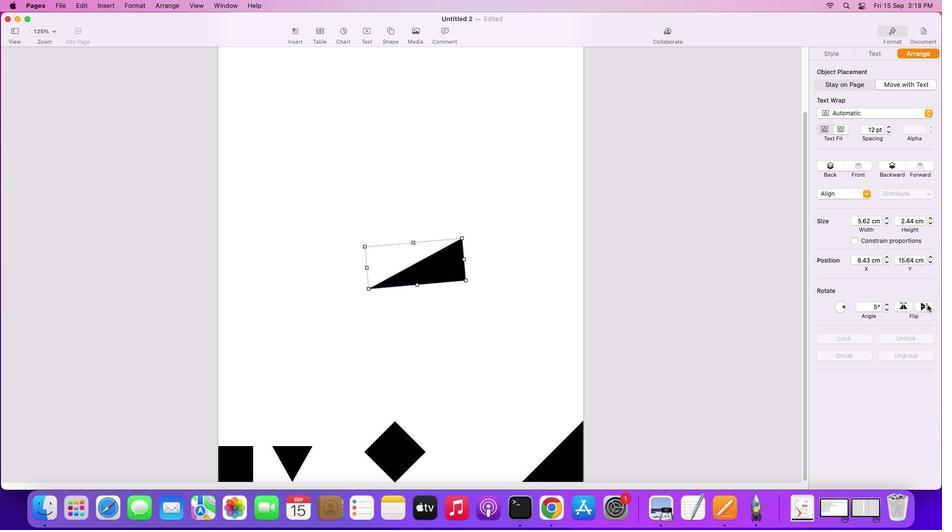 
Action: Mouse pressed left at (928, 304)
Screenshot: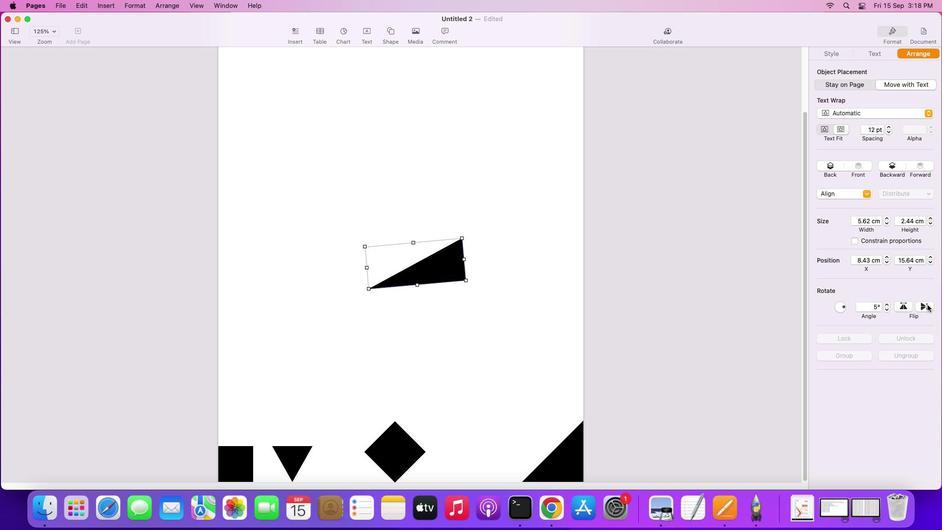
Action: Mouse moved to (897, 304)
Screenshot: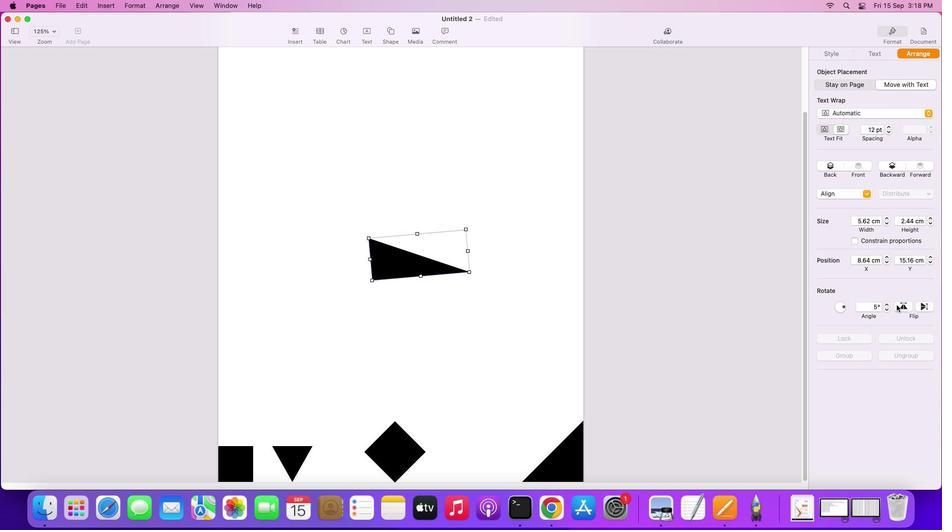 
Action: Mouse pressed left at (897, 304)
Screenshot: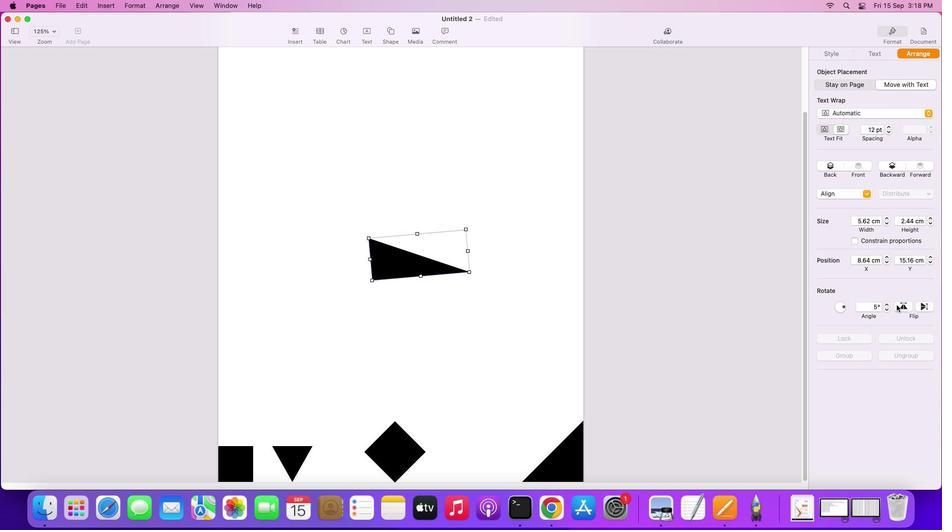 
Action: Mouse moved to (884, 303)
Screenshot: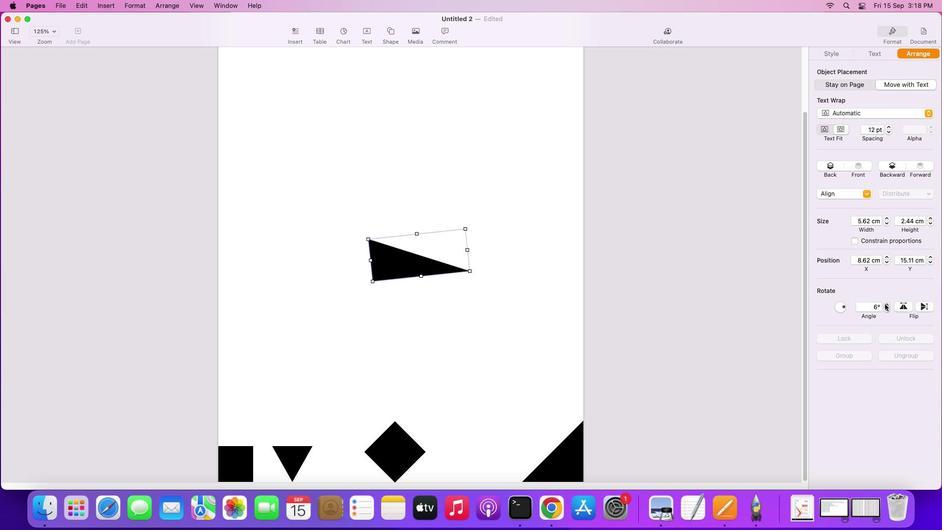 
Action: Mouse pressed left at (884, 303)
Screenshot: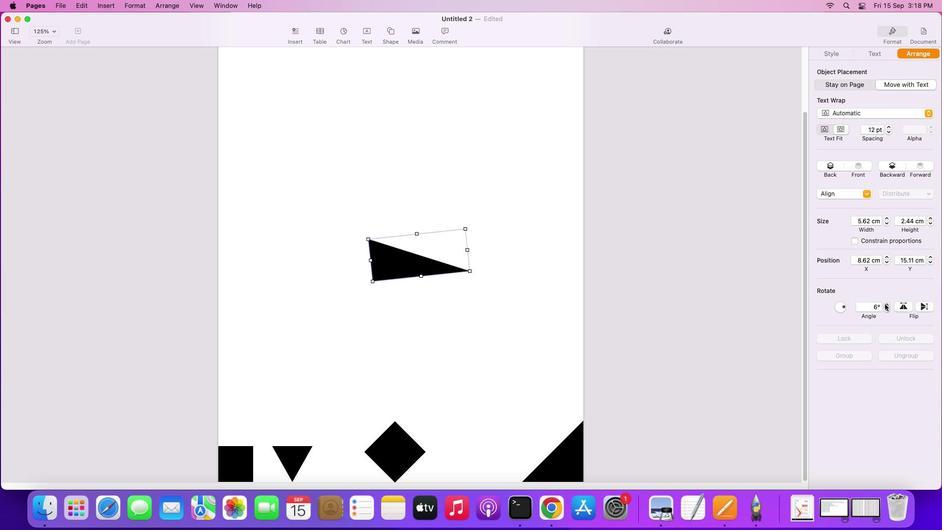 
Action: Mouse moved to (887, 304)
Screenshot: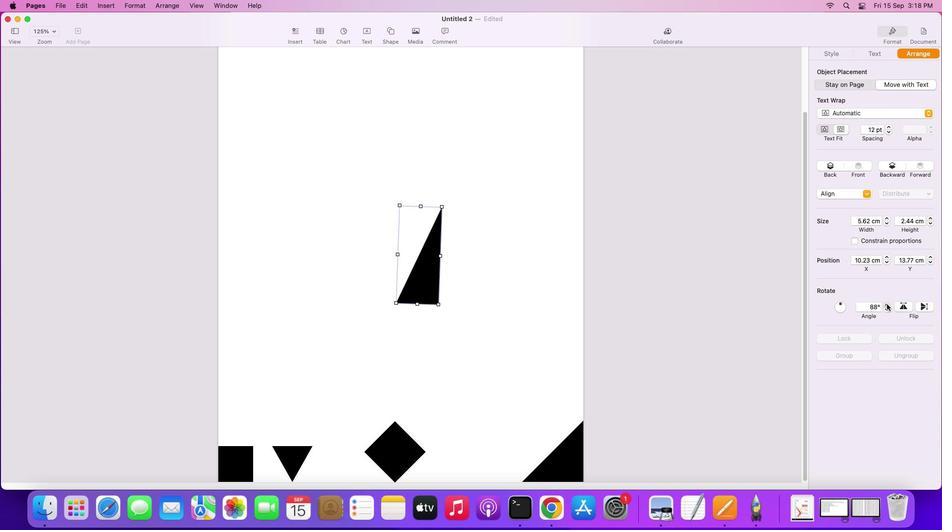 
Action: Mouse pressed left at (887, 304)
Screenshot: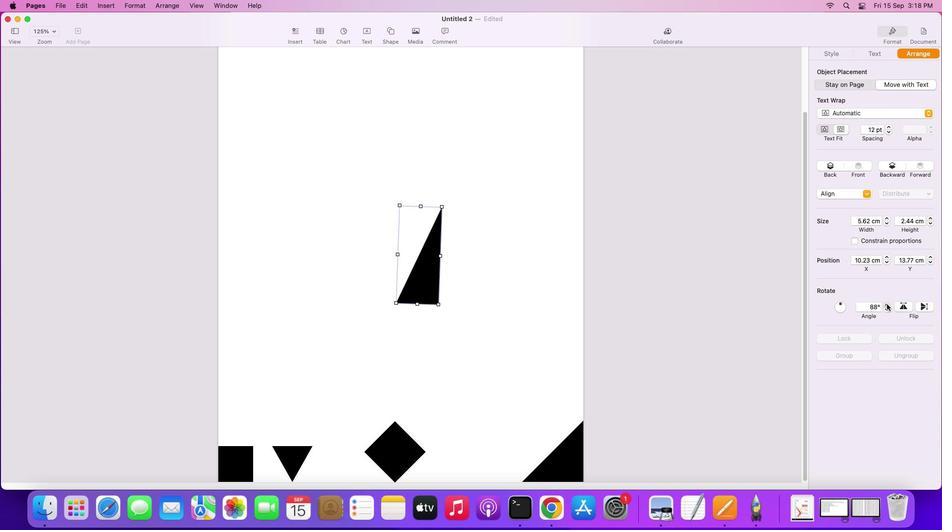 
Action: Mouse moved to (884, 309)
Screenshot: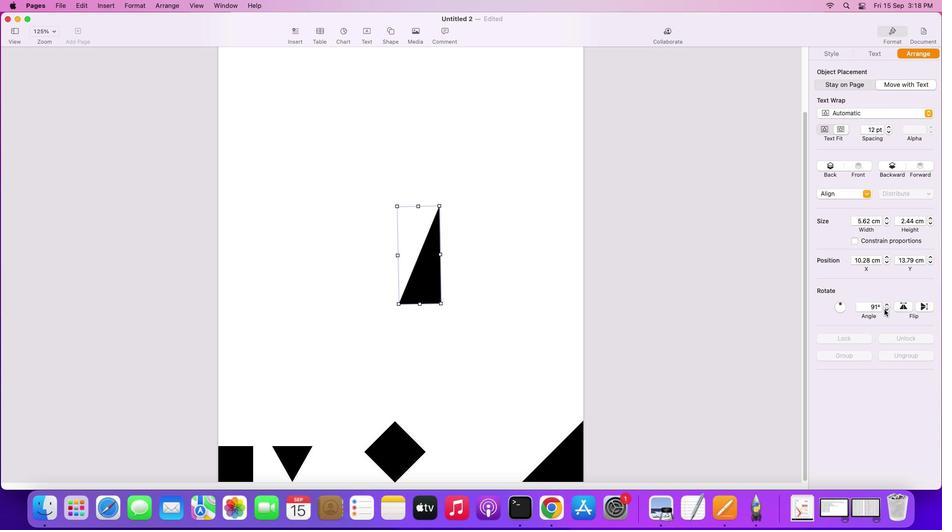 
Action: Mouse pressed left at (884, 309)
Screenshot: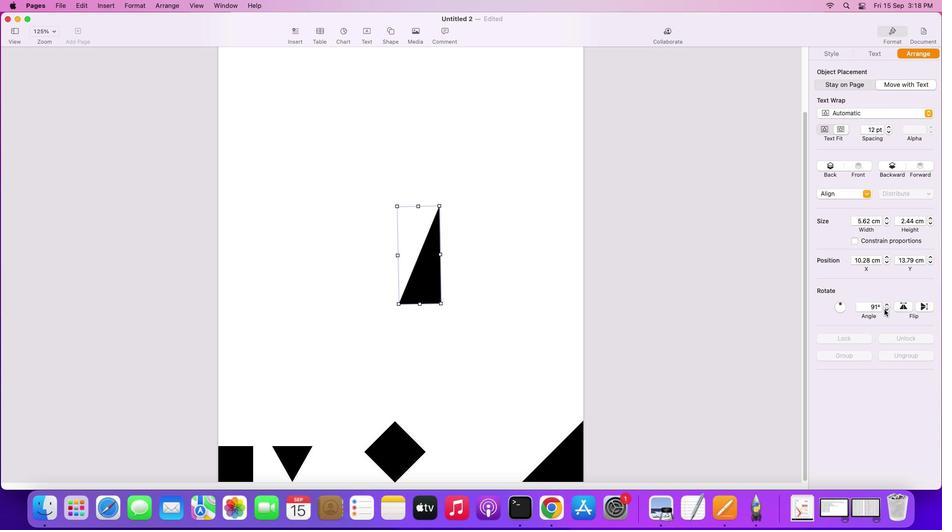 
Action: Mouse pressed left at (884, 309)
Screenshot: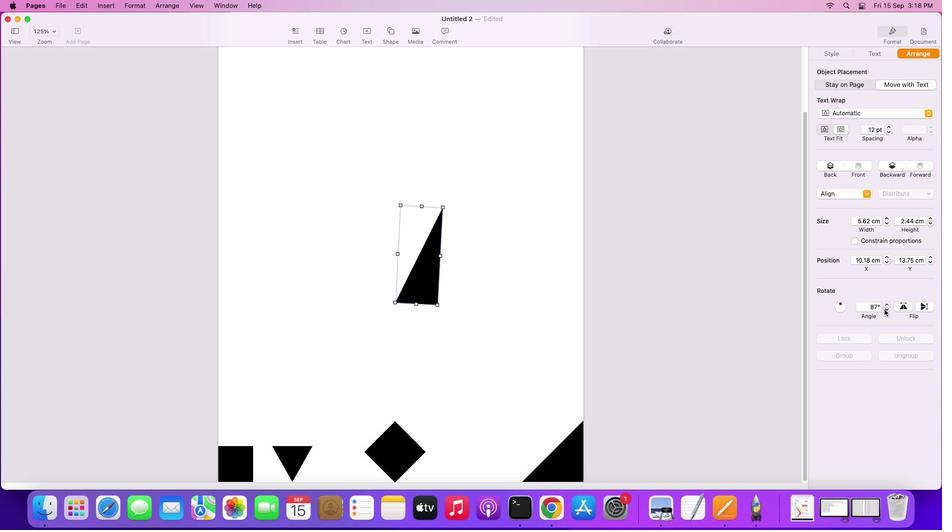 
Action: Mouse moved to (886, 303)
Screenshot: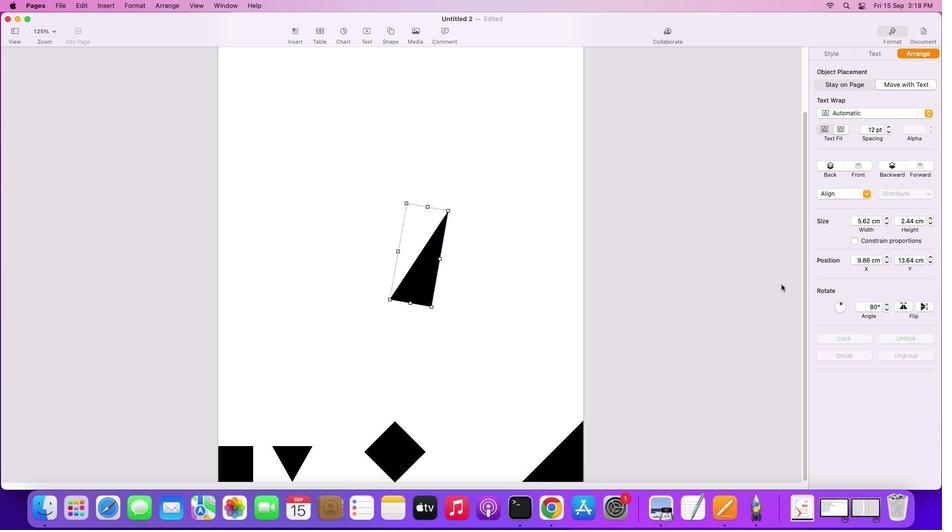 
Action: Mouse pressed left at (886, 303)
Screenshot: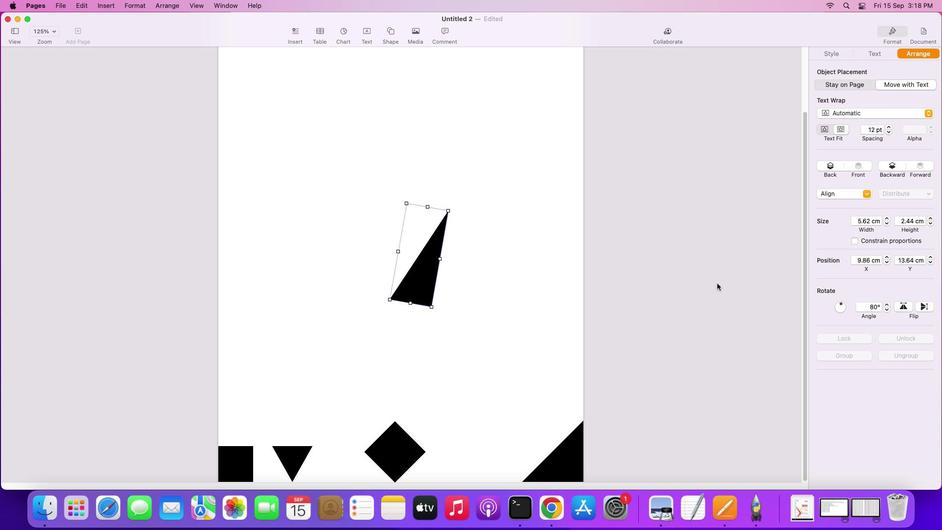 
Action: Mouse moved to (422, 275)
Screenshot: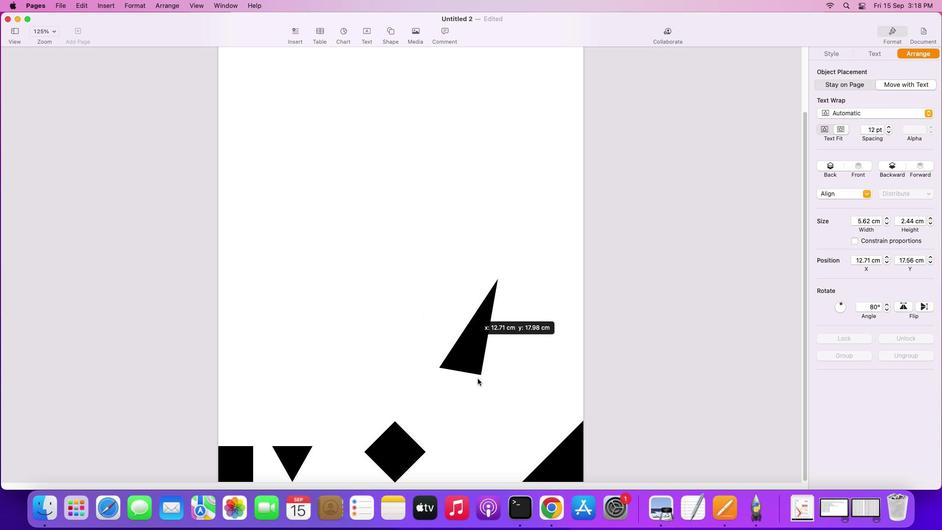 
Action: Mouse pressed left at (422, 275)
Screenshot: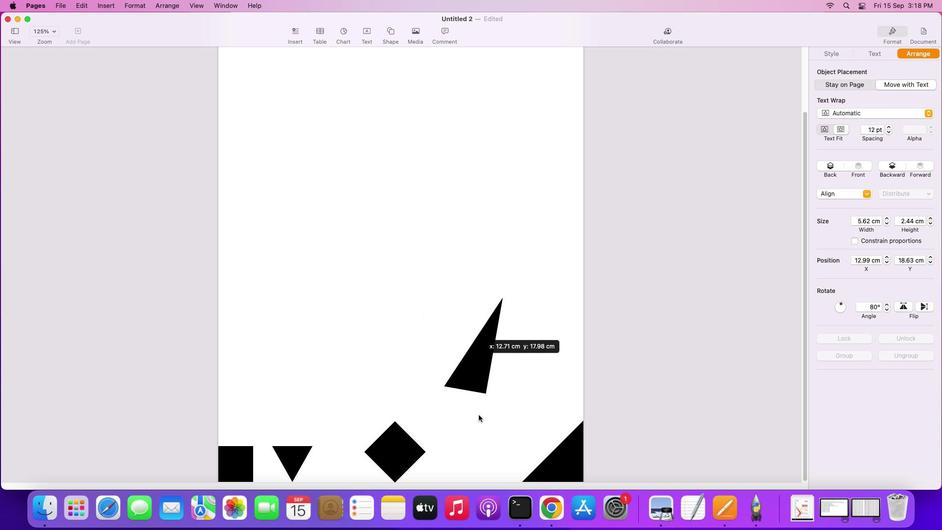 
Action: Mouse moved to (291, 454)
Screenshot: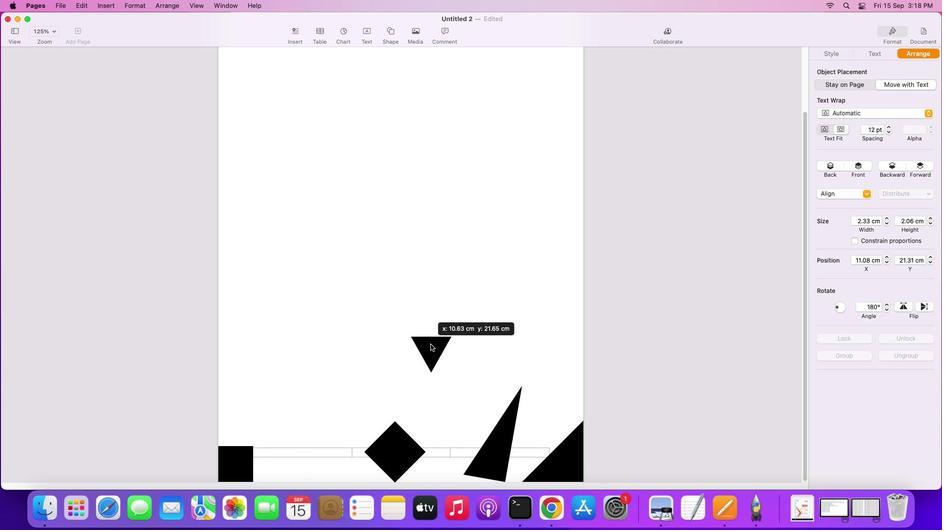 
Action: Mouse pressed left at (291, 454)
Screenshot: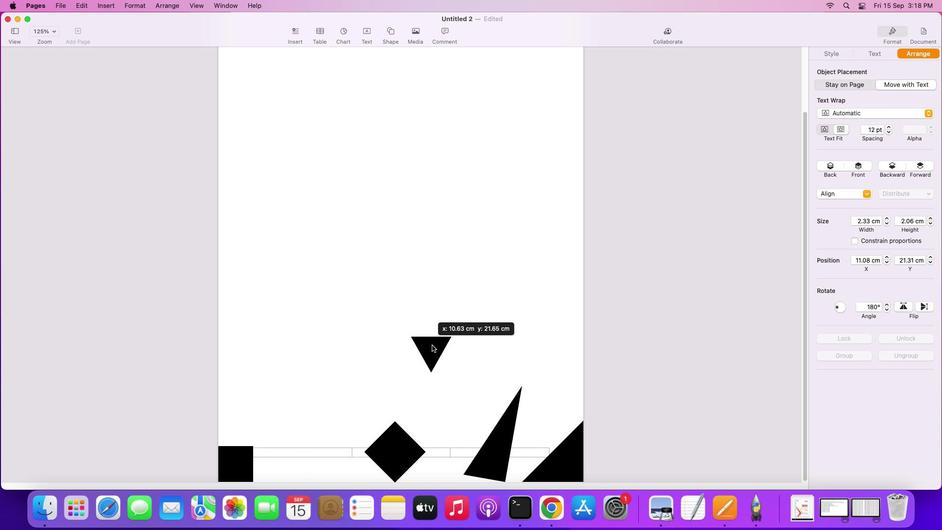 
Action: Mouse moved to (499, 432)
Screenshot: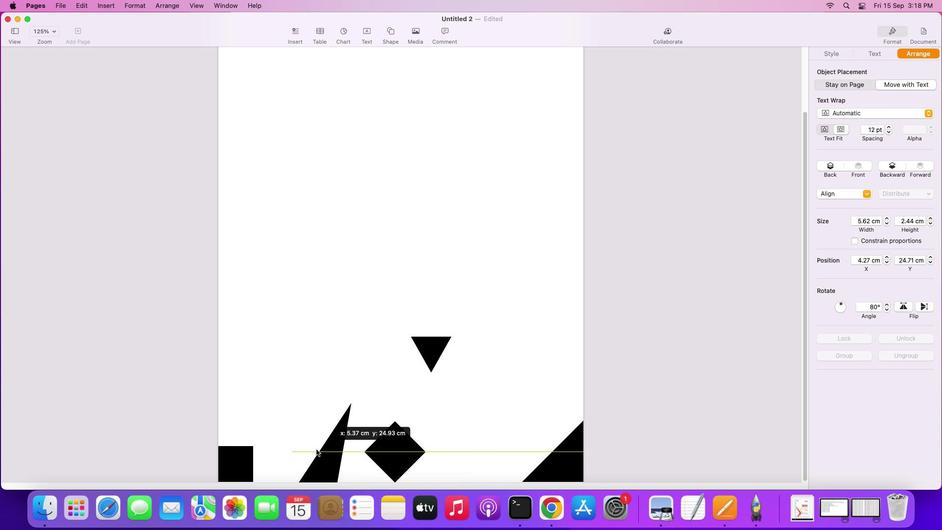 
Action: Mouse pressed left at (499, 432)
Screenshot: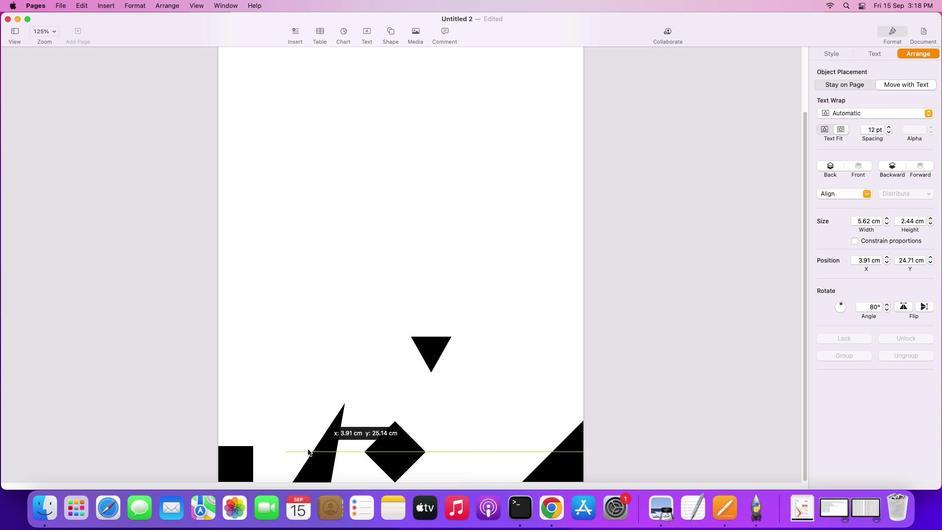 
Action: Mouse moved to (291, 439)
Screenshot: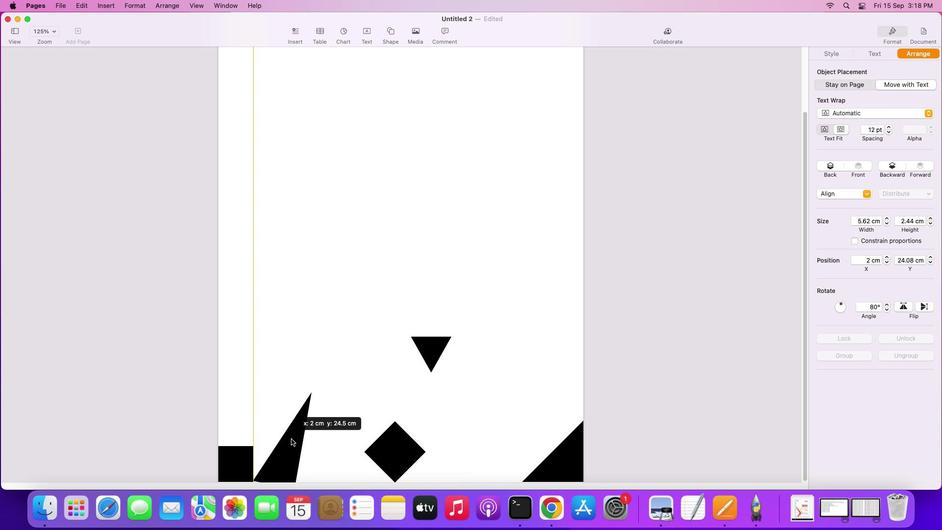 
Action: Mouse pressed left at (291, 439)
Screenshot: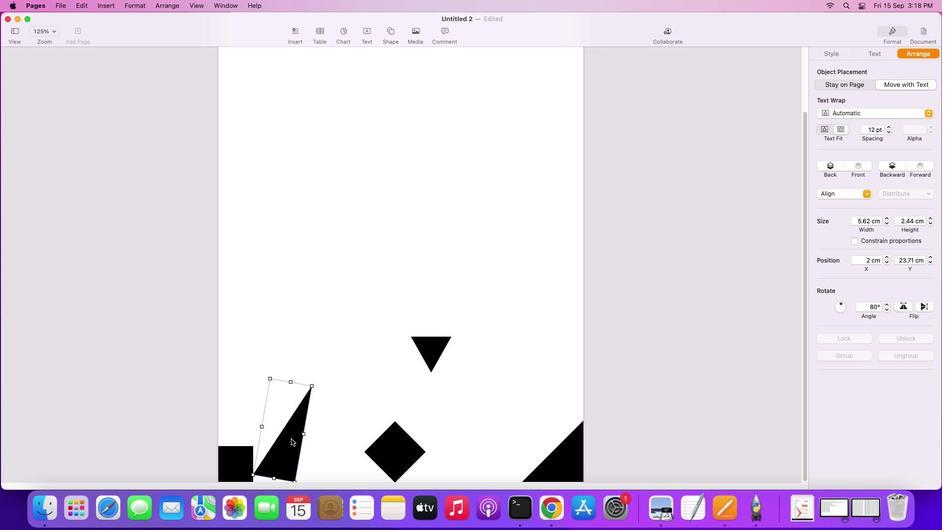 
Action: Mouse moved to (291, 438)
Screenshot: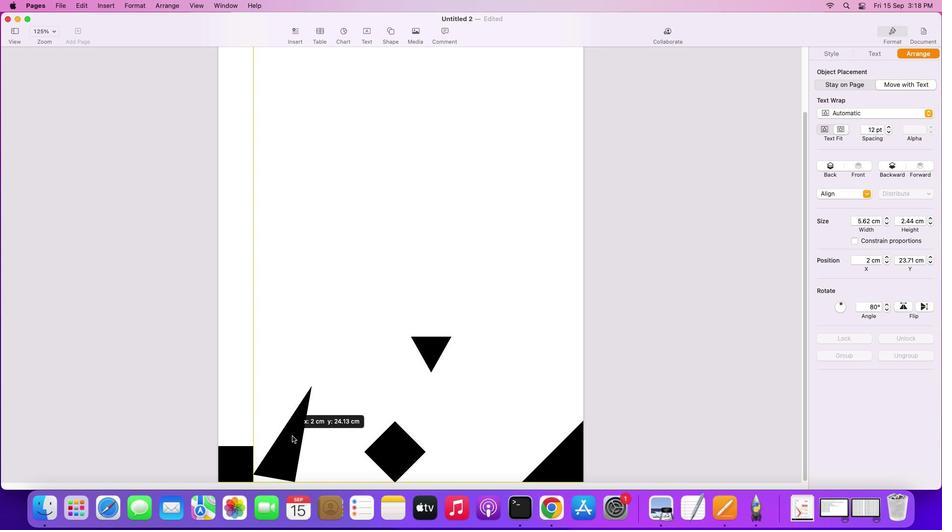 
Action: Mouse pressed left at (291, 438)
Screenshot: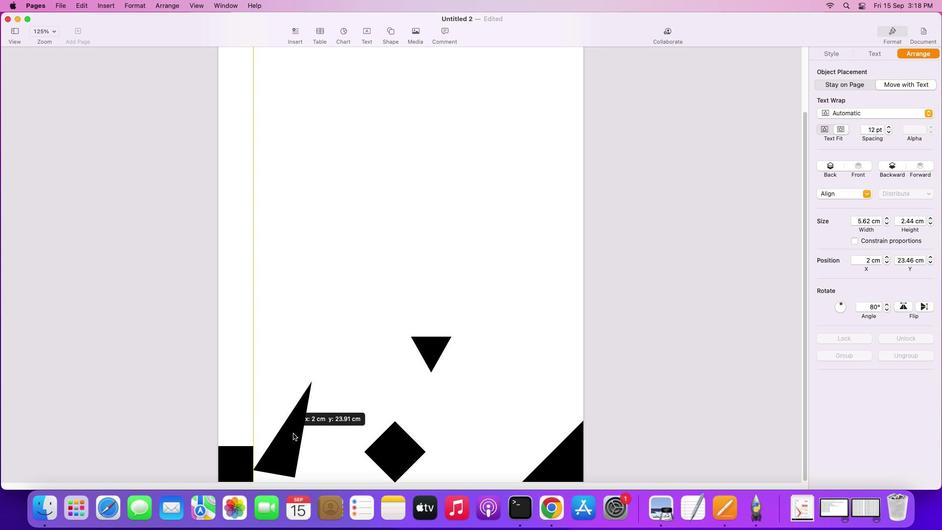 
Action: Mouse moved to (356, 407)
Screenshot: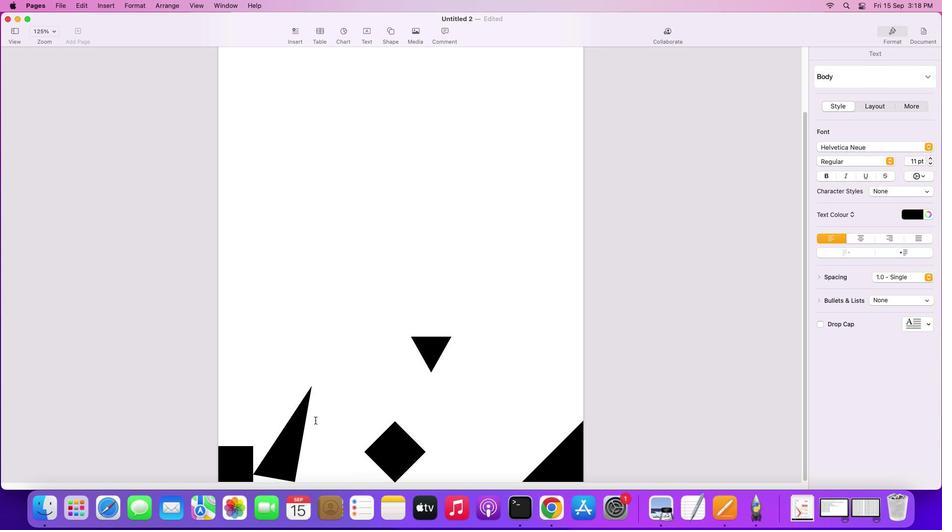 
Action: Mouse pressed left at (356, 407)
Screenshot: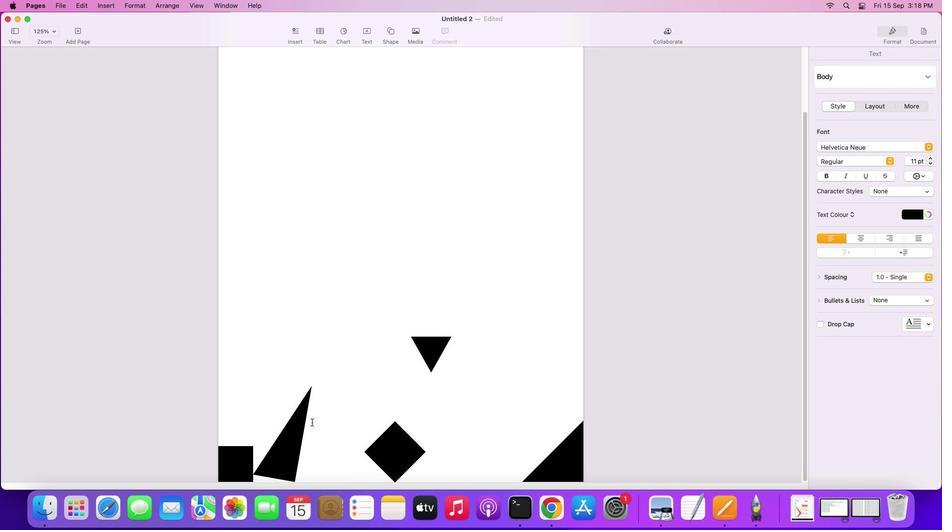 
Action: Mouse moved to (292, 430)
Screenshot: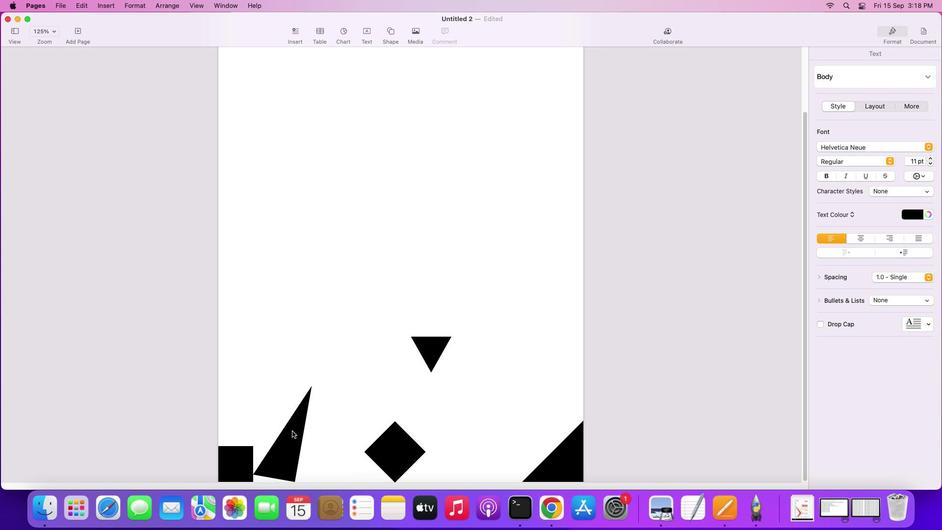 
Action: Mouse pressed left at (292, 430)
Screenshot: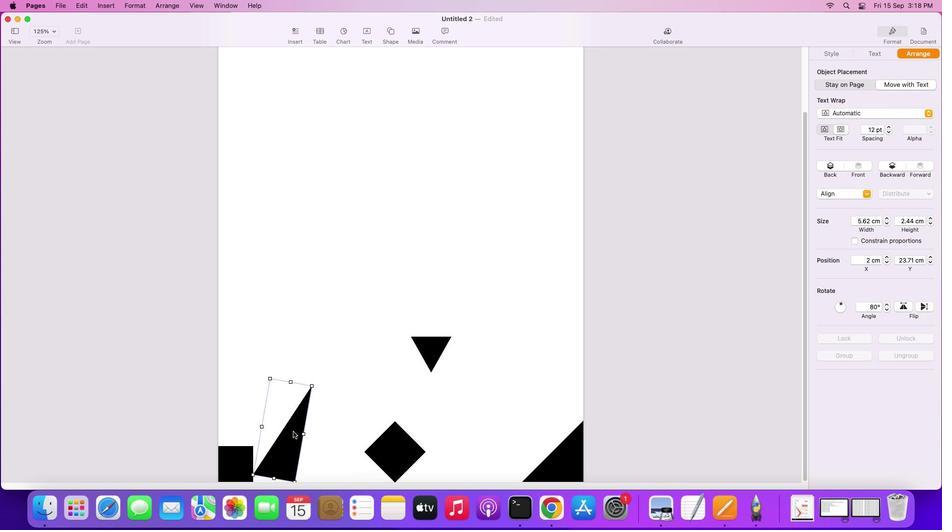 
Action: Mouse moved to (293, 431)
Screenshot: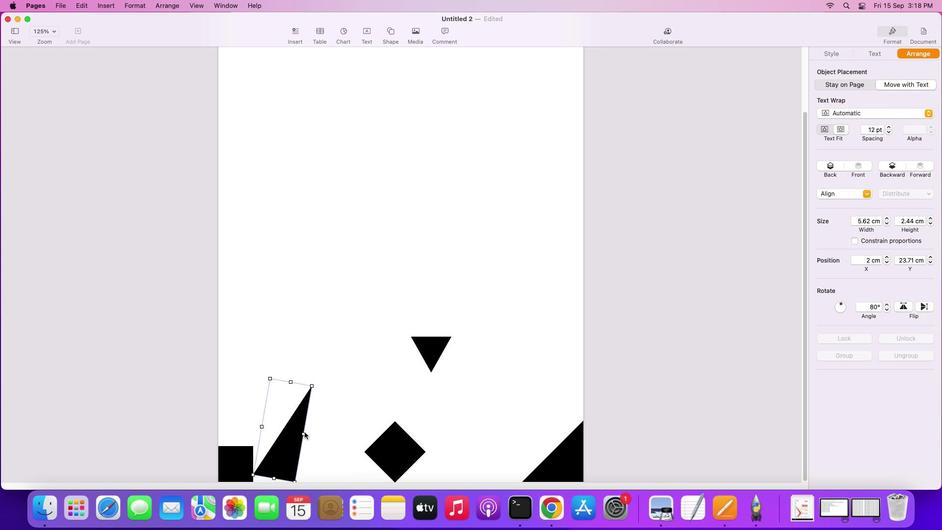 
Action: Key pressed Key.alt
Screenshot: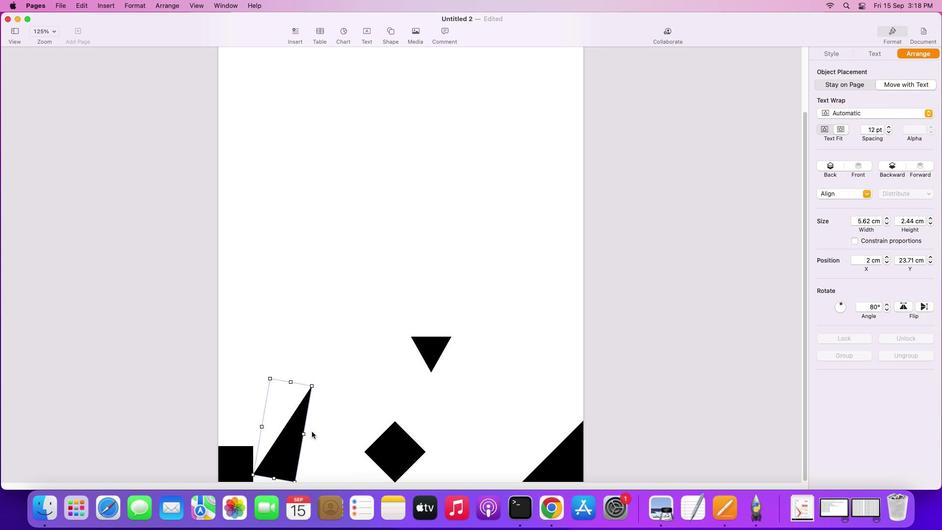 
Action: Mouse pressed left at (293, 431)
Screenshot: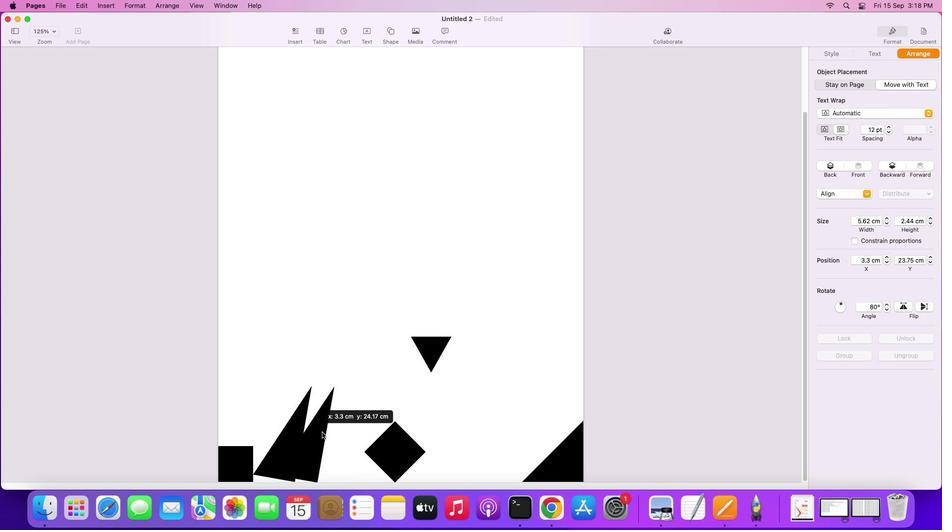 
Action: Mouse moved to (908, 307)
Screenshot: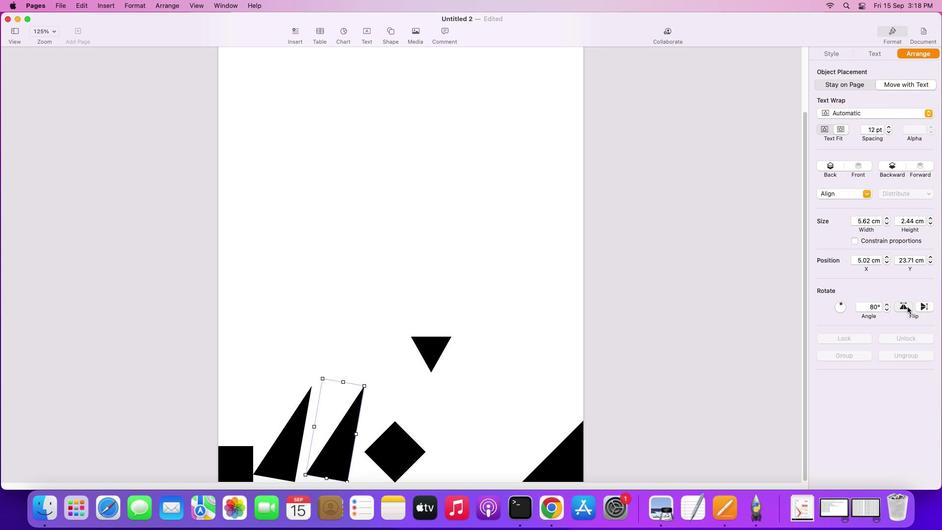 
Action: Mouse pressed left at (908, 307)
Screenshot: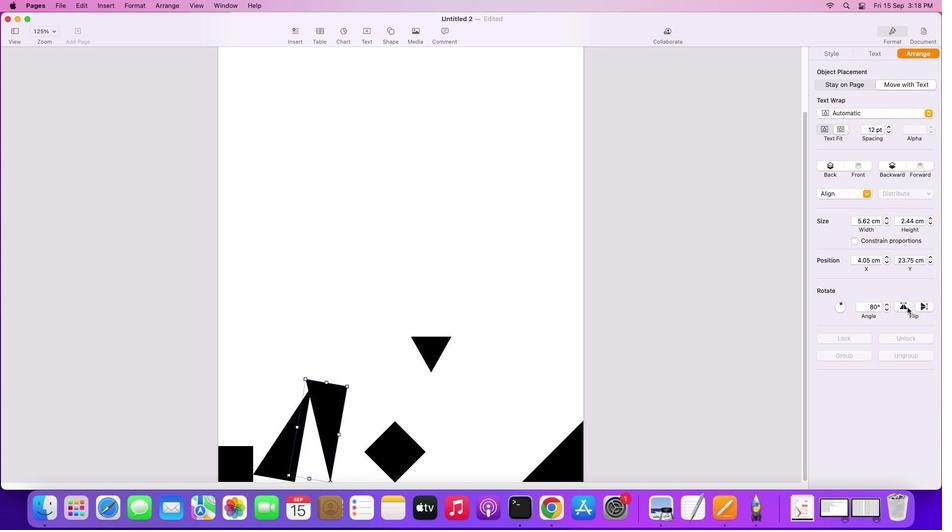 
Action: Mouse moved to (925, 305)
Screenshot: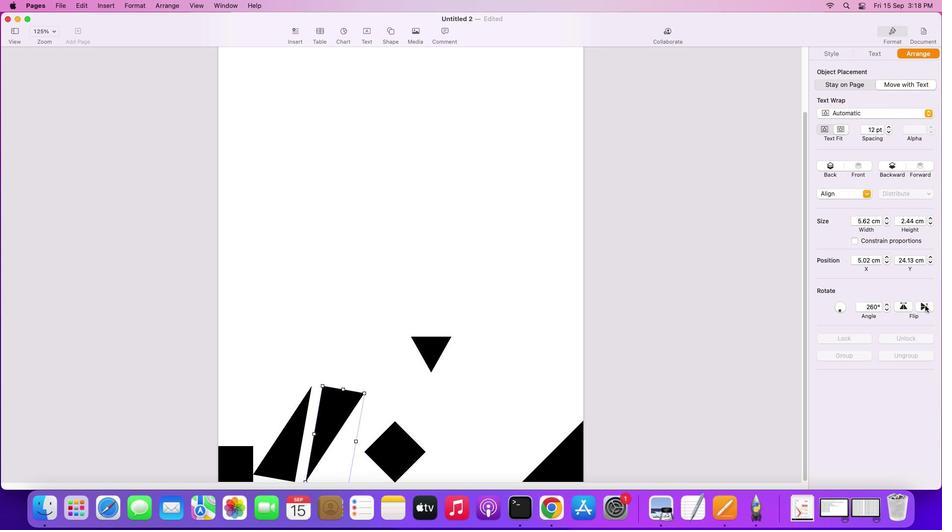 
Action: Mouse pressed left at (925, 305)
Screenshot: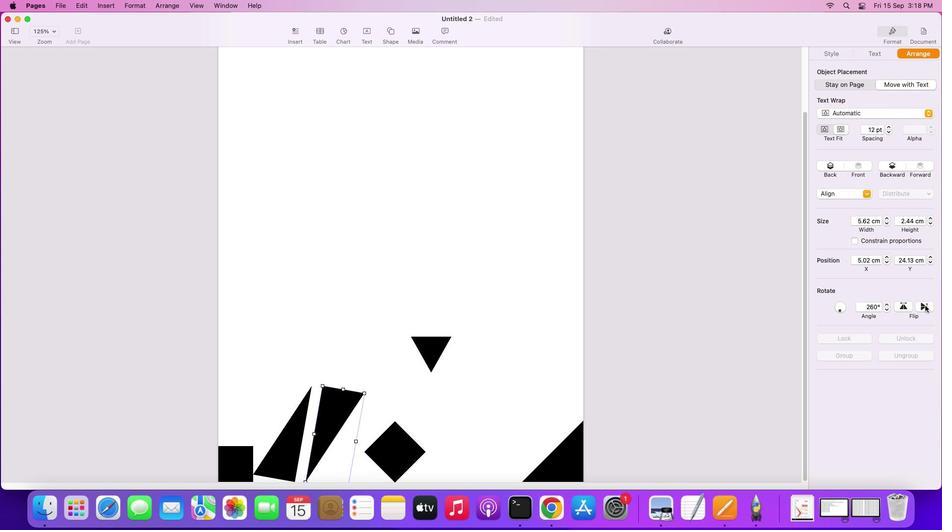 
Action: Mouse moved to (903, 307)
Screenshot: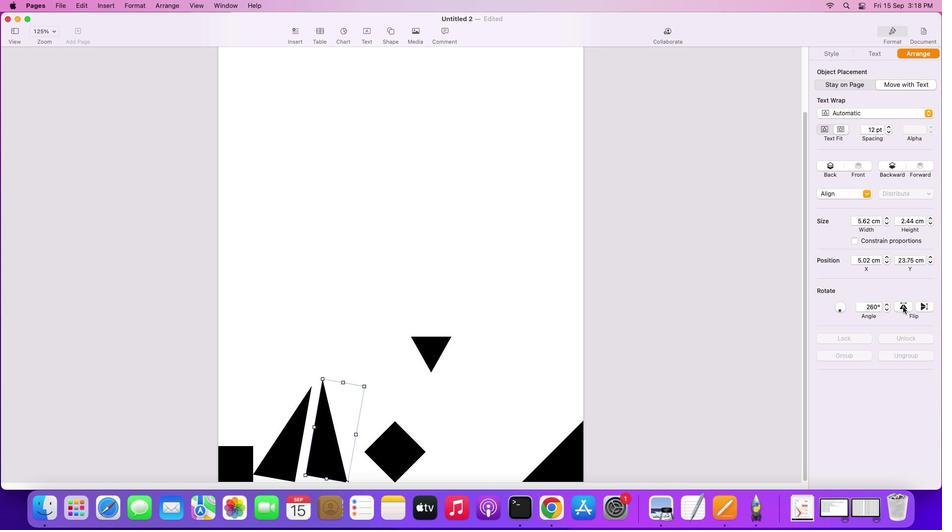 
Action: Mouse pressed left at (903, 307)
Screenshot: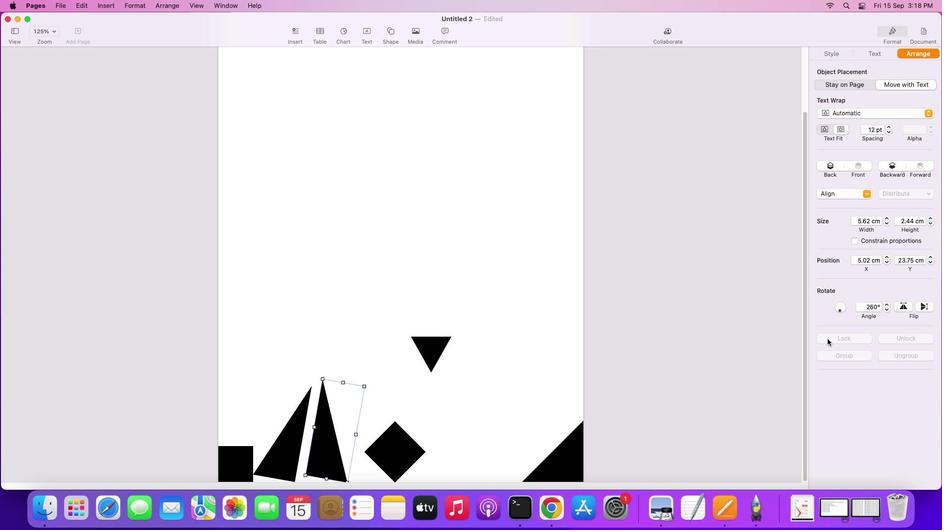 
Action: Mouse moved to (926, 307)
Screenshot: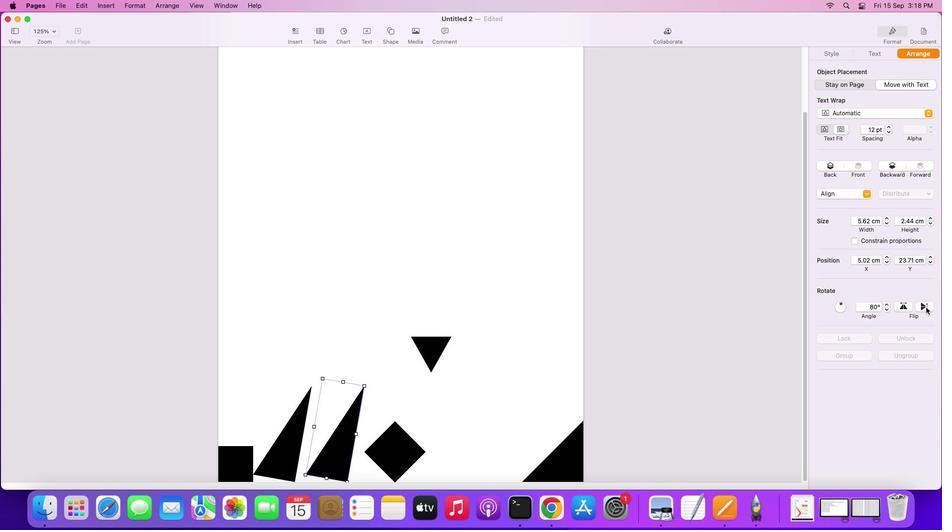 
Action: Mouse pressed left at (926, 307)
Screenshot: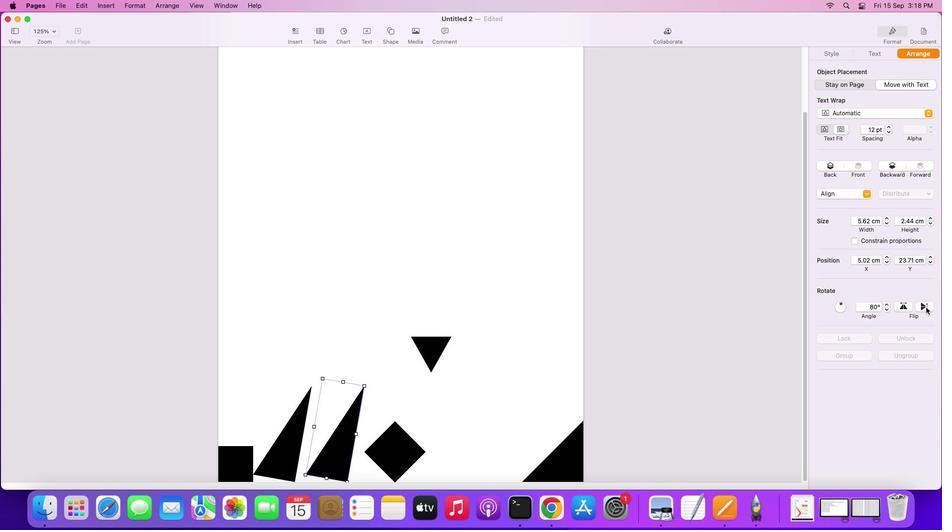 
Action: Mouse moved to (923, 303)
Screenshot: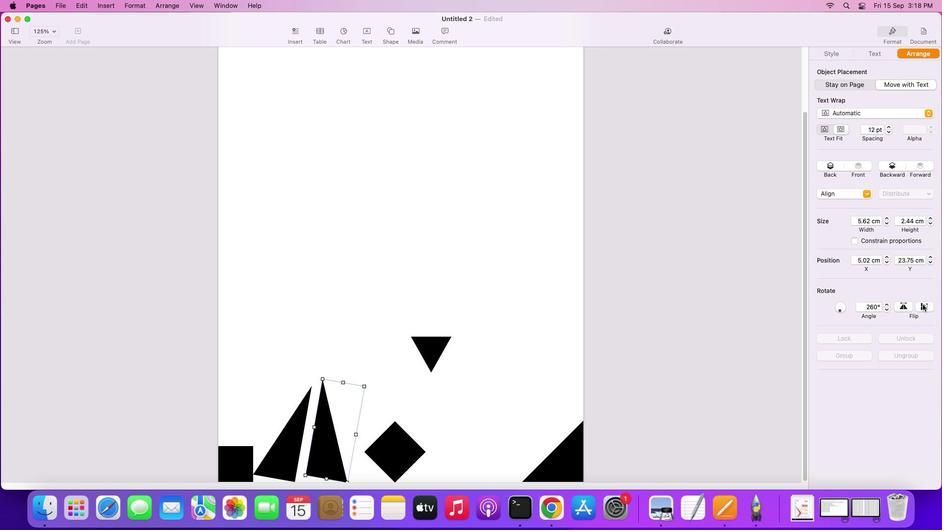 
Action: Mouse pressed left at (923, 303)
Screenshot: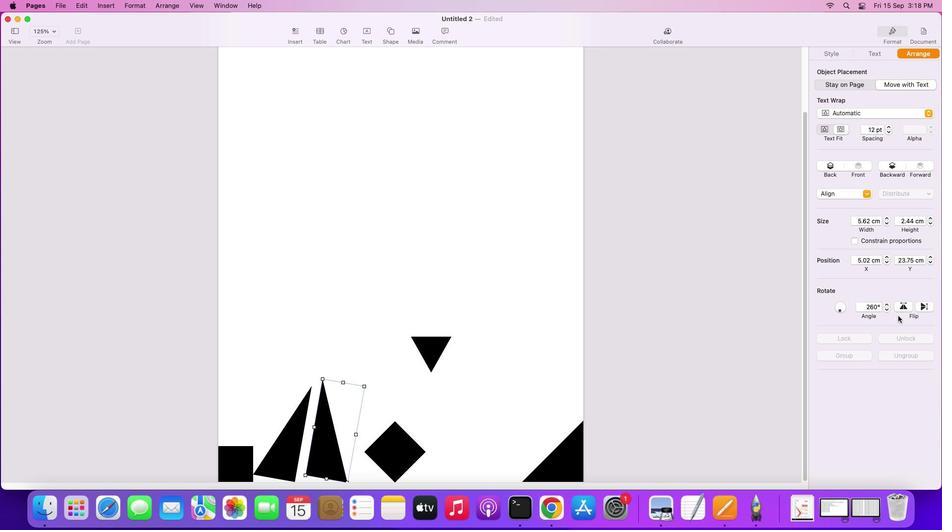 
Action: Mouse moved to (327, 464)
Screenshot: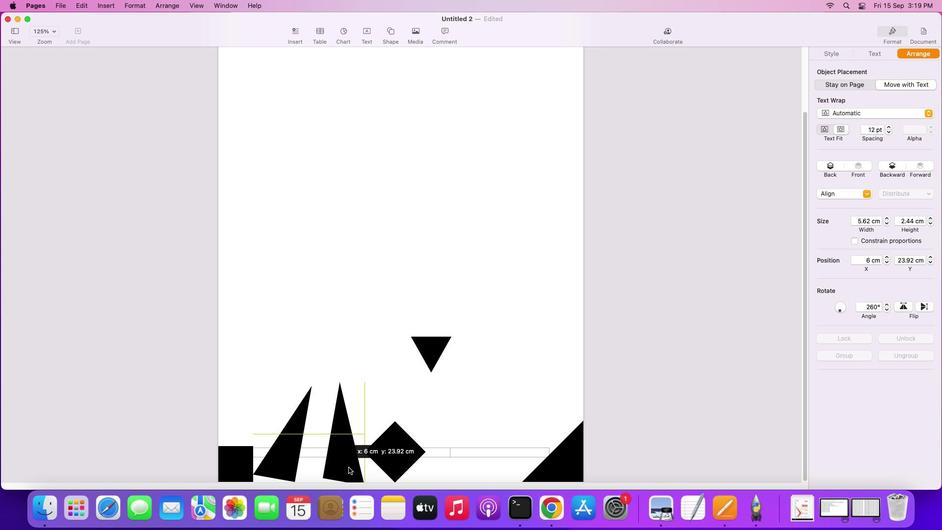 
Action: Mouse pressed left at (327, 464)
Screenshot: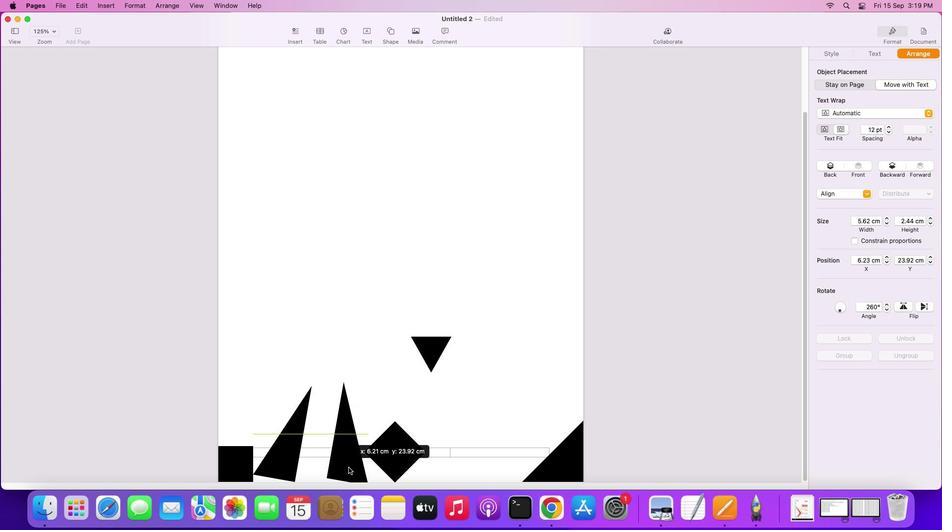 
Action: Mouse moved to (886, 304)
Screenshot: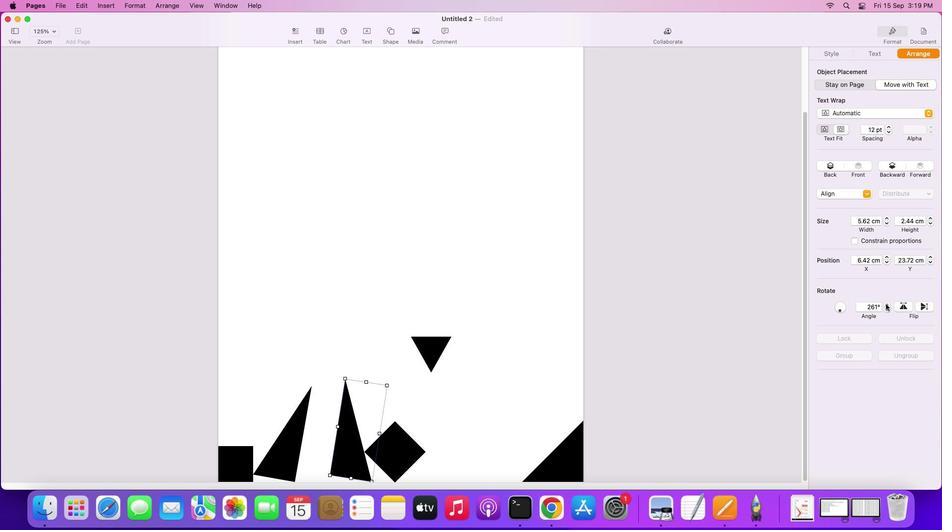 
Action: Mouse pressed left at (886, 304)
Screenshot: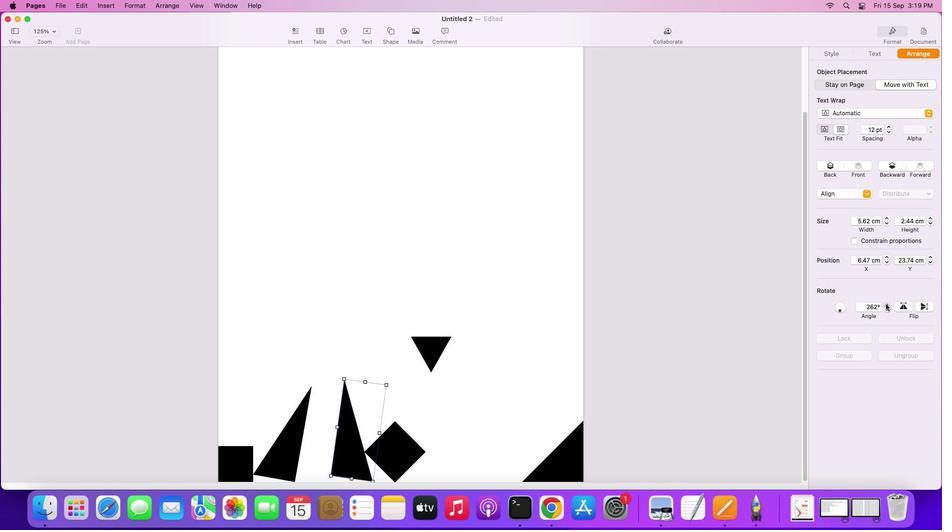 
Action: Mouse pressed left at (886, 304)
Screenshot: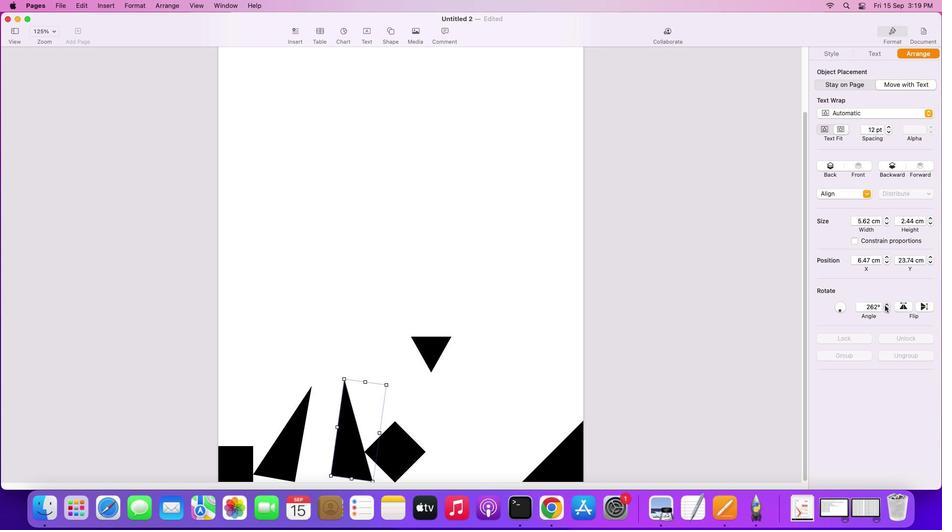 
Action: Mouse moved to (352, 453)
Screenshot: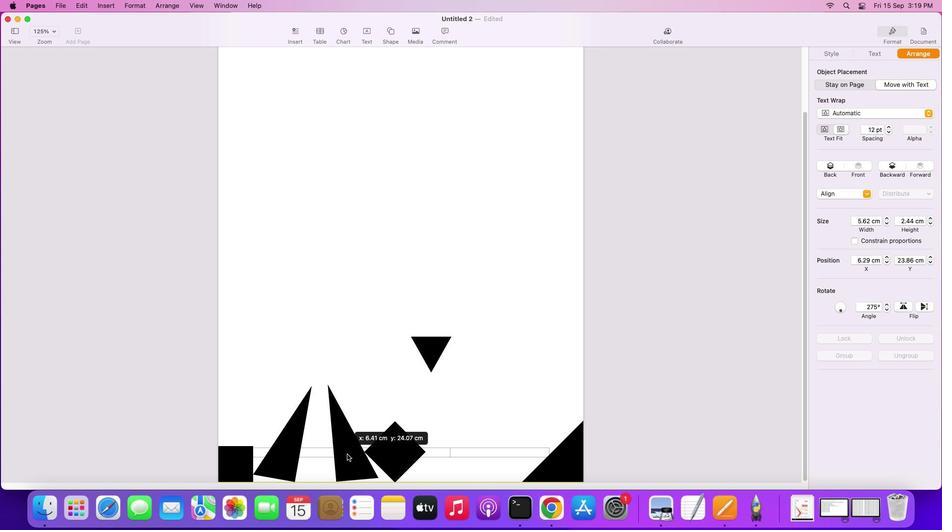 
Action: Mouse pressed left at (352, 453)
Screenshot: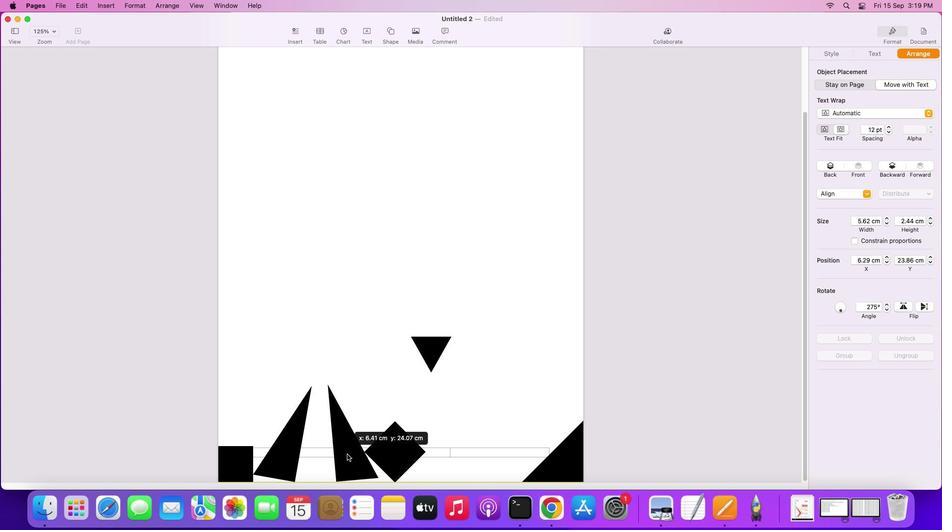 
Action: Mouse moved to (888, 303)
Screenshot: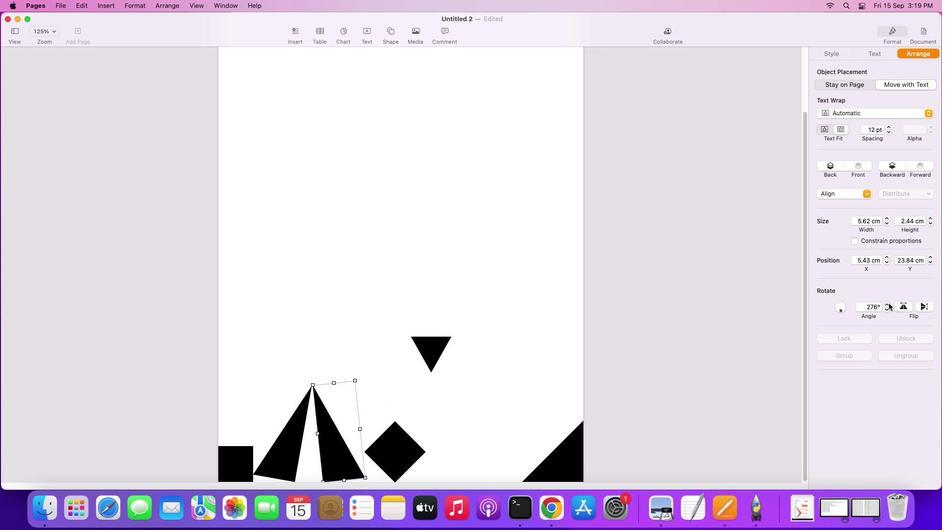
Action: Mouse pressed left at (888, 303)
Screenshot: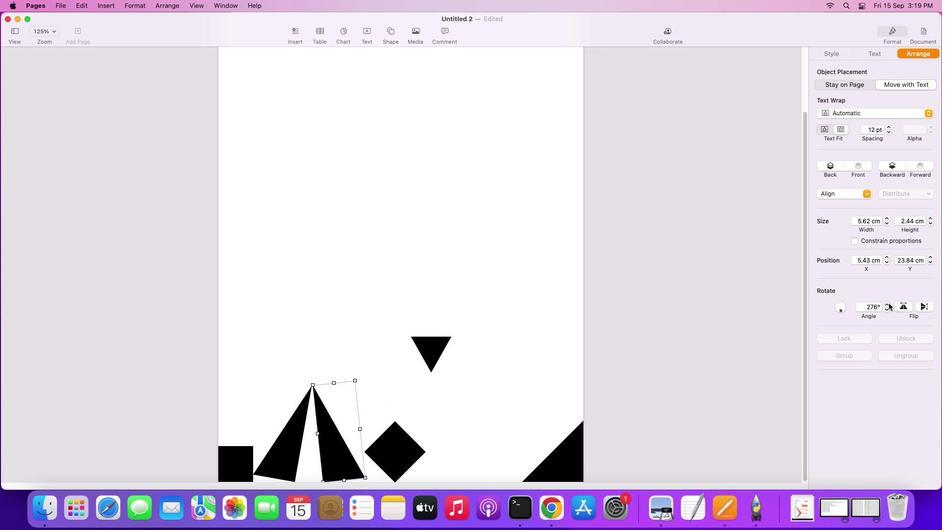 
Action: Mouse pressed left at (888, 303)
Screenshot: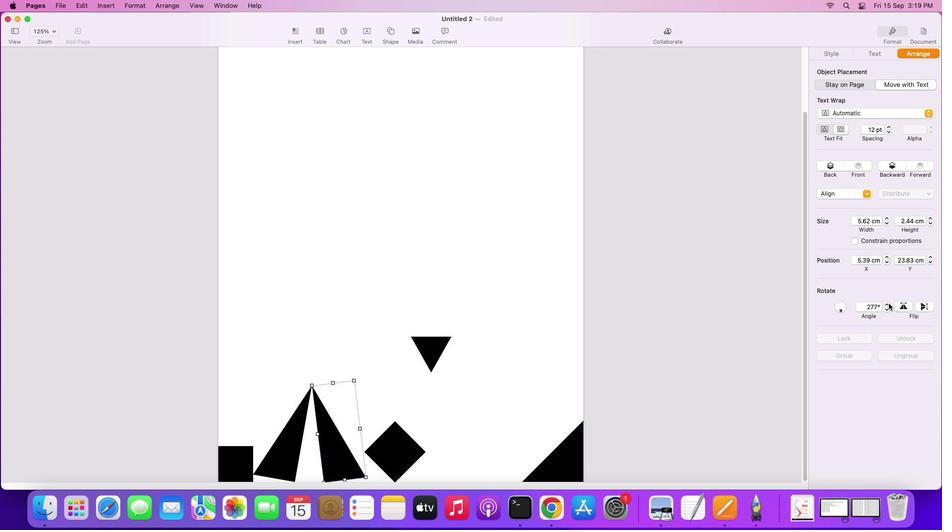 
Action: Mouse moved to (504, 390)
Screenshot: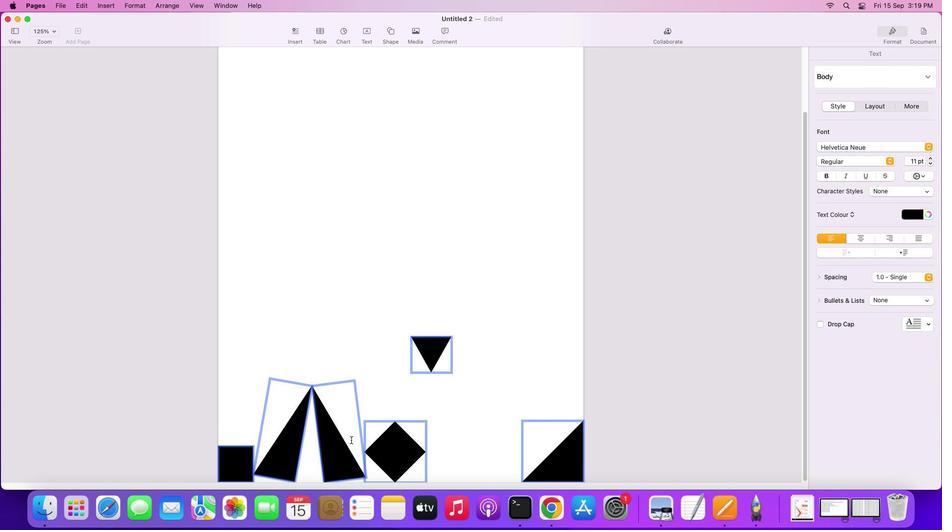 
Action: Mouse pressed left at (504, 390)
Screenshot: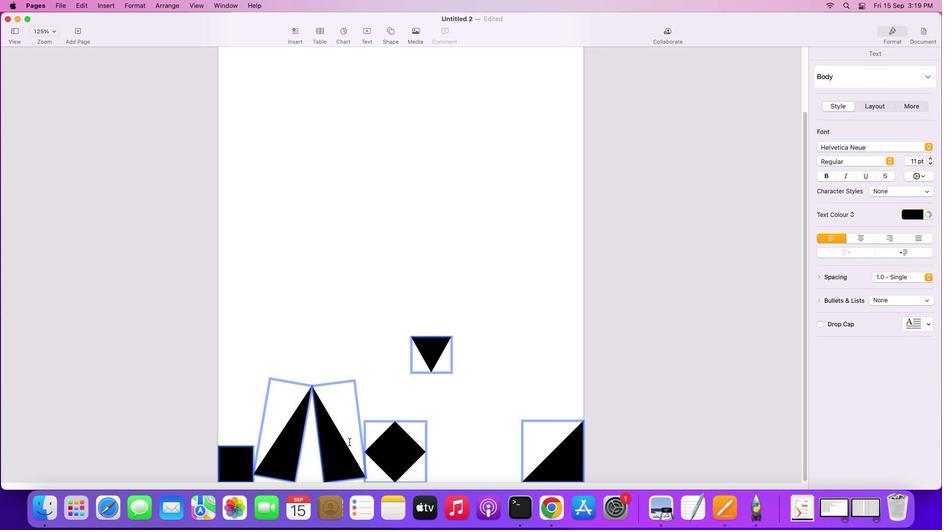 
Action: Mouse moved to (492, 385)
Screenshot: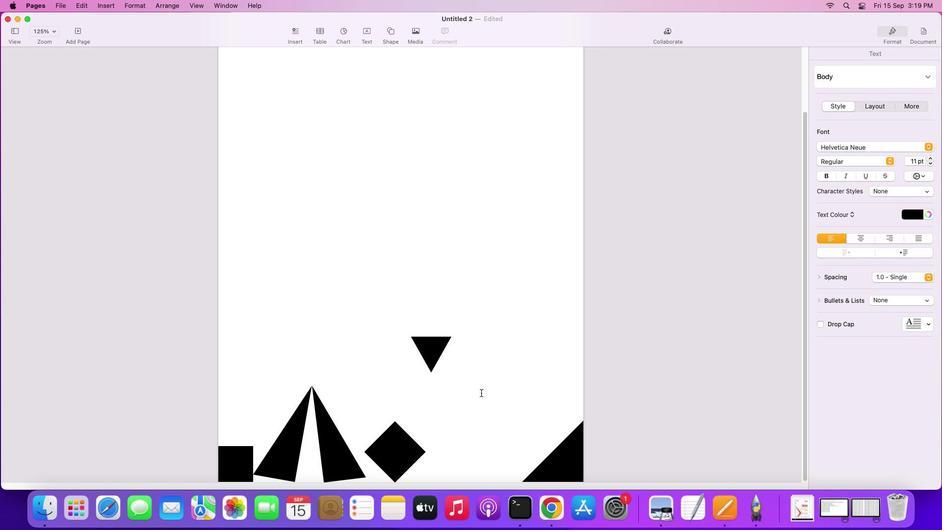 
Action: Mouse pressed left at (492, 385)
Screenshot: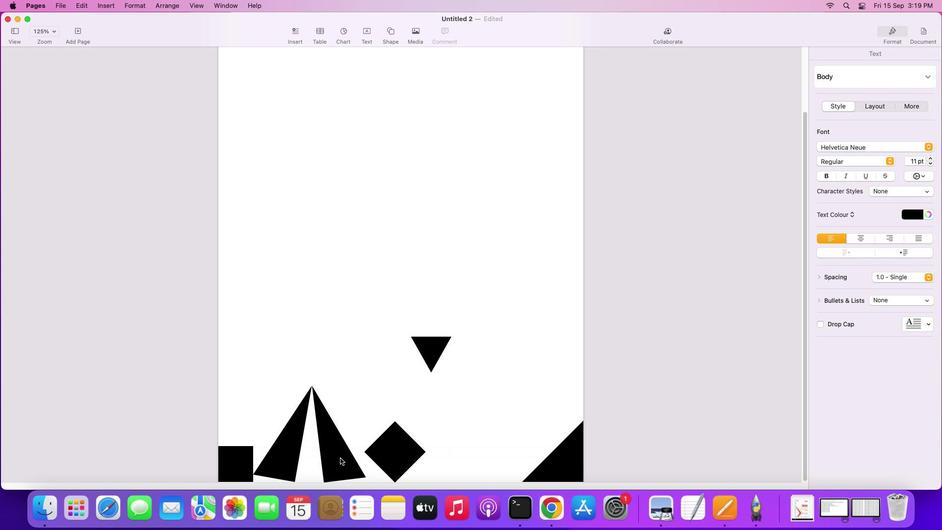 
Action: Mouse moved to (326, 461)
Screenshot: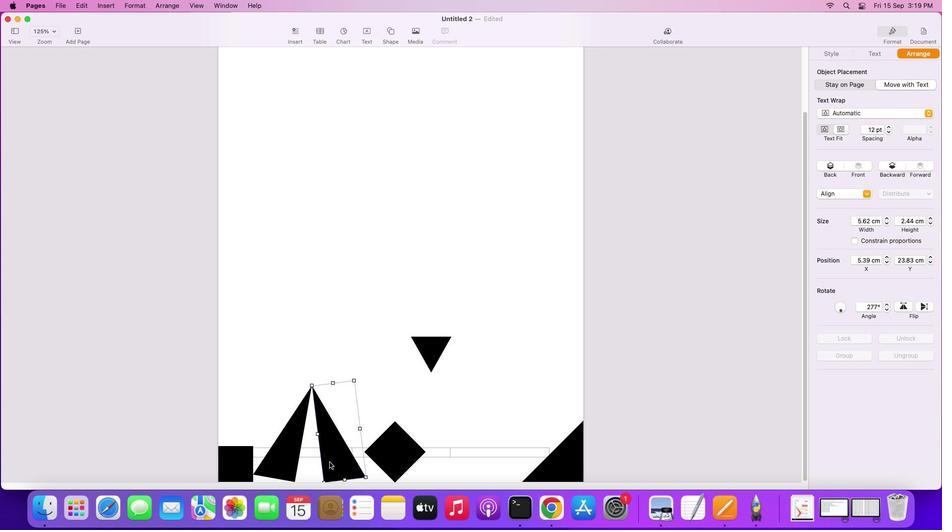 
Action: Mouse pressed left at (326, 461)
Screenshot: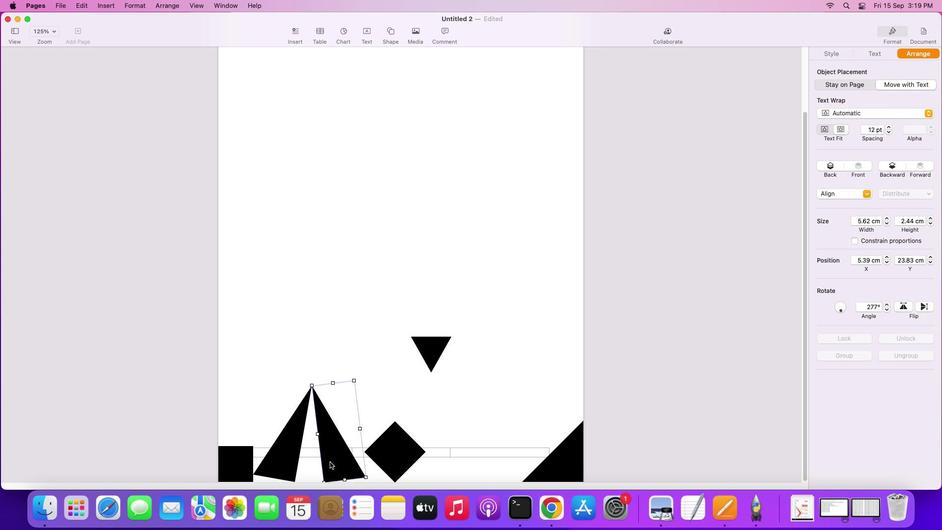 
Action: Mouse moved to (329, 461)
Screenshot: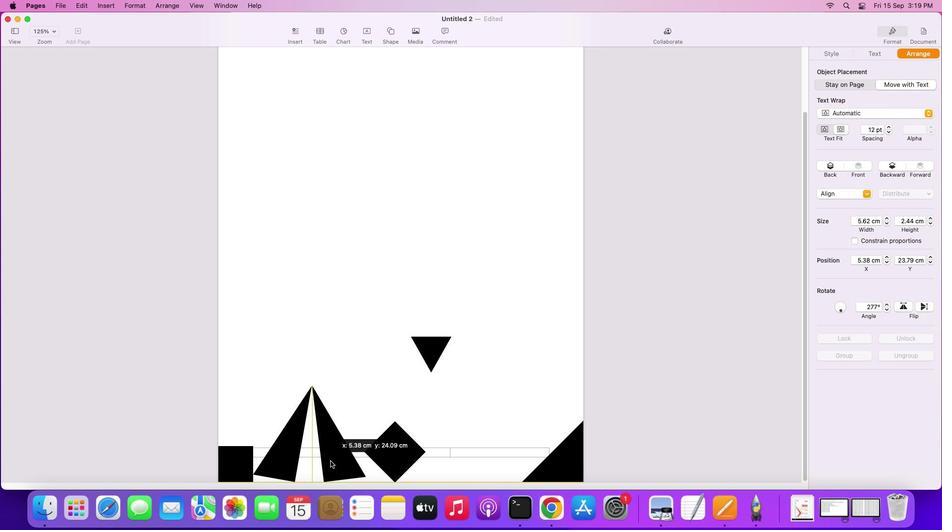 
Action: Mouse pressed left at (329, 461)
Screenshot: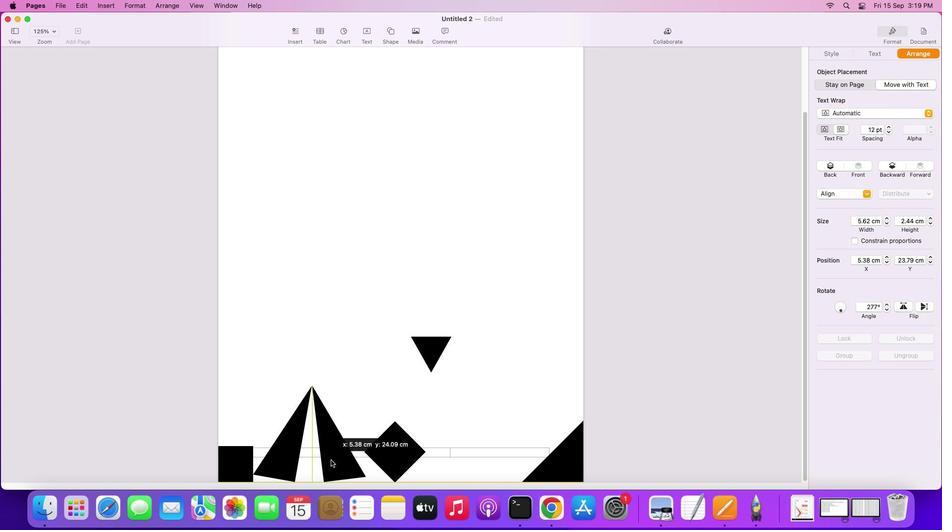 
Action: Mouse moved to (294, 468)
Screenshot: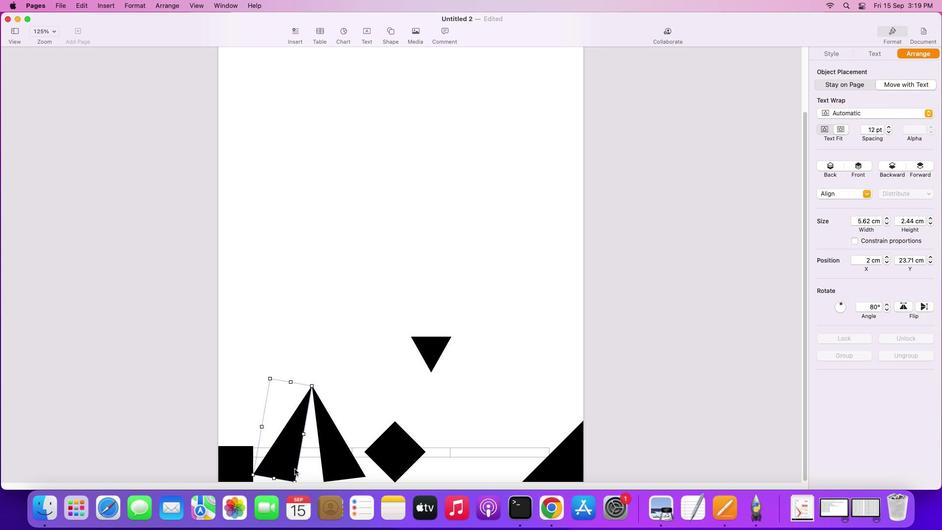 
Action: Mouse pressed left at (294, 468)
Screenshot: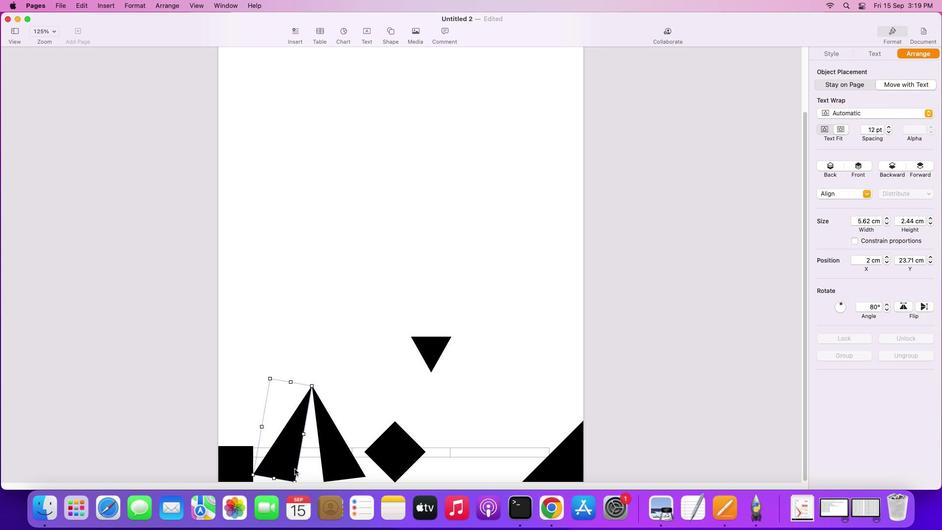 
Action: Mouse moved to (294, 468)
Screenshot: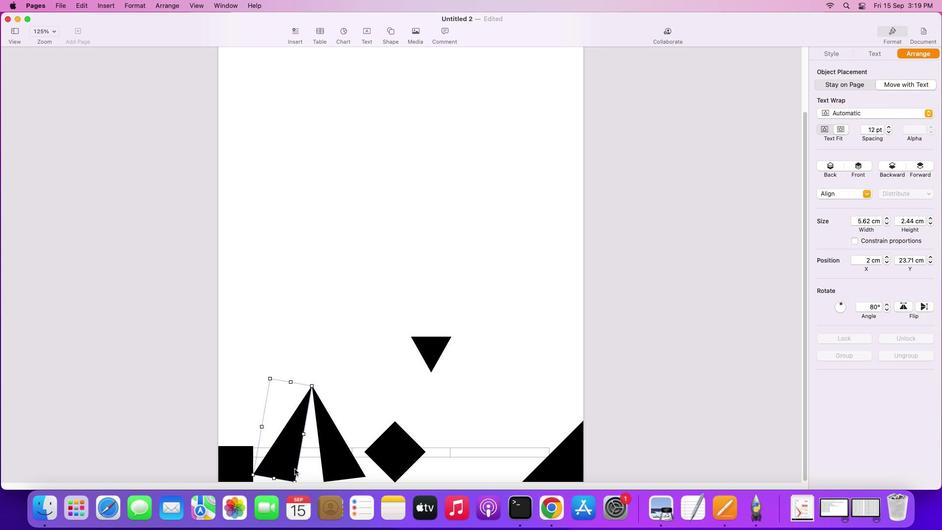 
Action: Mouse pressed left at (294, 468)
Screenshot: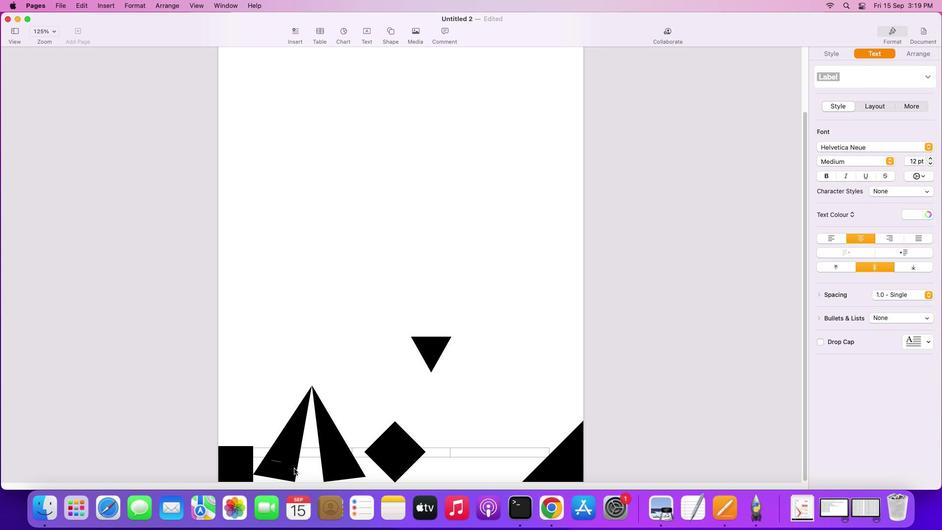 
Action: Mouse moved to (384, 431)
Screenshot: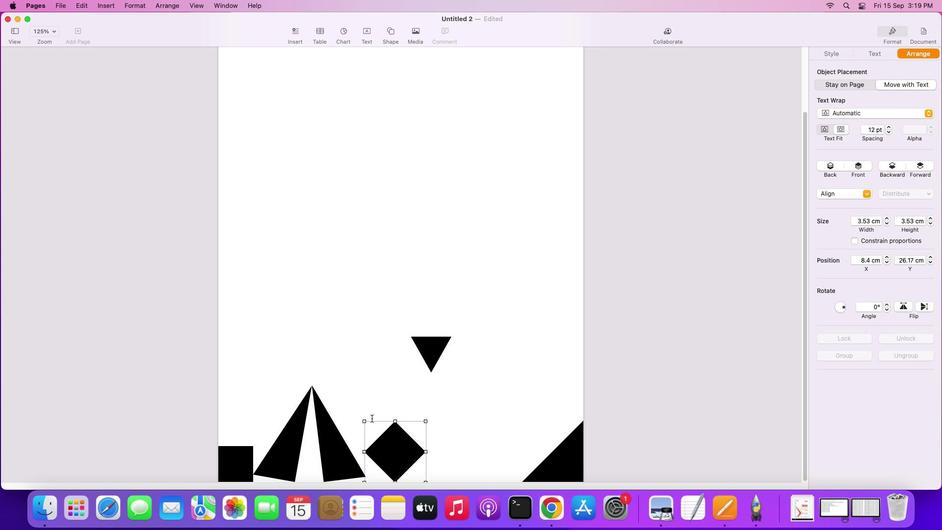 
Action: Mouse pressed left at (384, 431)
Screenshot: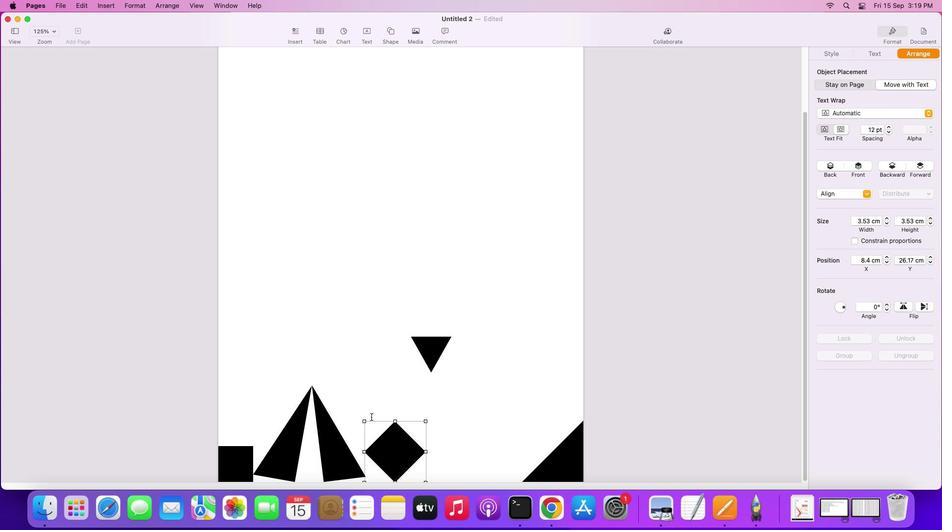 
Action: Mouse moved to (374, 406)
Screenshot: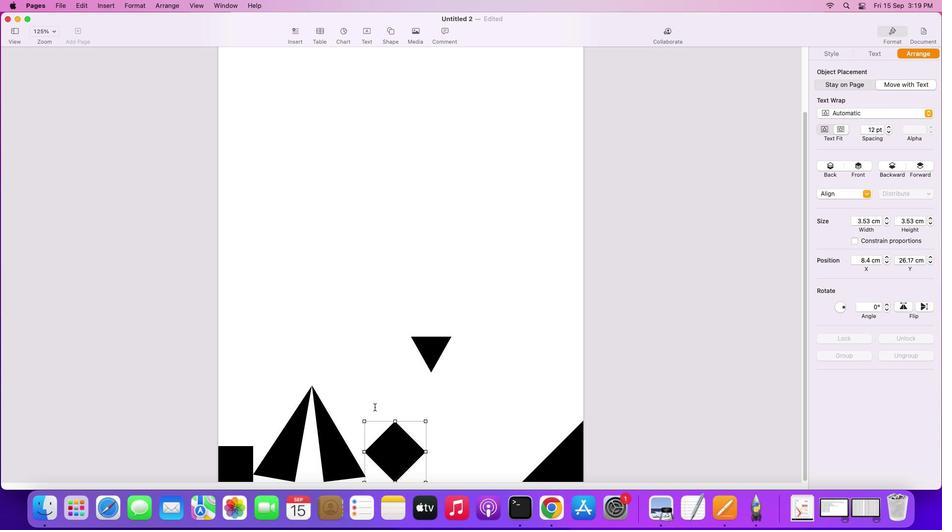 
Action: Mouse pressed left at (374, 406)
Screenshot: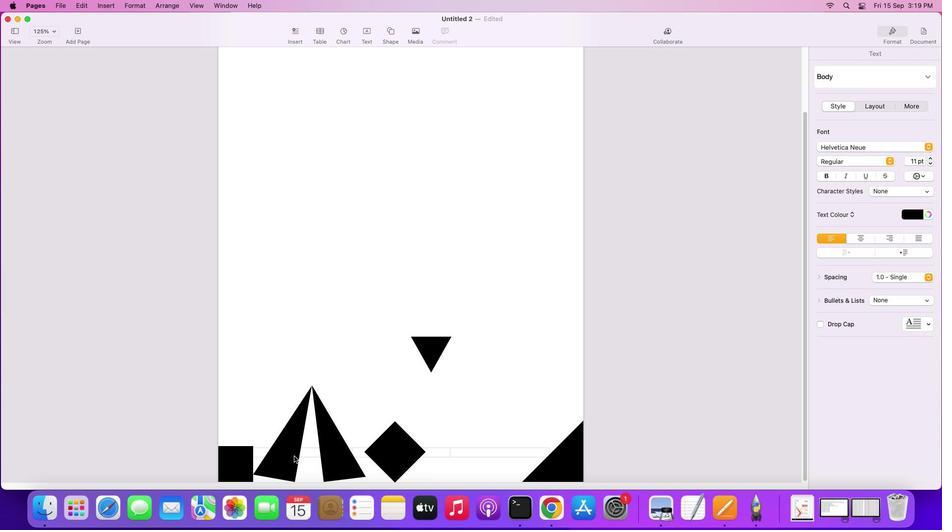 
Action: Mouse moved to (294, 456)
Screenshot: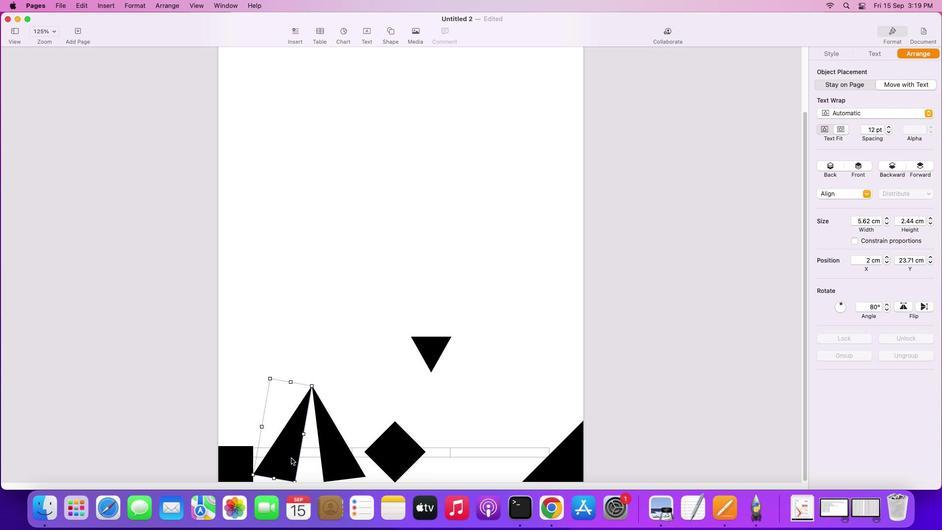 
Action: Mouse pressed left at (294, 456)
Screenshot: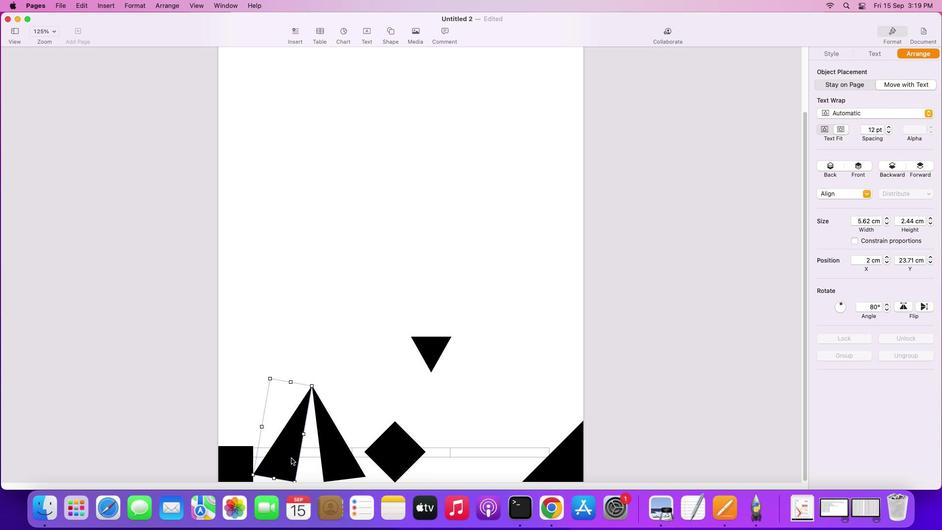 
Action: Mouse moved to (291, 457)
Screenshot: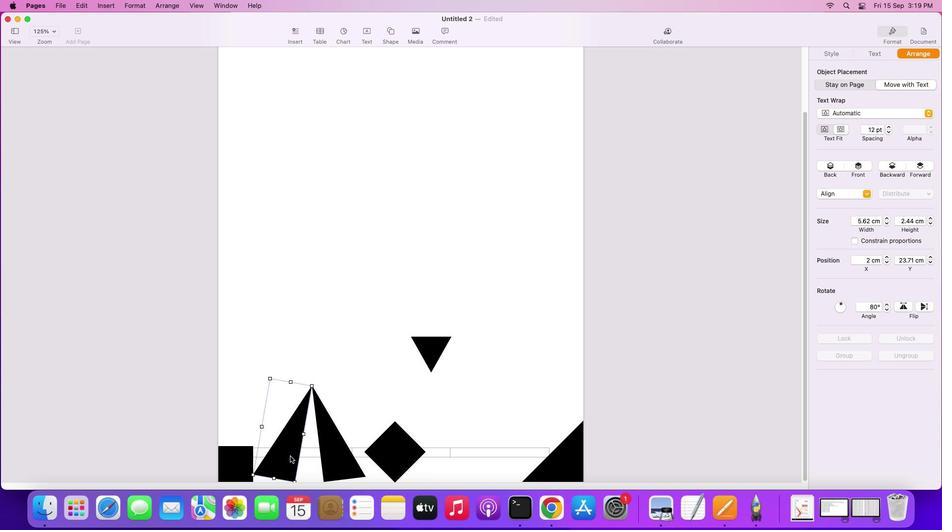 
Action: Mouse pressed left at (291, 457)
Screenshot: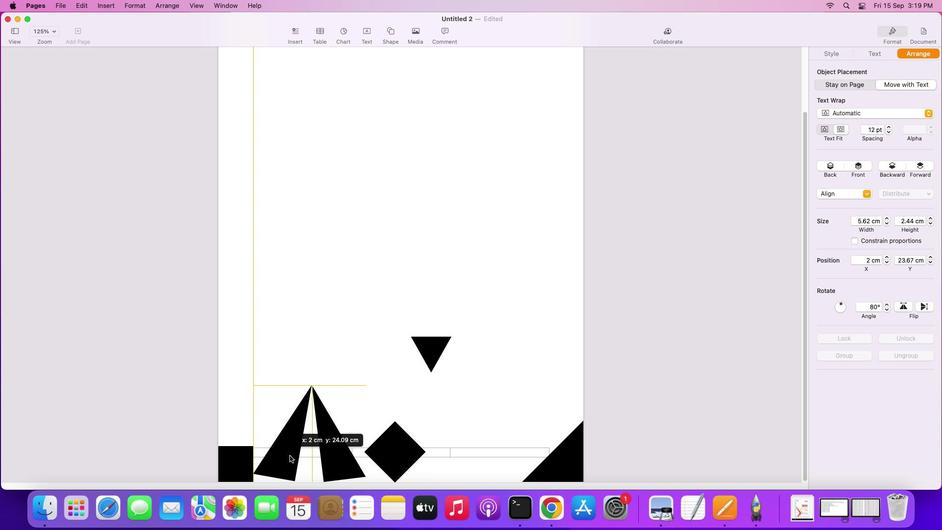 
Action: Mouse moved to (388, 411)
Screenshot: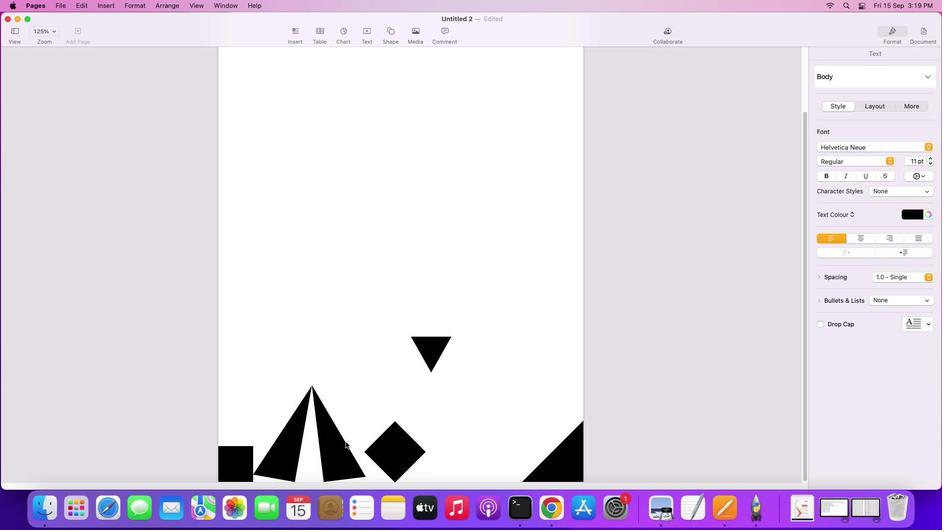
Action: Mouse pressed left at (388, 411)
Screenshot: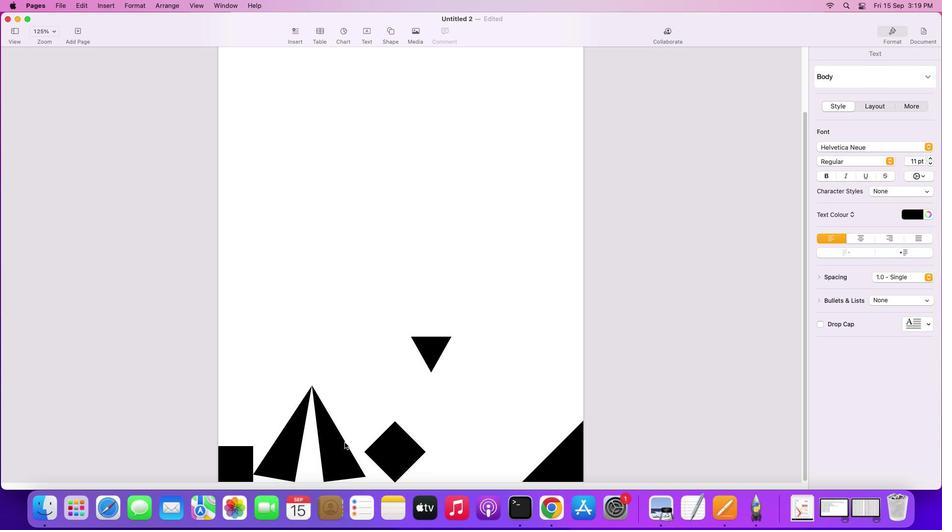 
Action: Mouse moved to (328, 448)
Screenshot: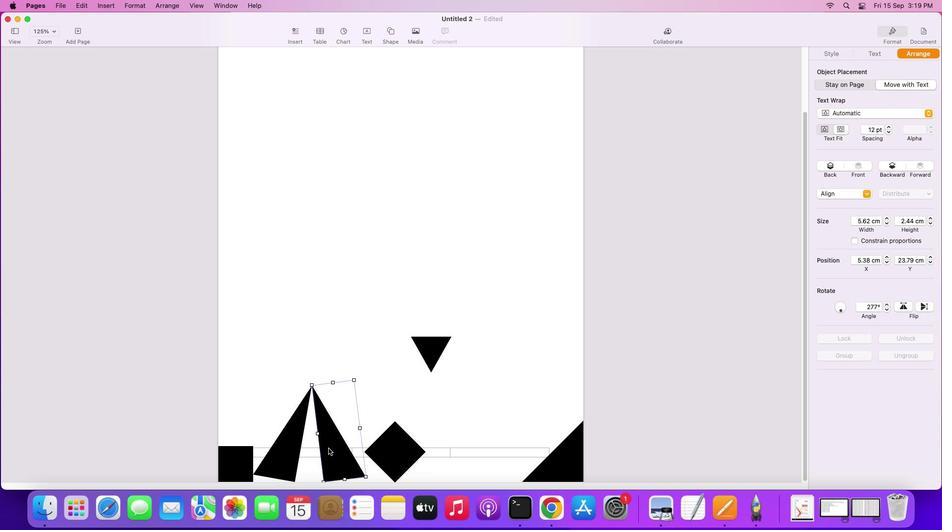 
Action: Mouse pressed left at (328, 448)
Screenshot: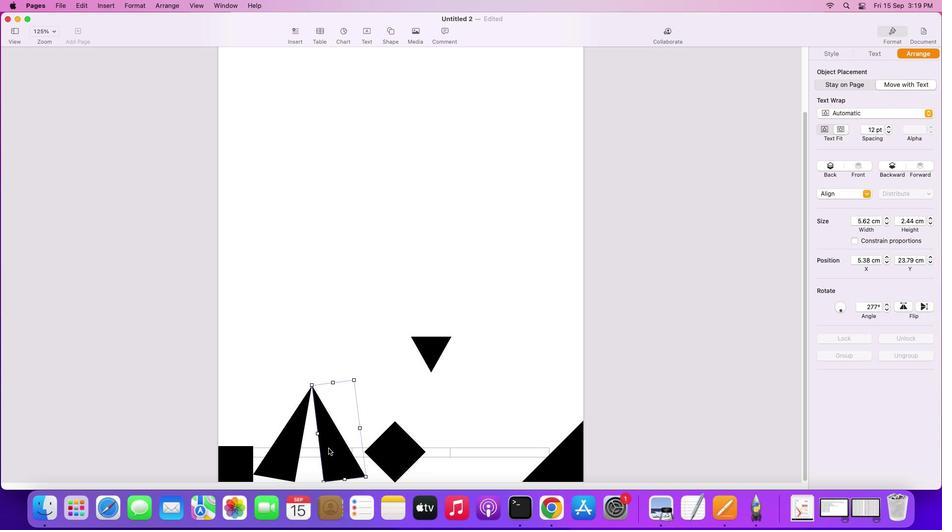 
Action: Mouse pressed left at (328, 448)
Screenshot: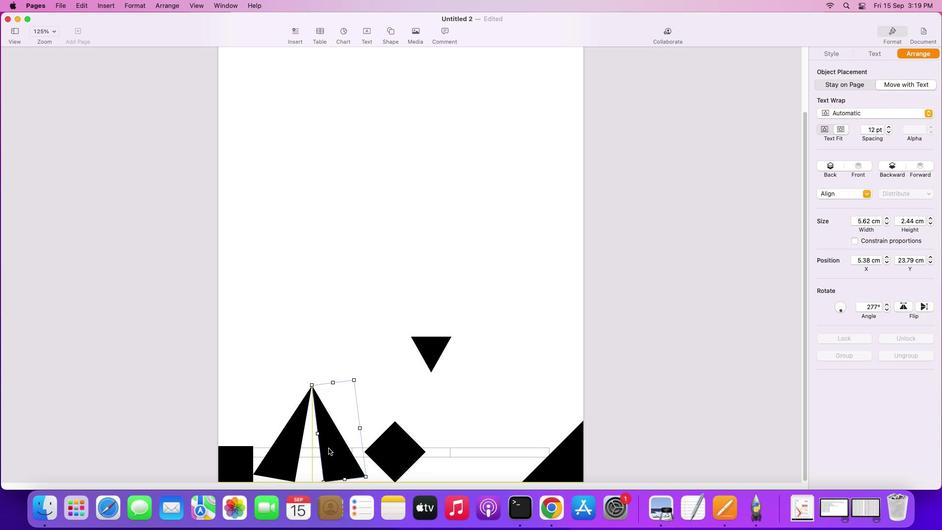 
Action: Mouse moved to (401, 392)
Screenshot: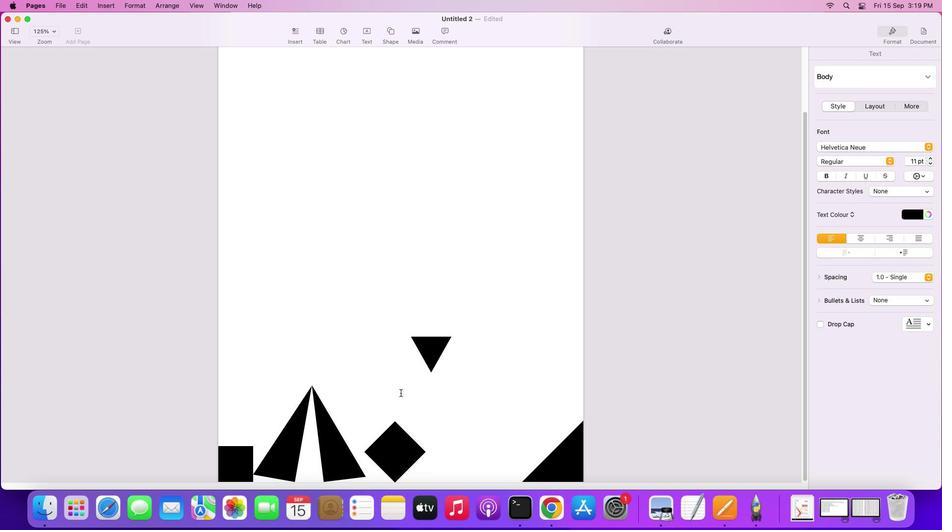 
Action: Mouse pressed left at (401, 392)
Screenshot: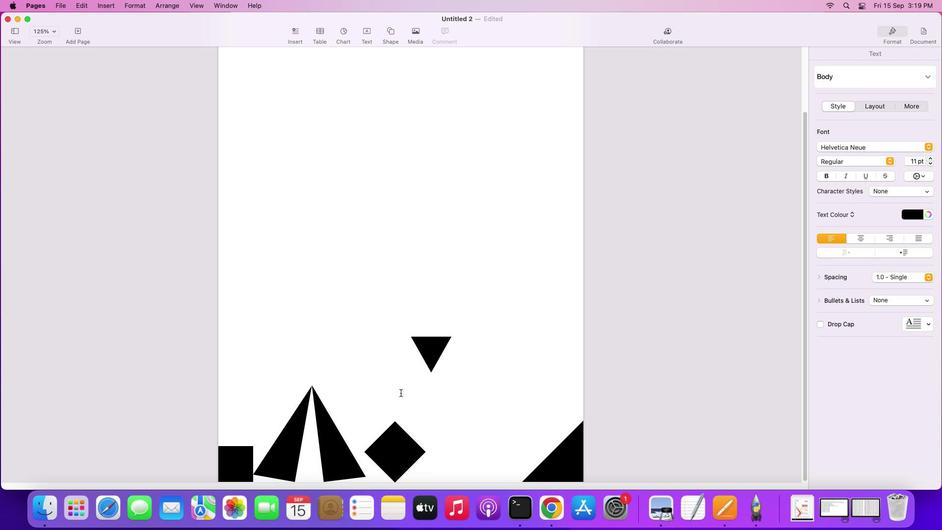 
Action: Mouse moved to (361, 395)
Screenshot: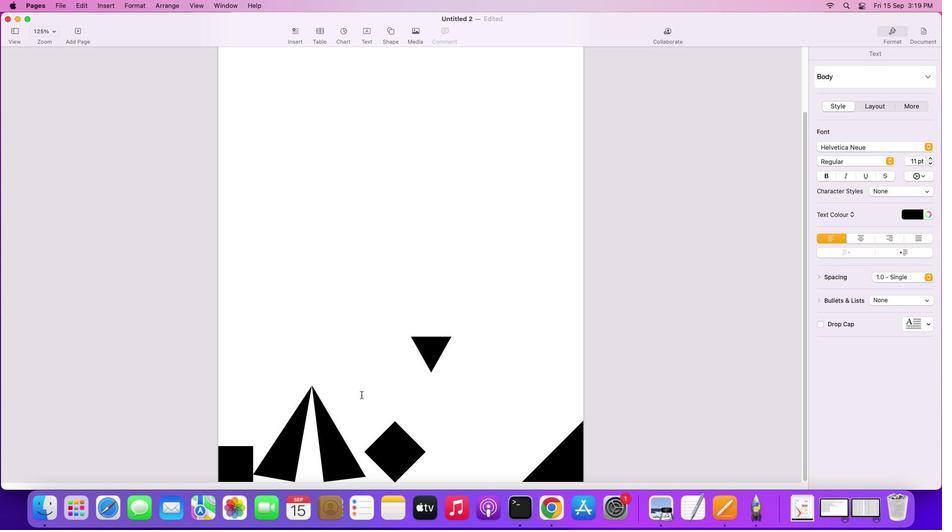 
Action: Mouse pressed left at (361, 395)
Screenshot: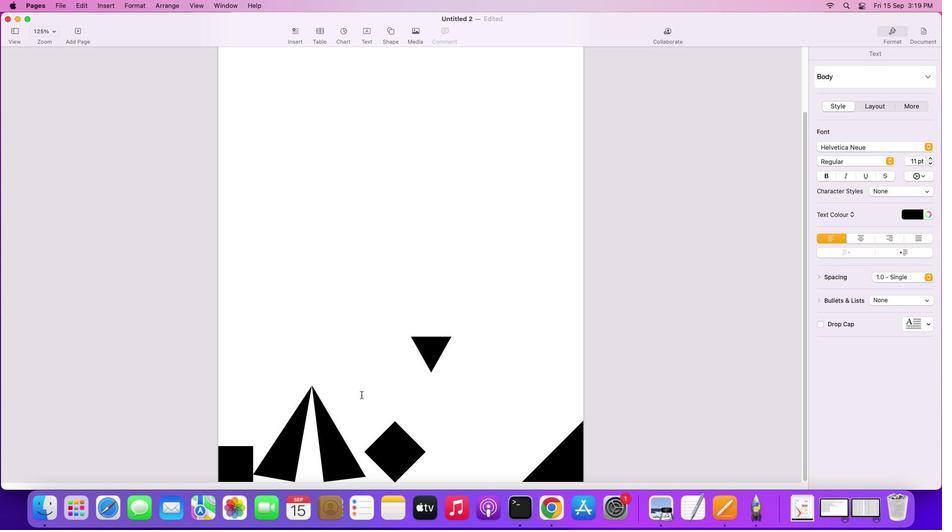
Action: Mouse moved to (394, 31)
Screenshot: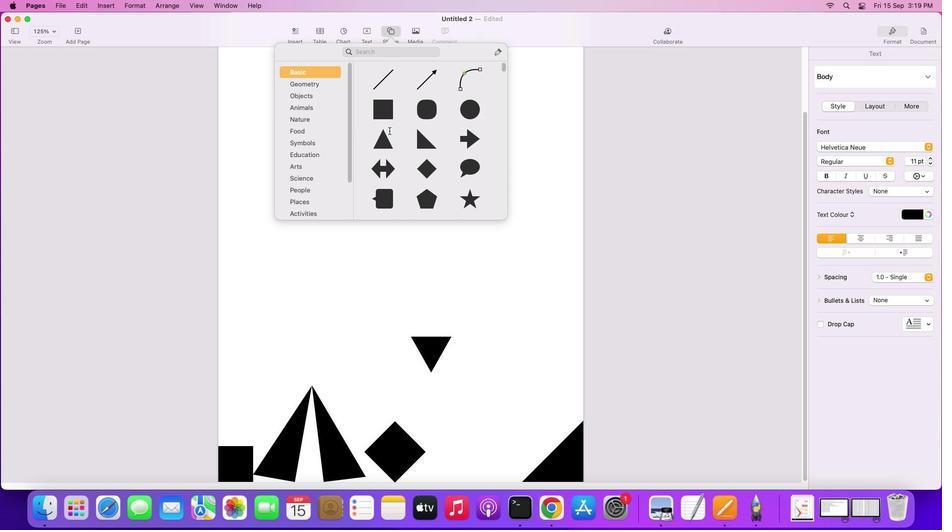 
Action: Mouse pressed left at (394, 31)
Screenshot: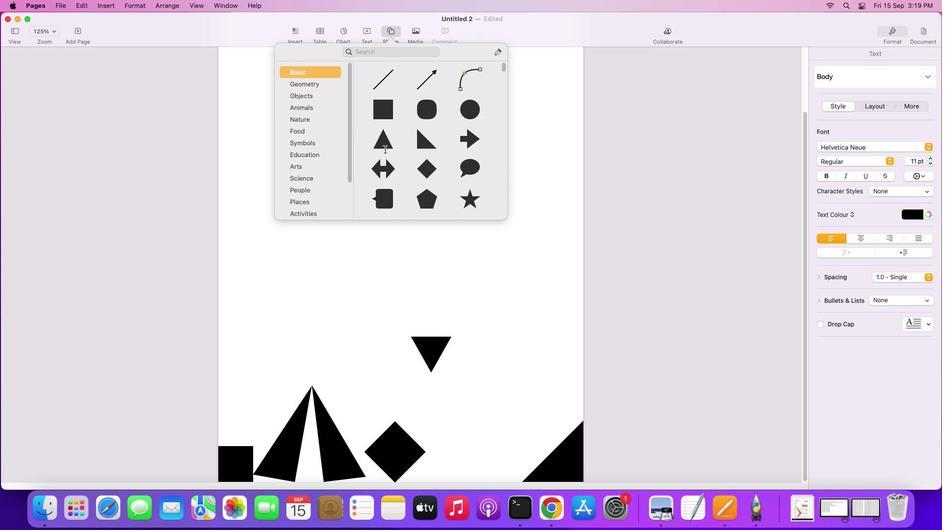 
Action: Mouse moved to (386, 144)
Screenshot: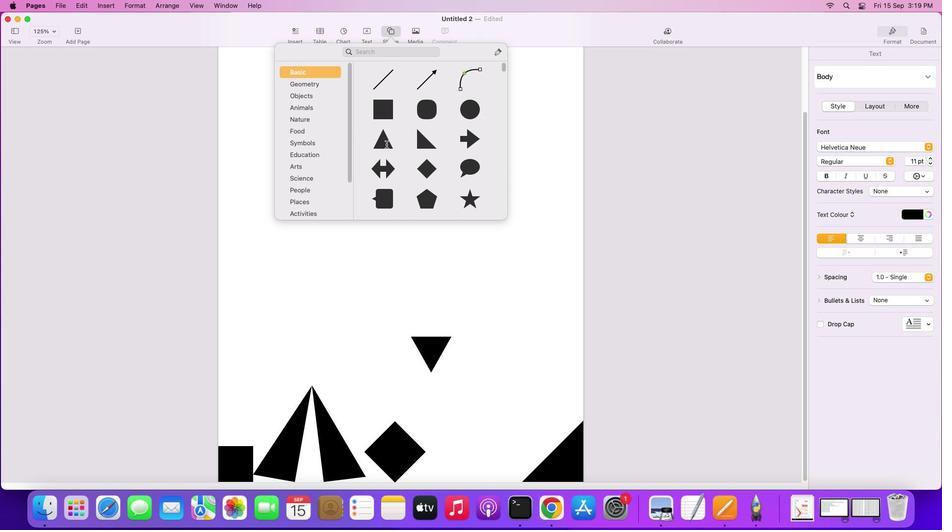 
Action: Mouse pressed left at (386, 144)
Screenshot: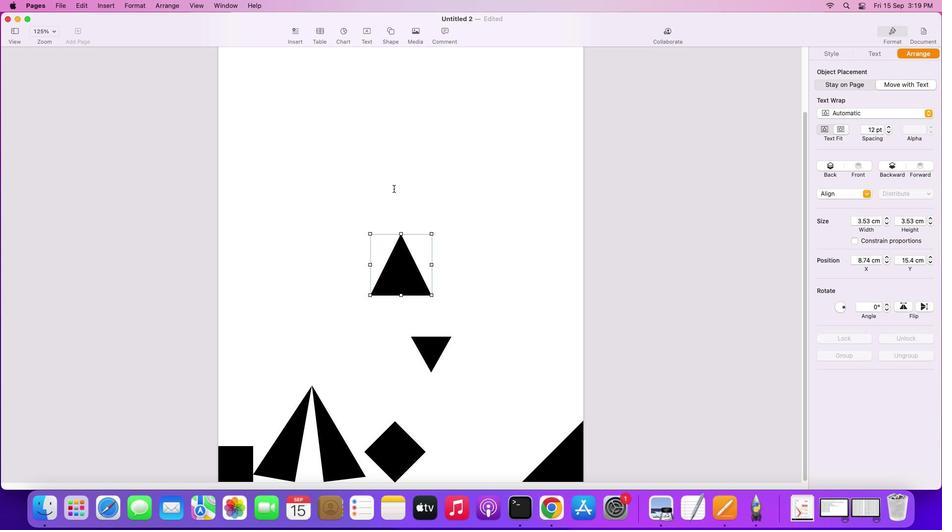 
Action: Mouse moved to (431, 265)
Screenshot: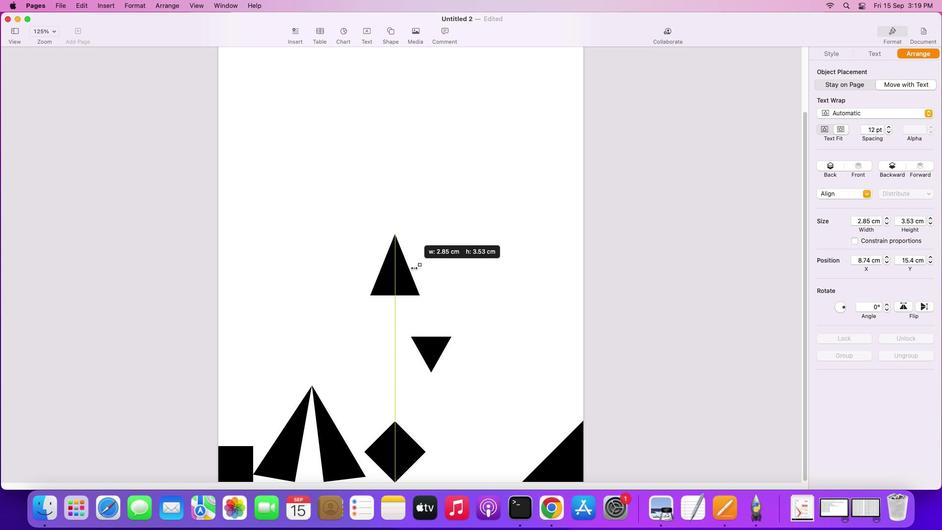 
Action: Mouse pressed left at (431, 265)
Screenshot: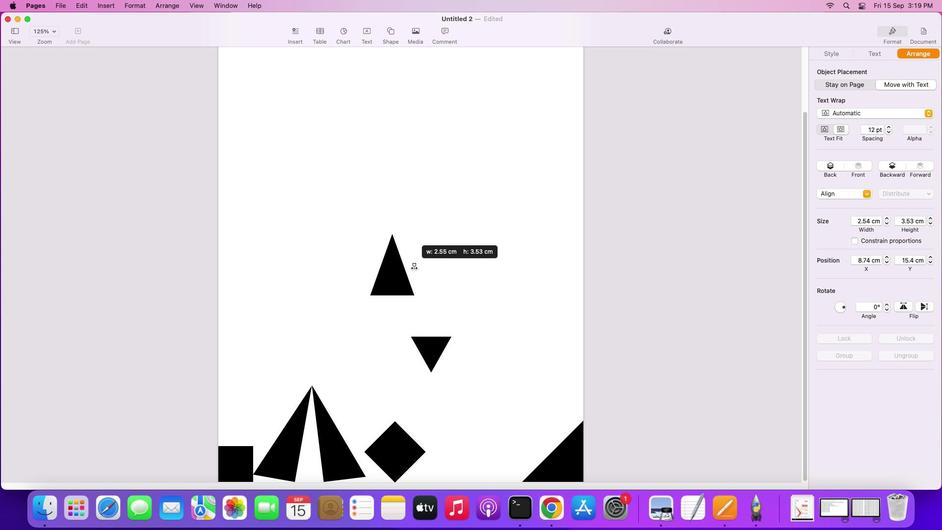 
Action: Mouse moved to (382, 231)
Screenshot: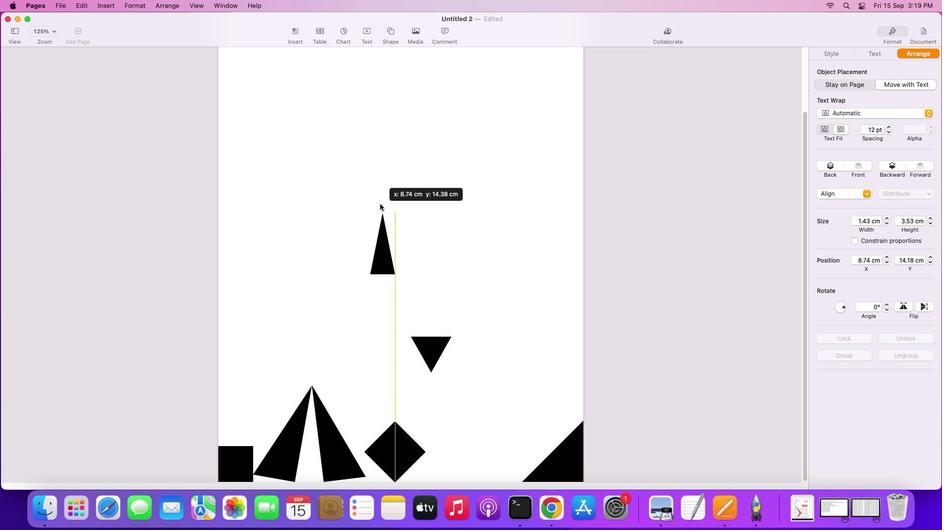 
Action: Mouse pressed left at (382, 231)
Screenshot: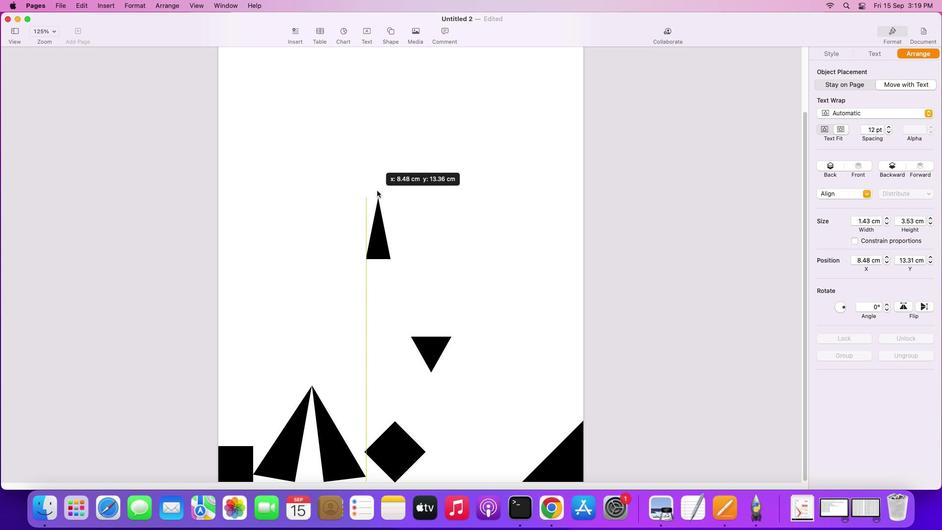 
Action: Mouse moved to (376, 193)
Screenshot: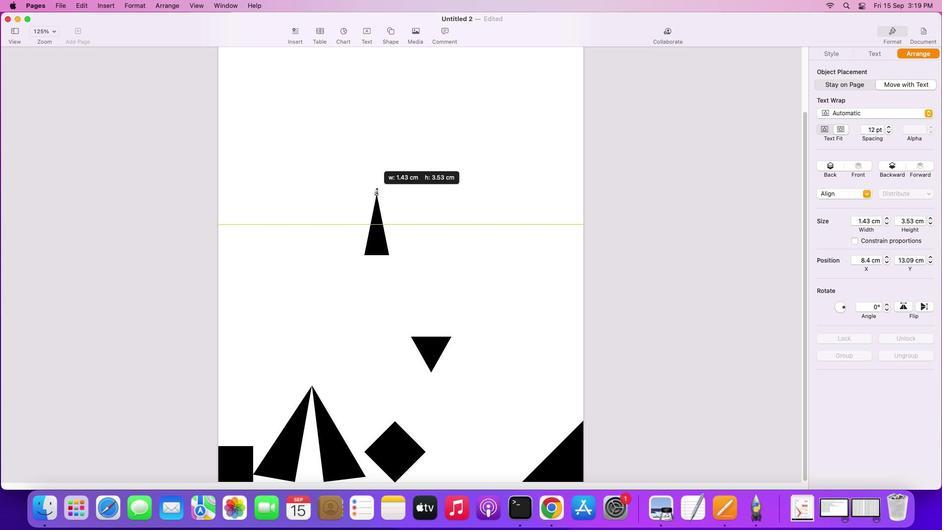 
Action: Mouse pressed left at (376, 193)
Screenshot: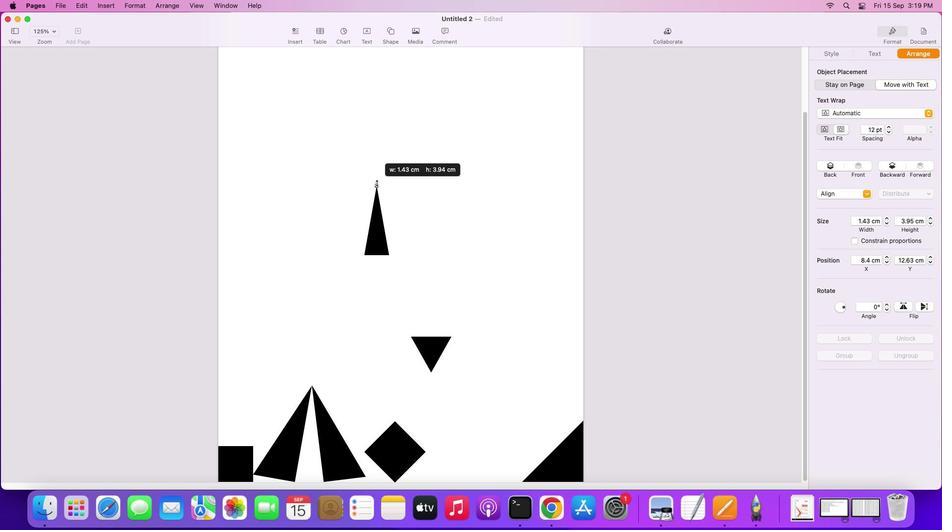 
Action: Mouse moved to (378, 190)
Screenshot: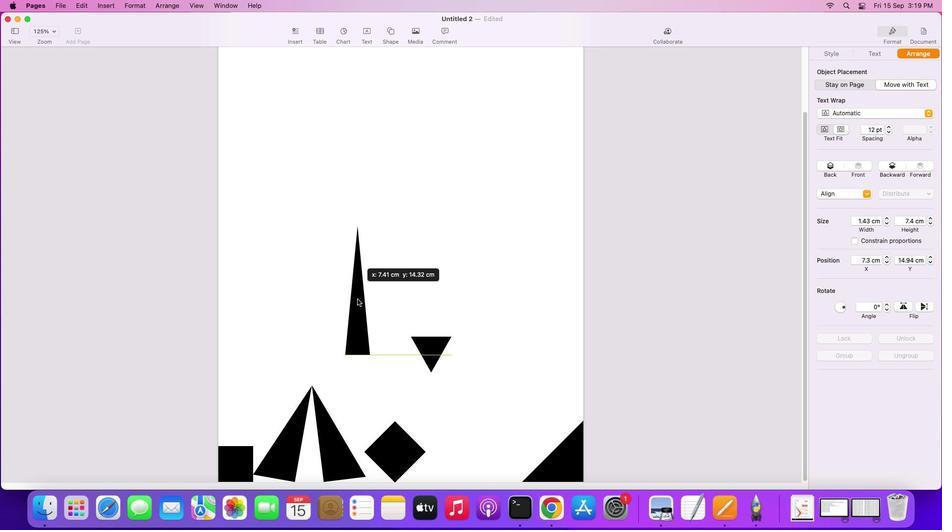 
Action: Mouse pressed left at (378, 190)
Screenshot: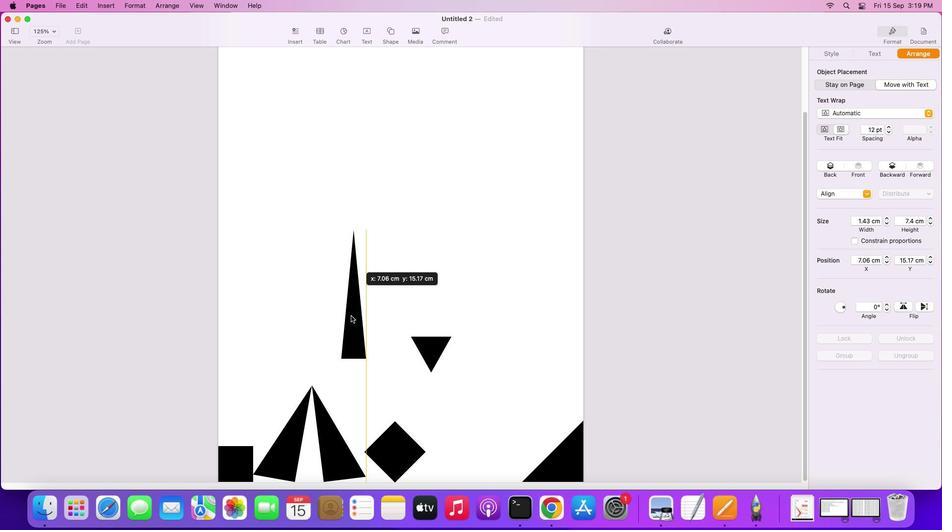 
Action: Mouse moved to (324, 291)
Screenshot: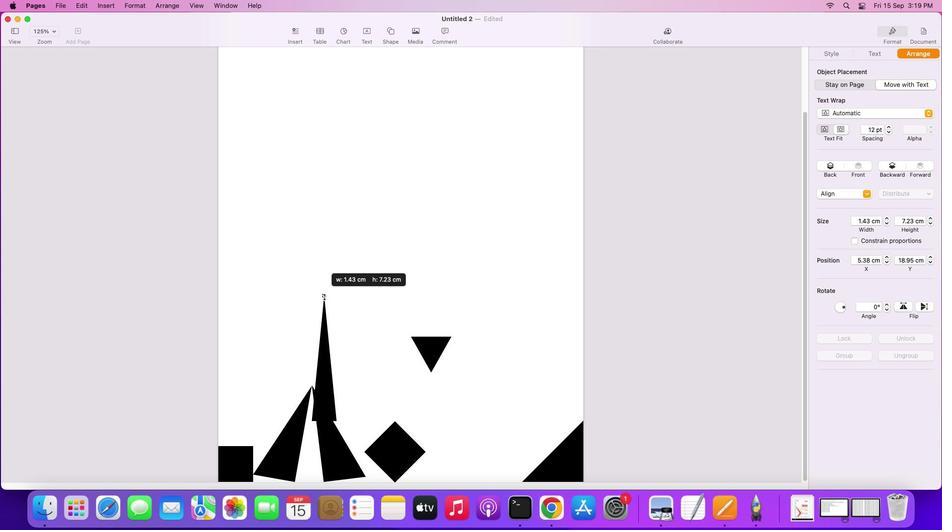 
Action: Mouse pressed left at (324, 291)
Screenshot: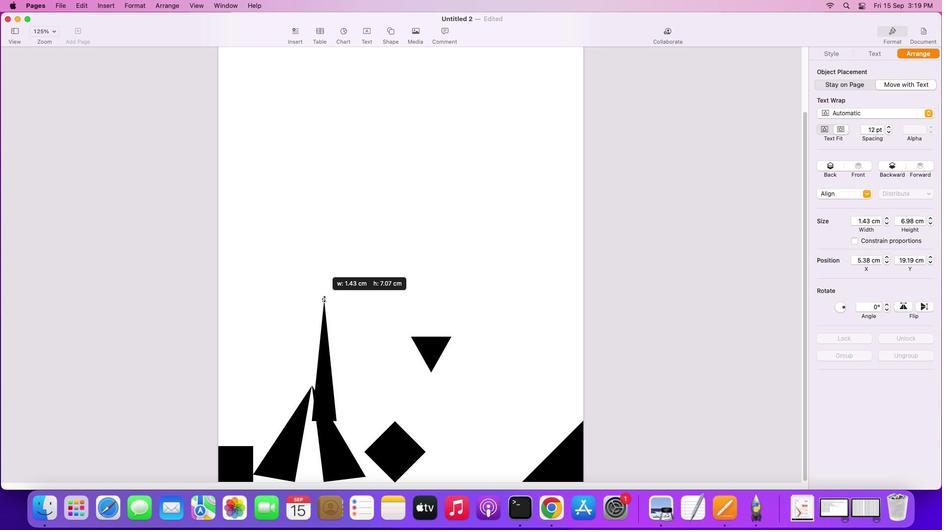 
Action: Mouse moved to (318, 363)
Screenshot: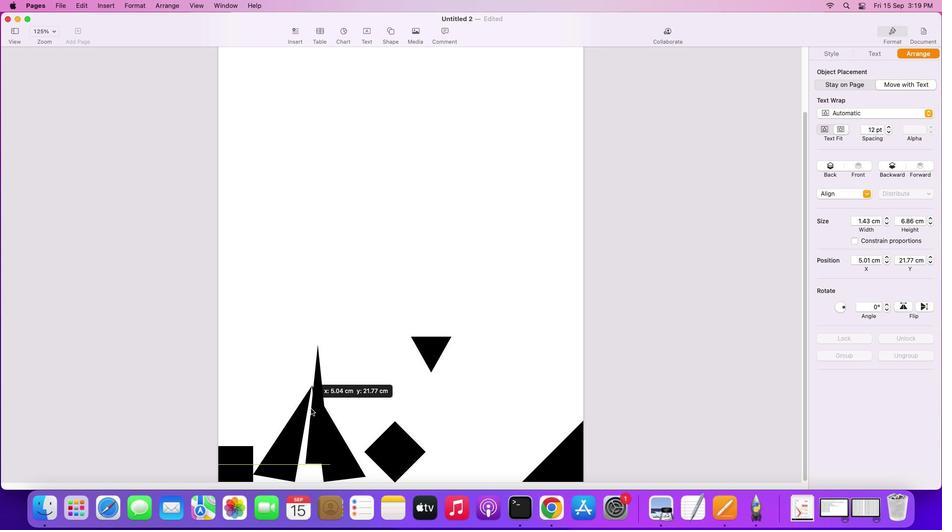 
Action: Mouse pressed left at (318, 363)
Screenshot: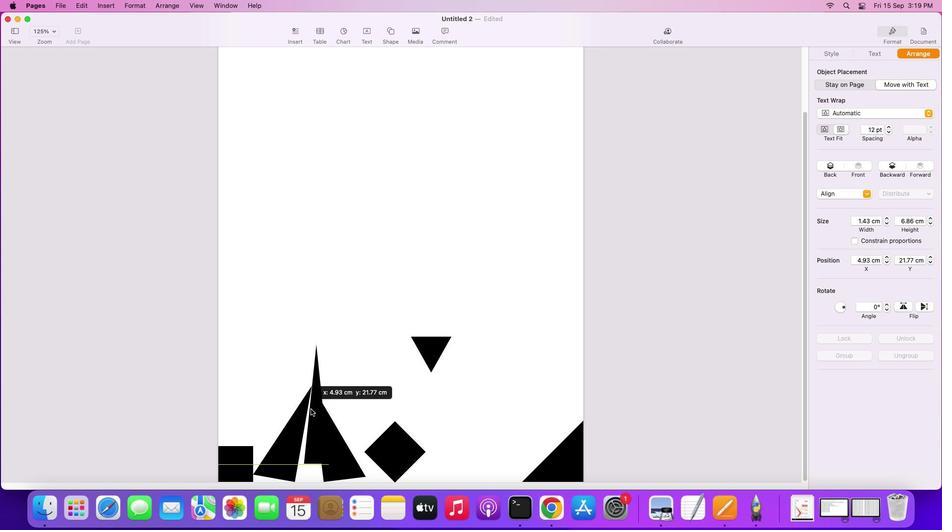 
Action: Mouse moved to (351, 212)
Screenshot: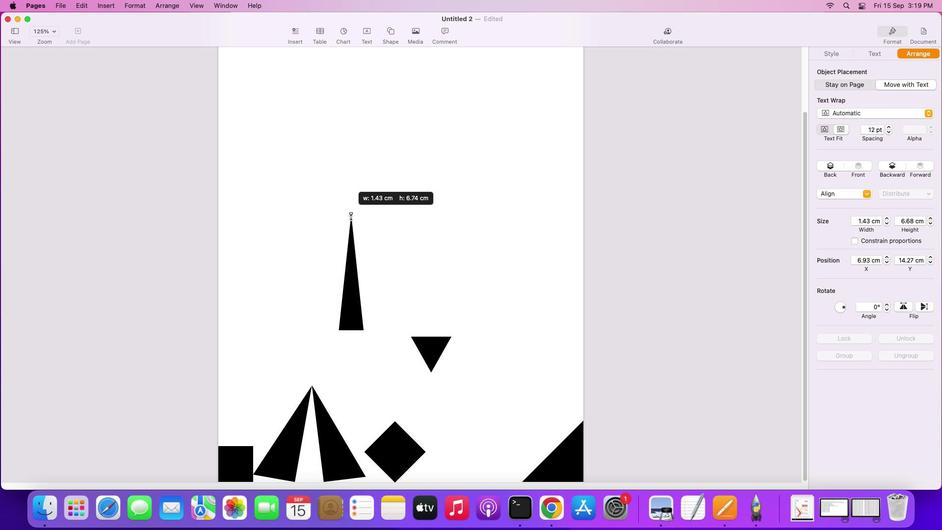 
Action: Mouse pressed left at (351, 212)
Screenshot: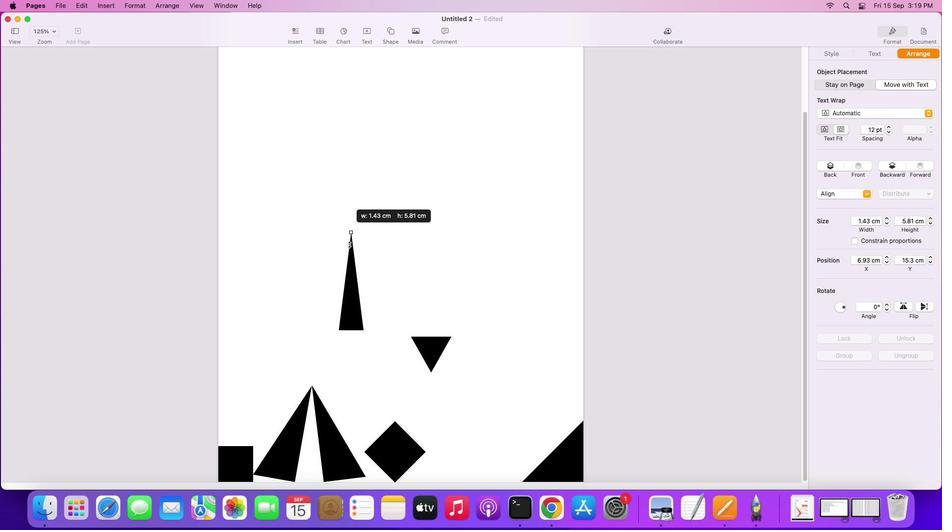 
Action: Mouse moved to (364, 331)
Screenshot: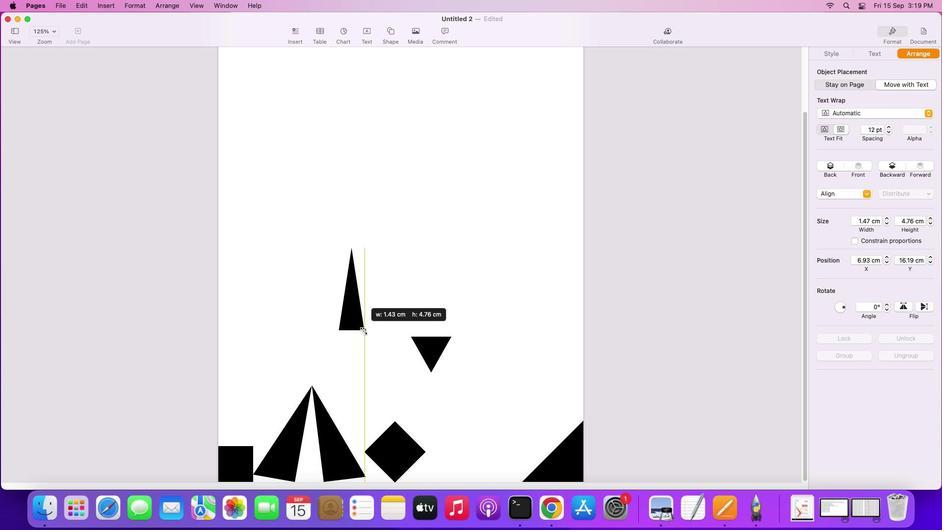 
Action: Mouse pressed left at (364, 331)
Screenshot: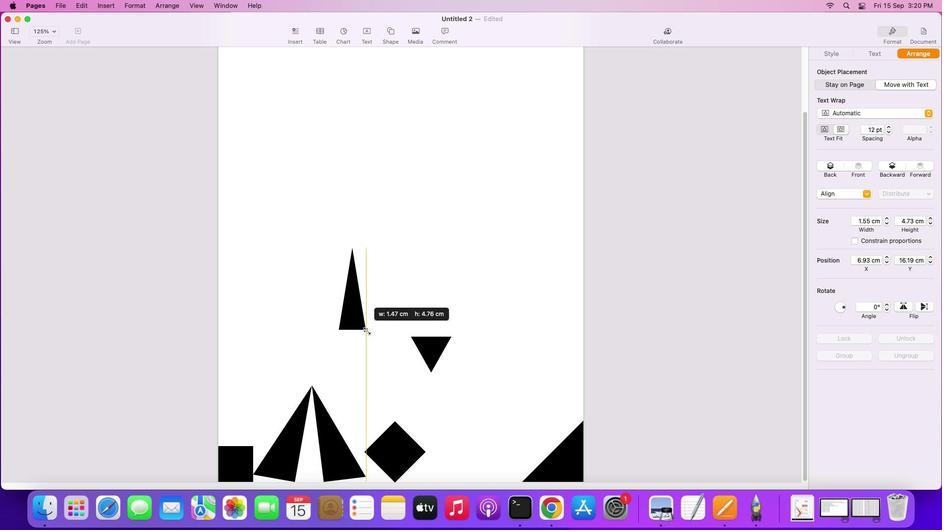 
Action: Mouse moved to (351, 248)
Screenshot: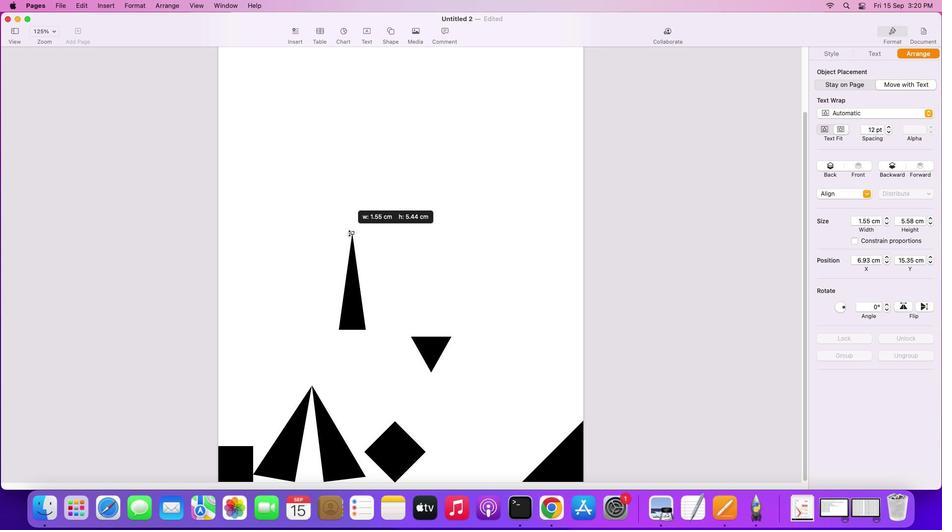 
Action: Mouse pressed left at (351, 248)
Screenshot: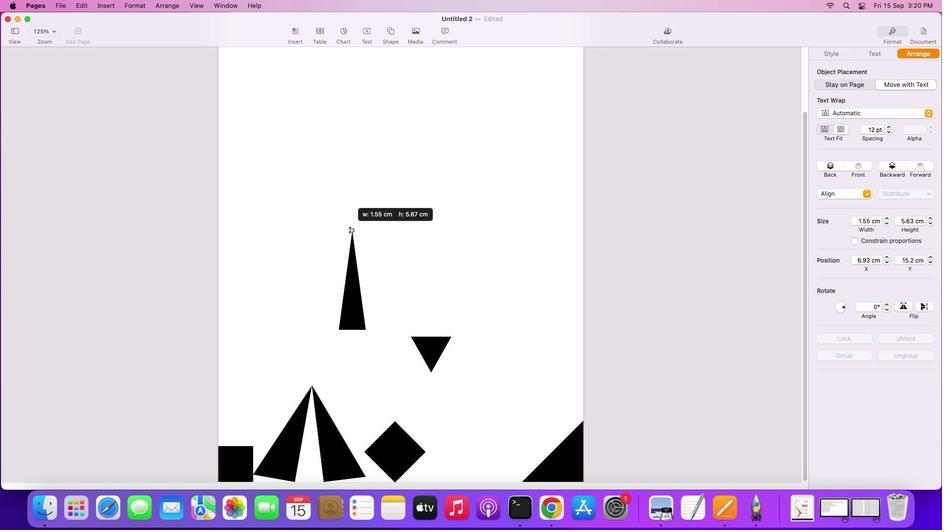 
Action: Mouse moved to (350, 270)
Screenshot: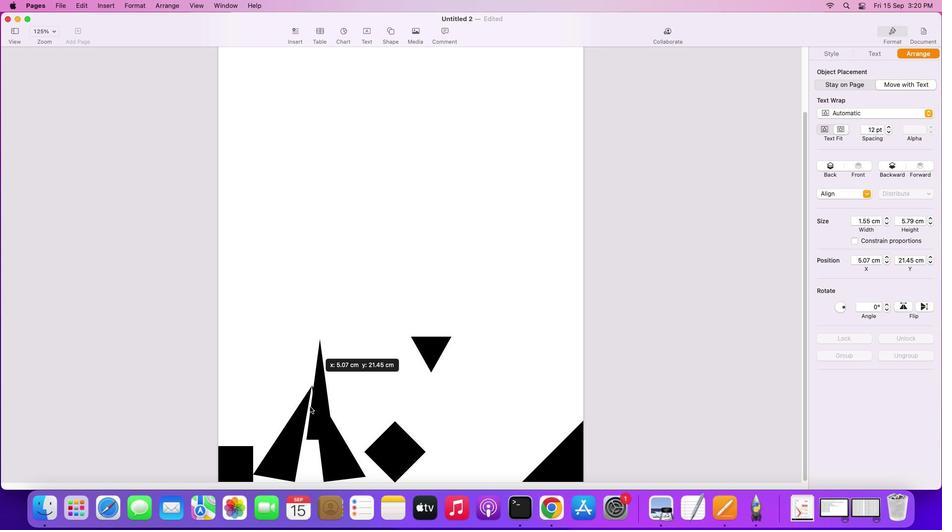 
Action: Mouse pressed left at (350, 270)
Screenshot: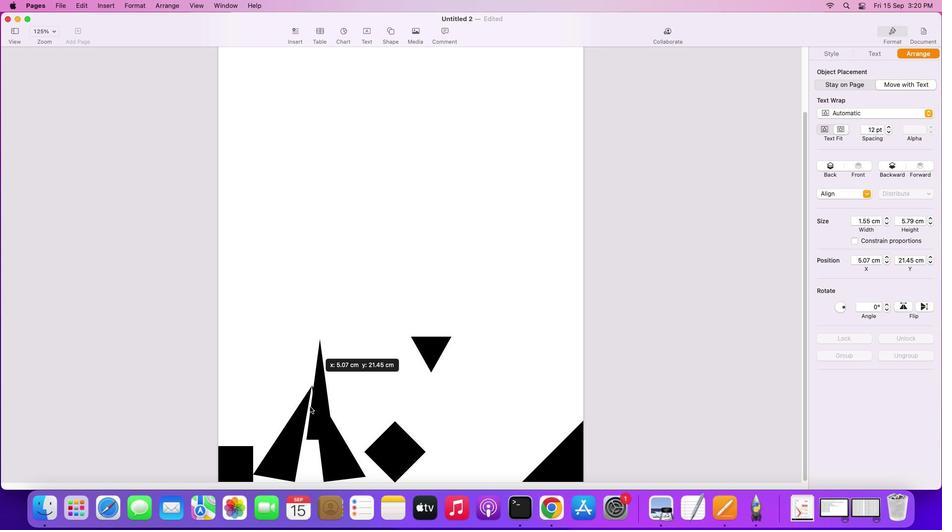 
Action: Mouse moved to (357, 329)
Screenshot: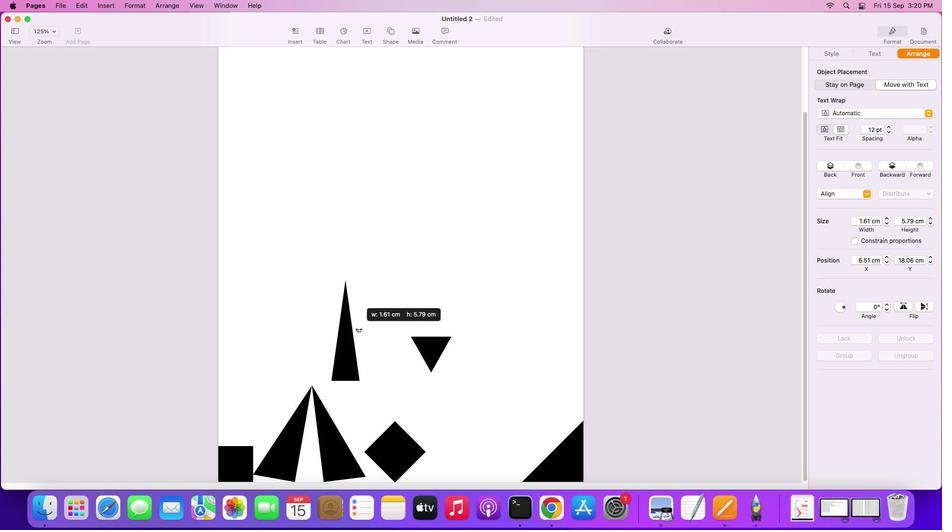 
Action: Mouse pressed left at (357, 329)
Screenshot: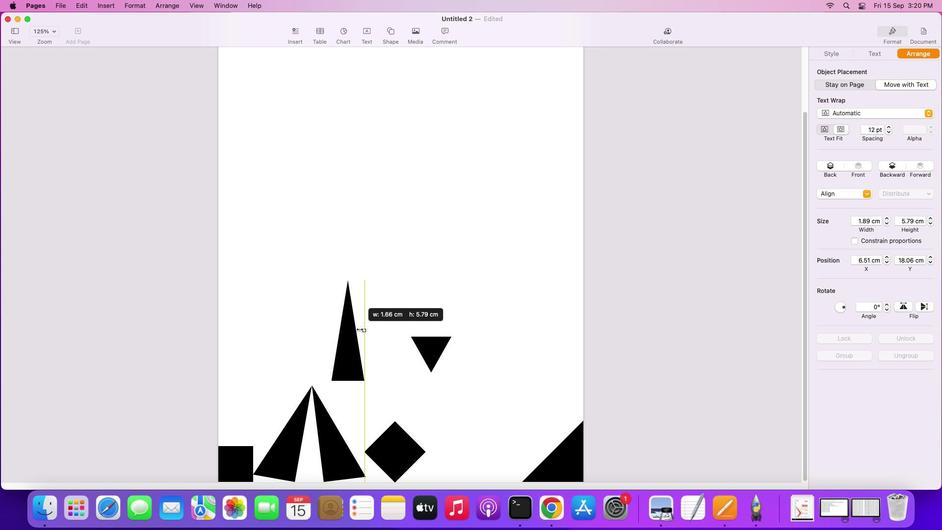 
Action: Mouse moved to (383, 363)
Screenshot: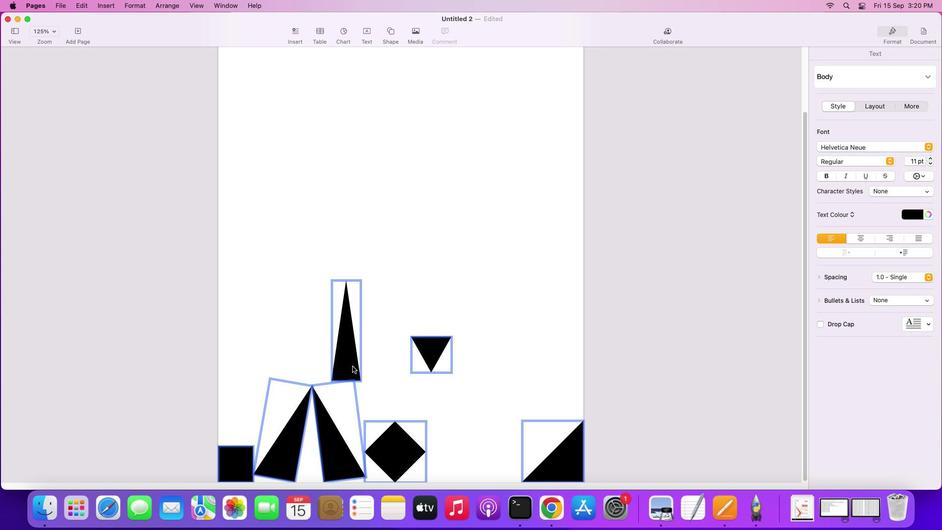 
Action: Mouse pressed left at (383, 363)
Screenshot: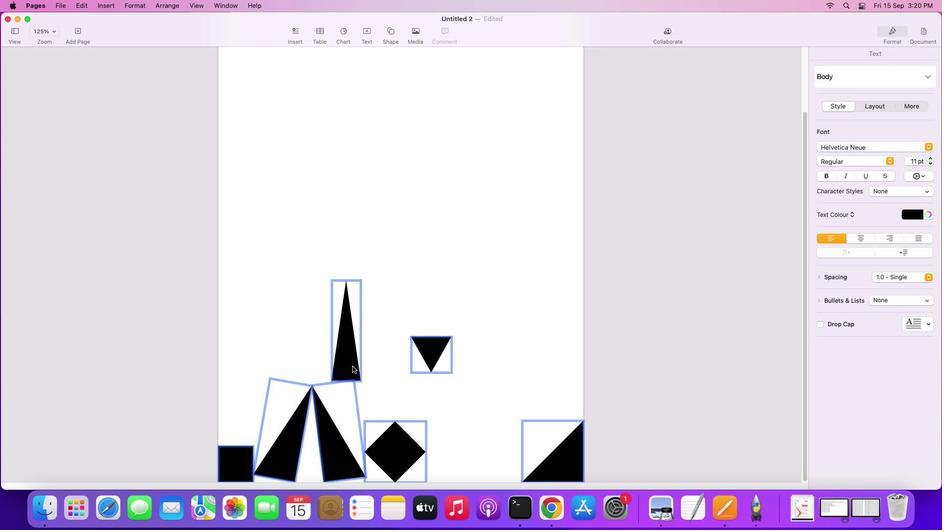 
Action: Mouse moved to (415, 285)
Screenshot: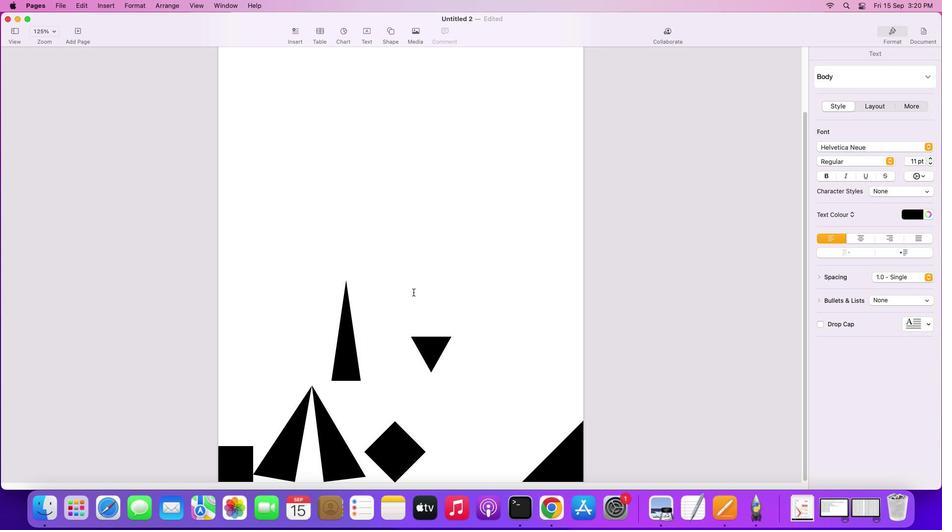 
Action: Mouse pressed left at (415, 285)
Screenshot: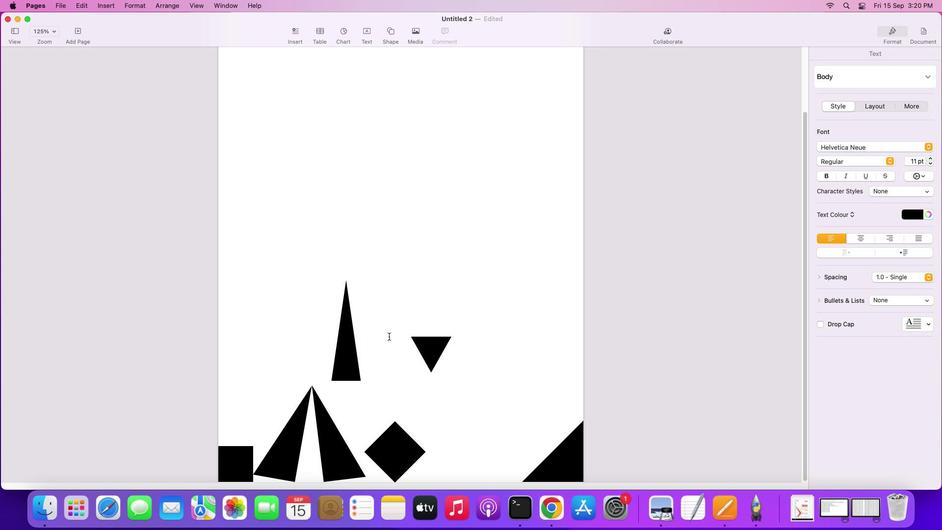 
Action: Mouse moved to (350, 352)
Screenshot: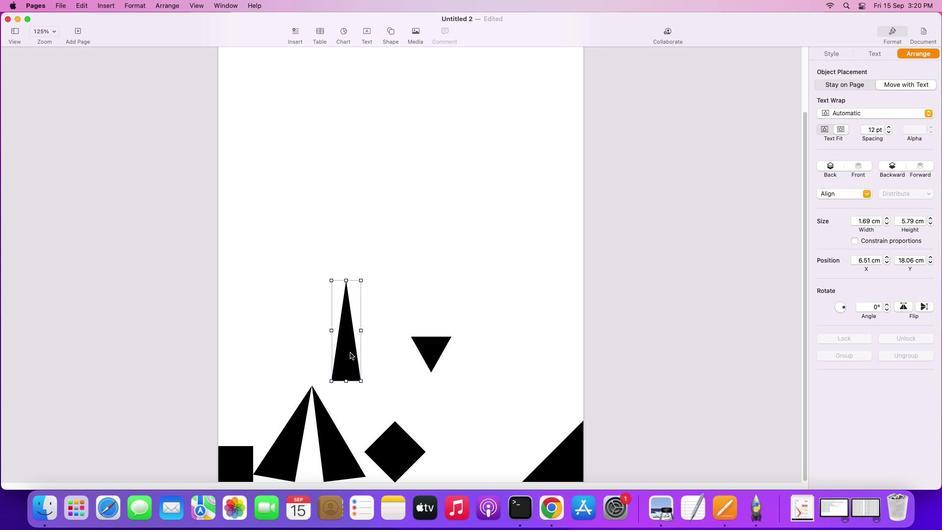 
Action: Mouse pressed left at (350, 352)
Screenshot: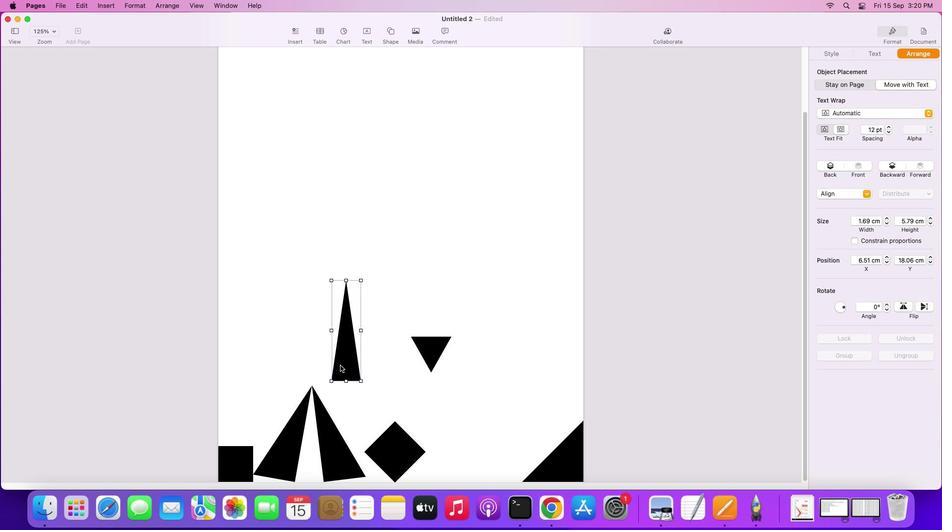 
Action: Mouse moved to (349, 352)
Screenshot: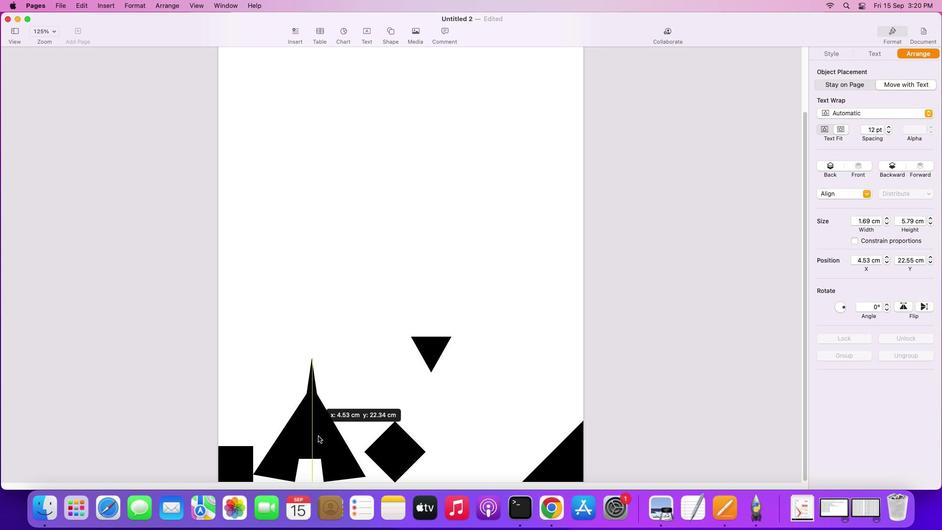 
Action: Mouse pressed left at (349, 352)
Screenshot: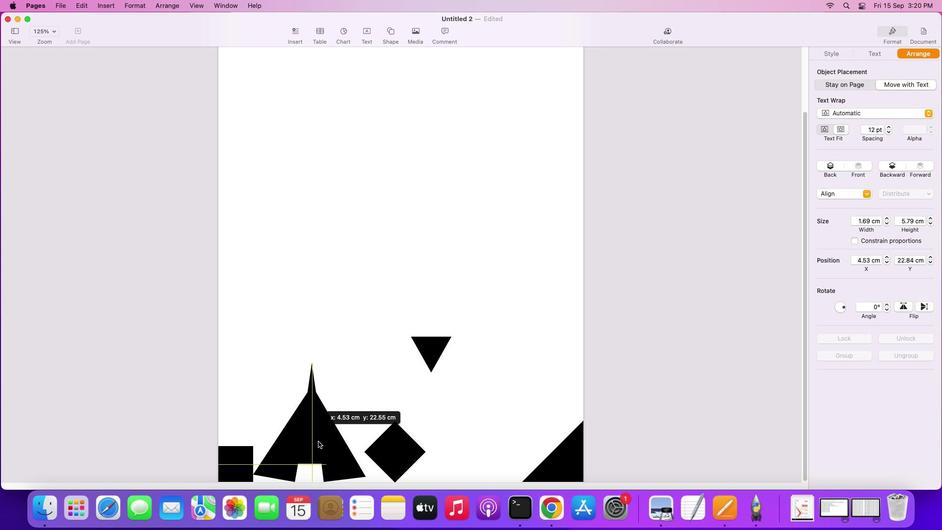 
Action: Mouse moved to (334, 436)
Screenshot: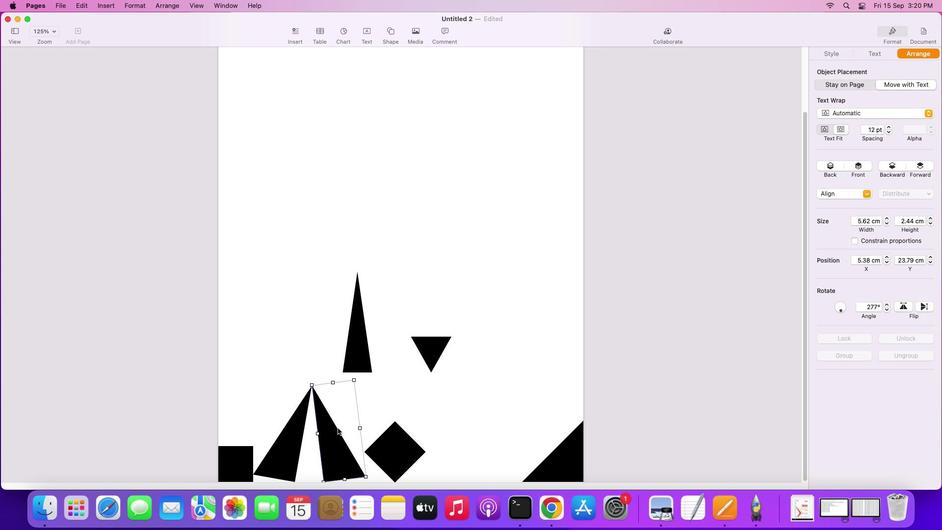 
Action: Mouse pressed left at (334, 436)
Screenshot: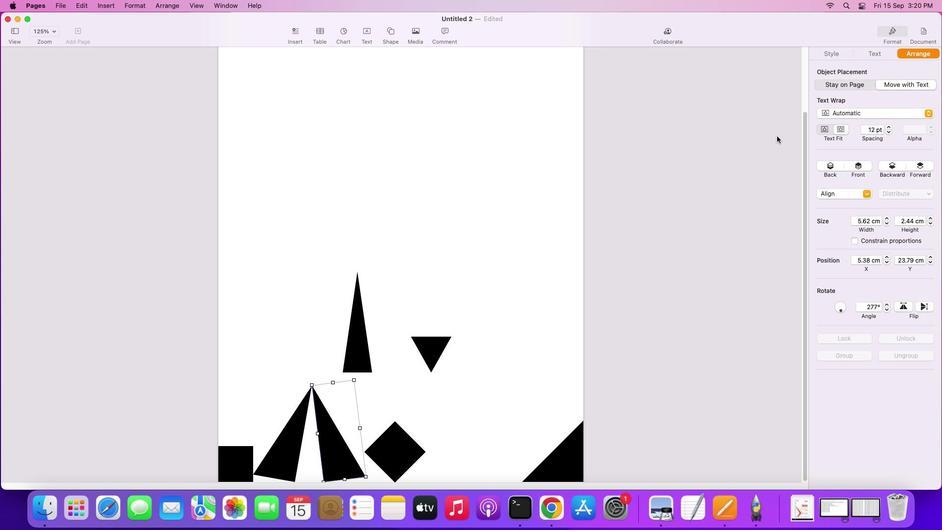 
Action: Mouse moved to (834, 53)
Screenshot: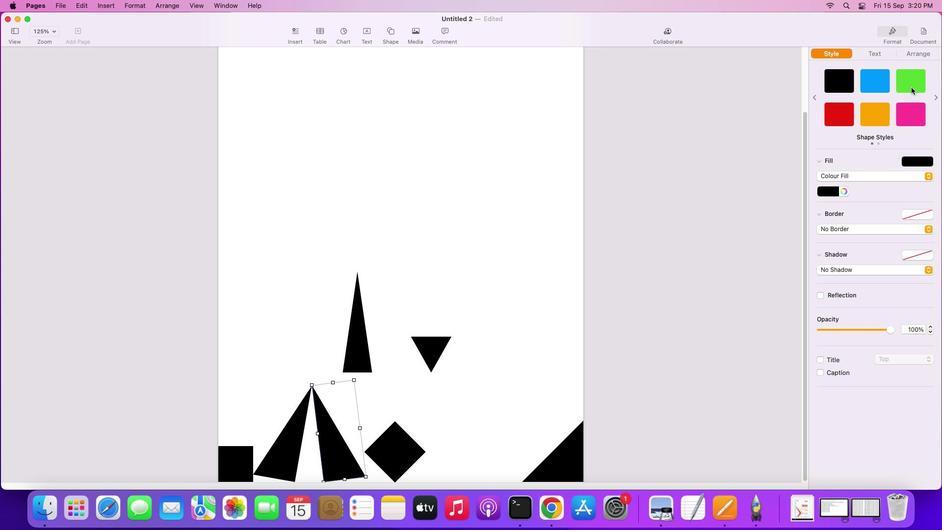 
Action: Mouse pressed left at (834, 53)
Screenshot: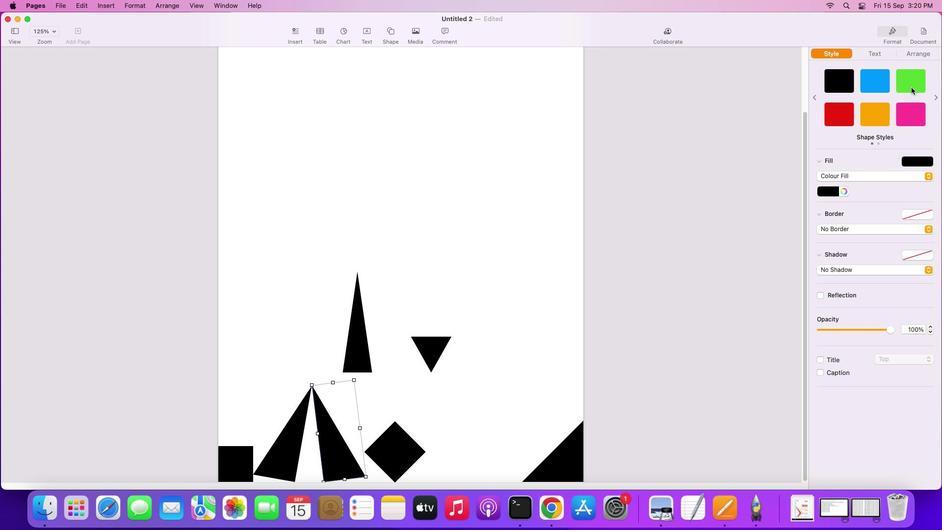 
Action: Mouse moved to (910, 86)
